 Task: Look for space in Vemalwāda, India from 2nd June, 2023 to 9th June, 2023 for 5 adults in price range Rs.7000 to Rs.13000. Place can be shared room with 2 bedrooms having 5 beds and 2 bathrooms. Property type can be house, flat, guest house. Amenities needed are: wifi, washing machine. Booking option can be shelf check-in. Required host language is English.
Action: Mouse moved to (499, 94)
Screenshot: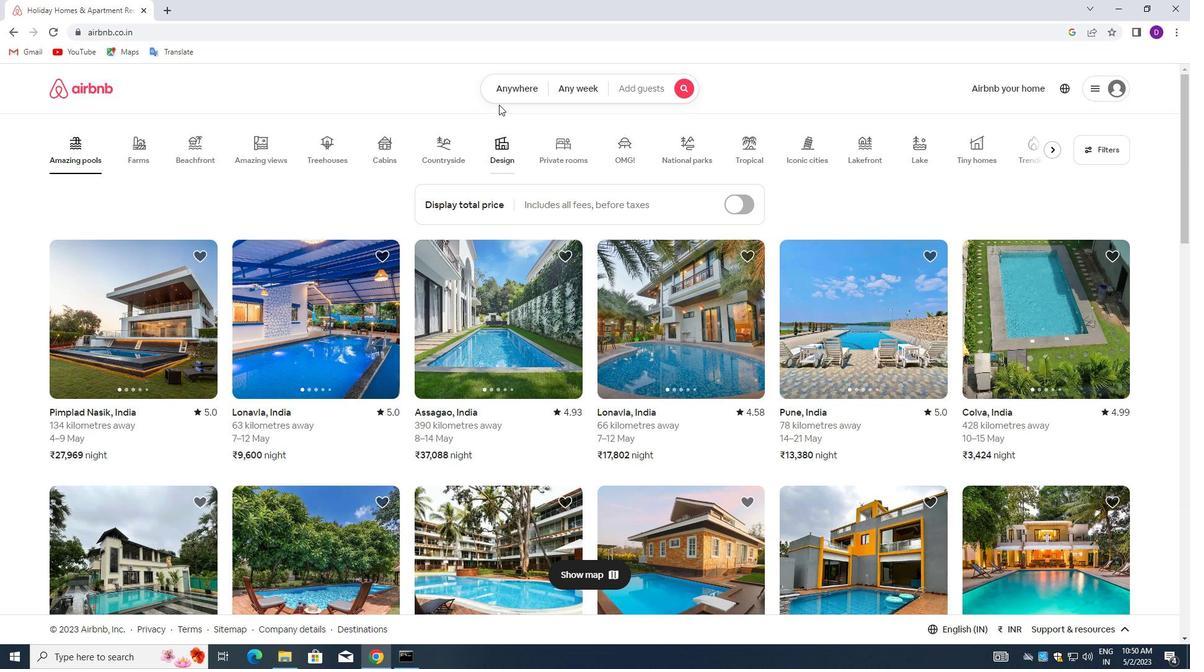 
Action: Mouse pressed left at (499, 94)
Screenshot: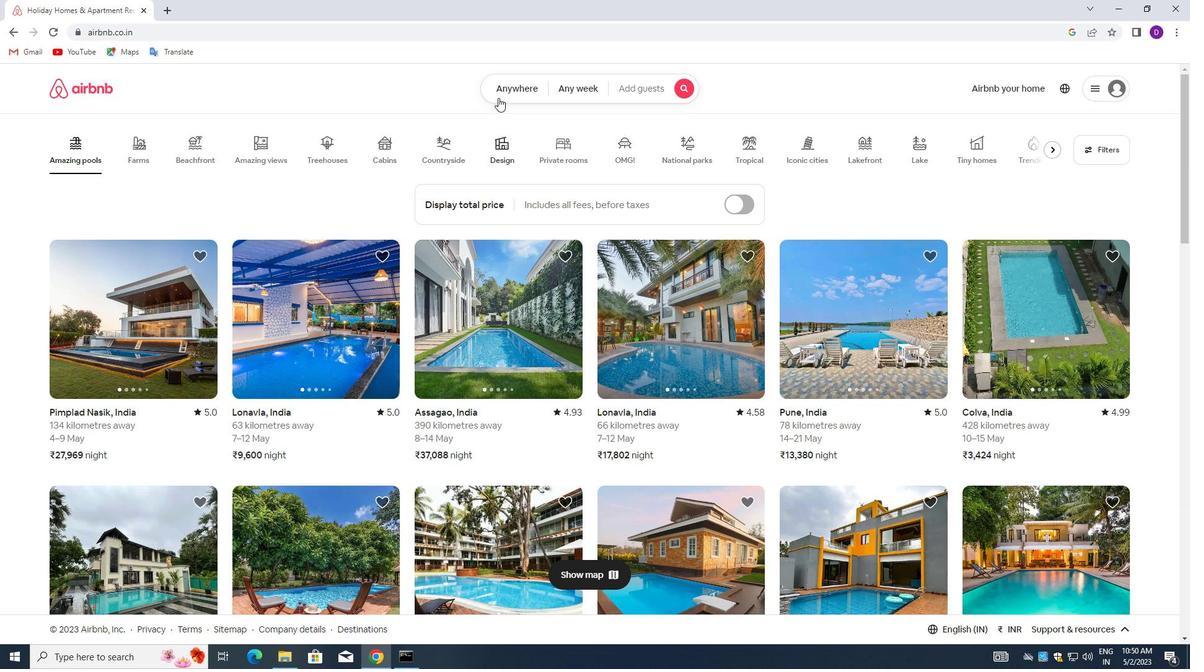 
Action: Mouse moved to (407, 135)
Screenshot: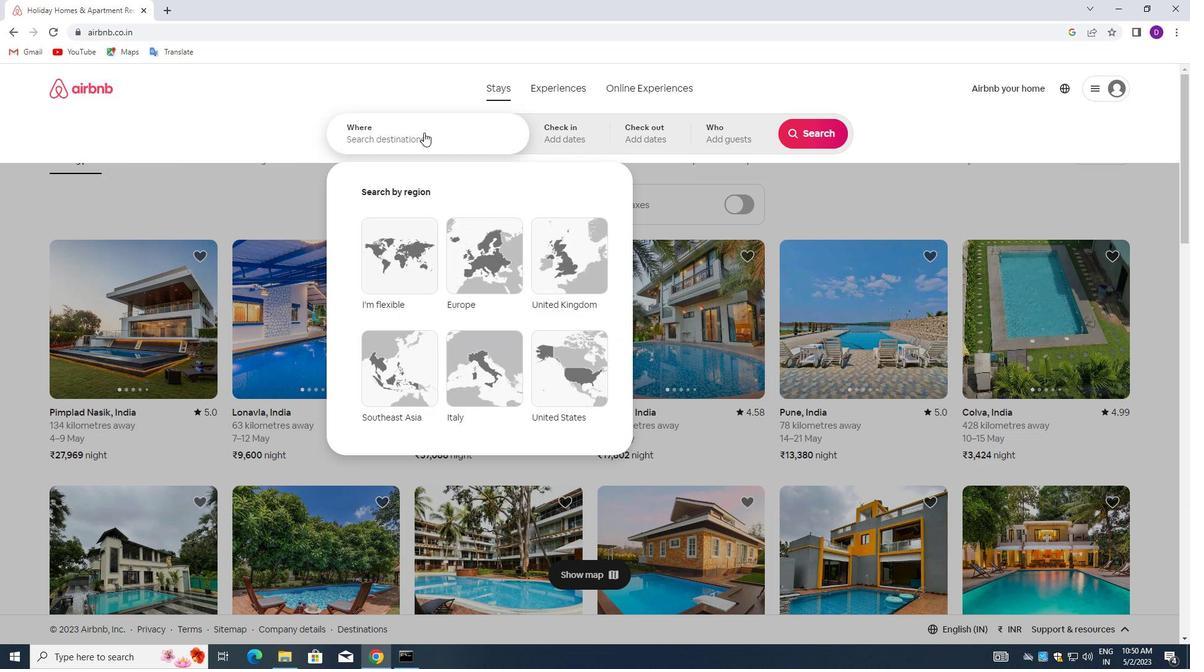 
Action: Mouse pressed left at (407, 135)
Screenshot: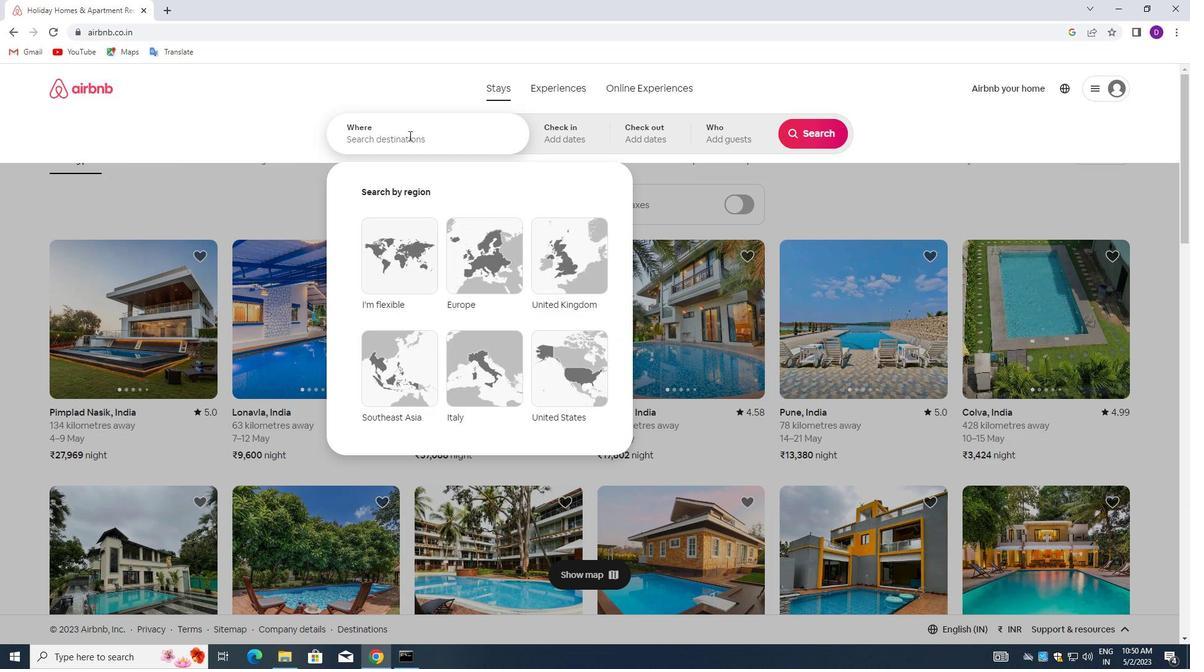 
Action: Key pressed <Key.shift_r>Vemalwada,<Key.space><Key.shift>INDIA<Key.enter>
Screenshot: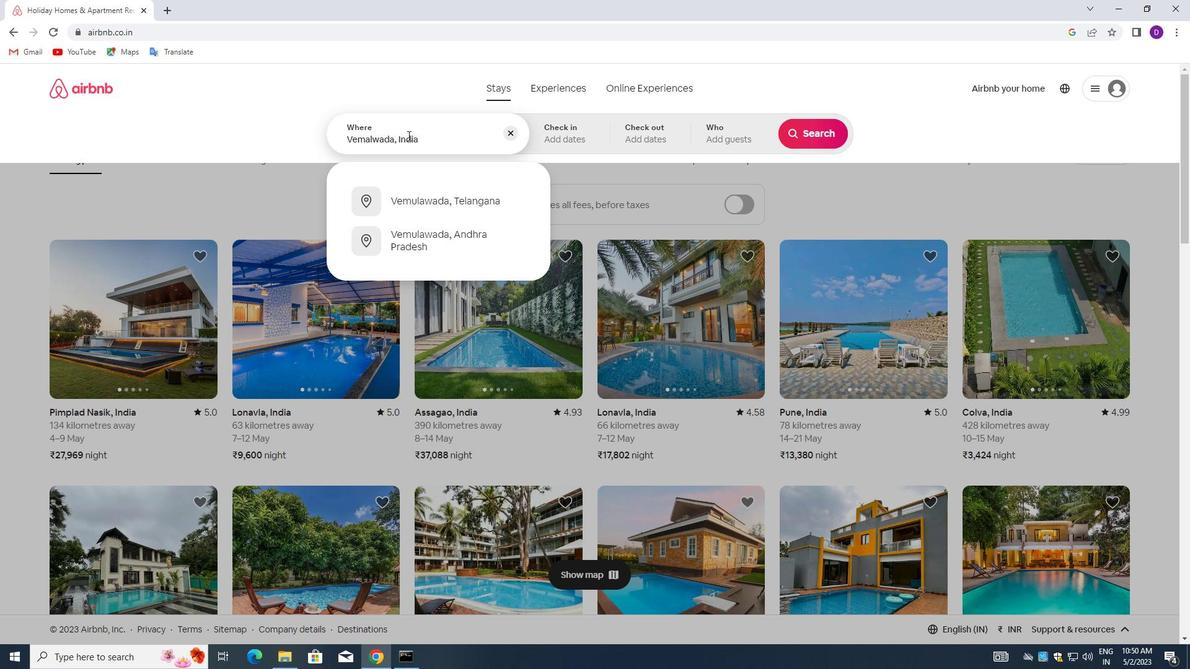 
Action: Mouse moved to (763, 283)
Screenshot: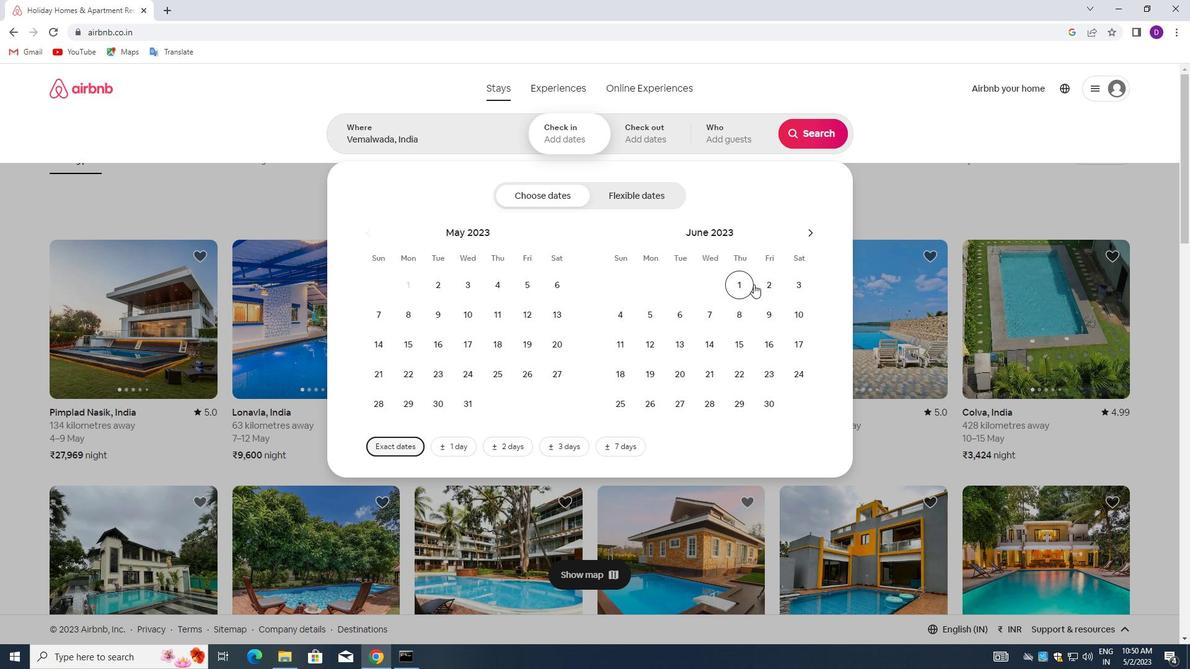 
Action: Mouse pressed left at (763, 283)
Screenshot: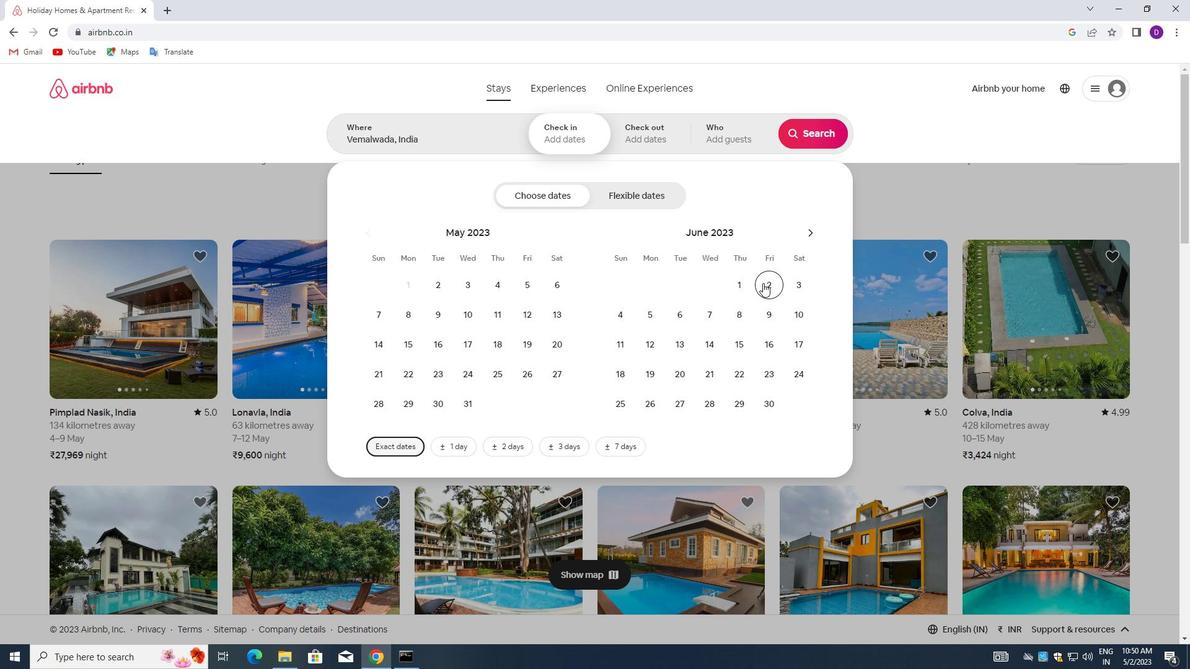 
Action: Mouse moved to (763, 307)
Screenshot: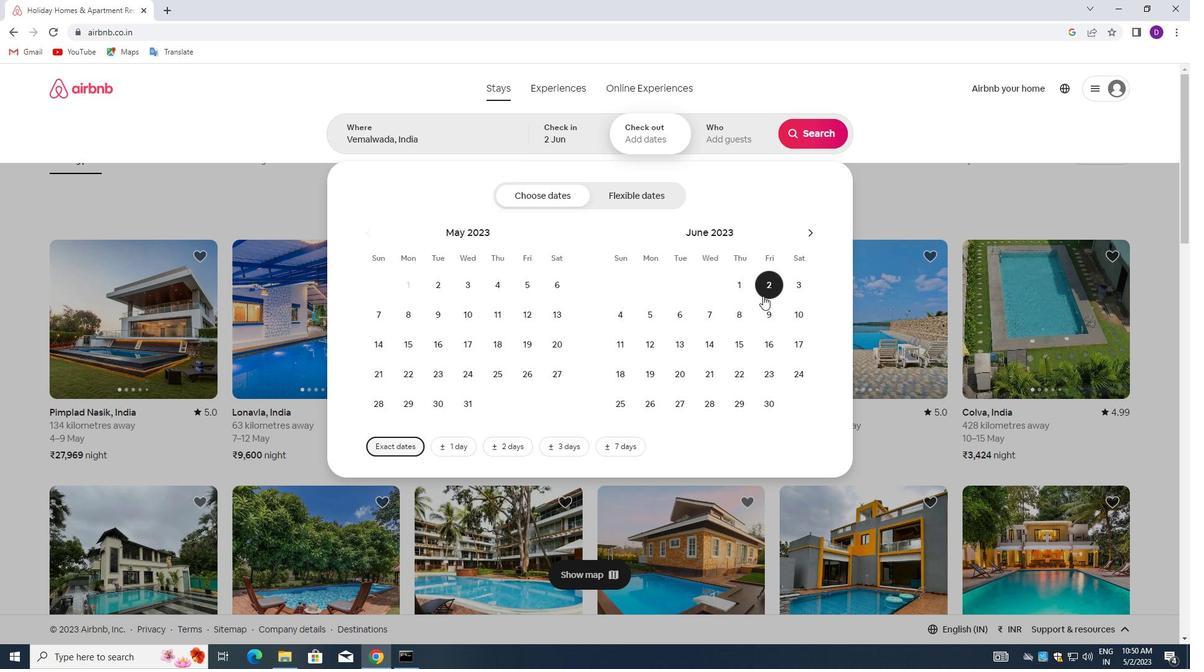 
Action: Mouse pressed left at (763, 307)
Screenshot: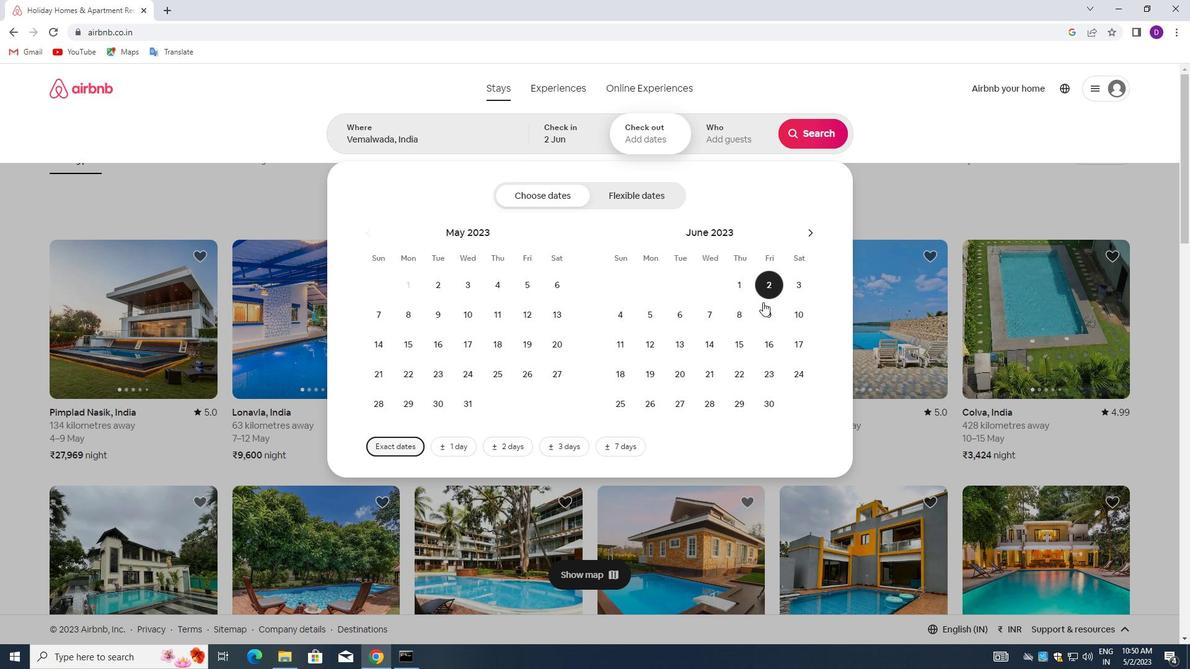 
Action: Mouse moved to (729, 143)
Screenshot: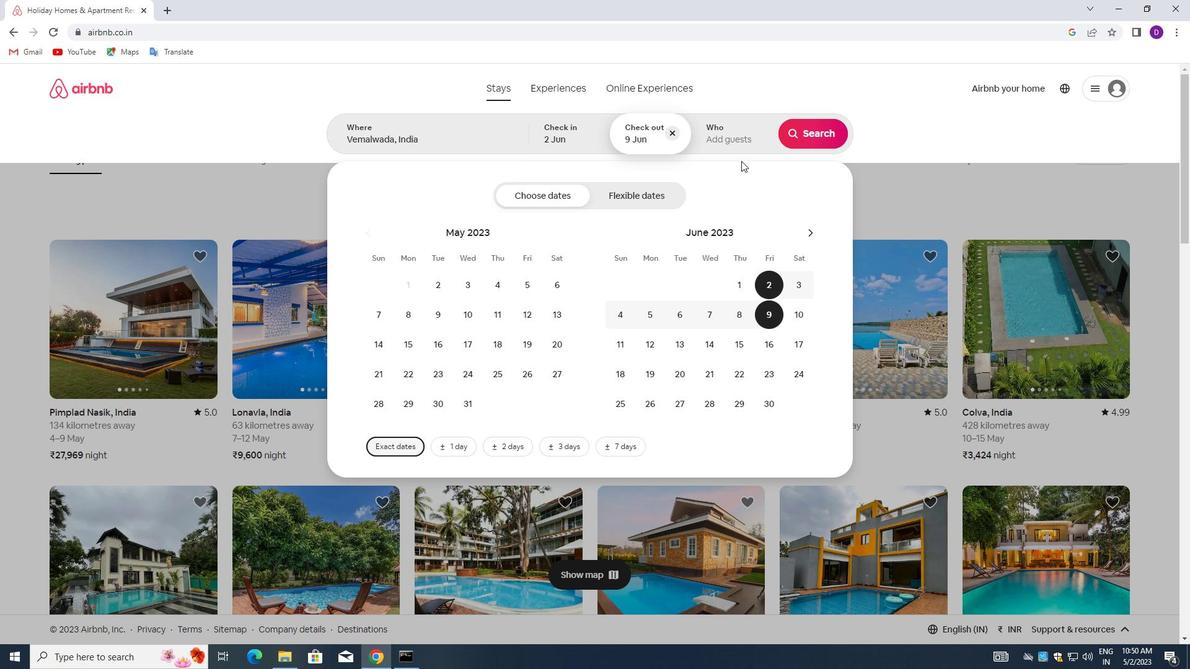 
Action: Mouse pressed left at (729, 143)
Screenshot: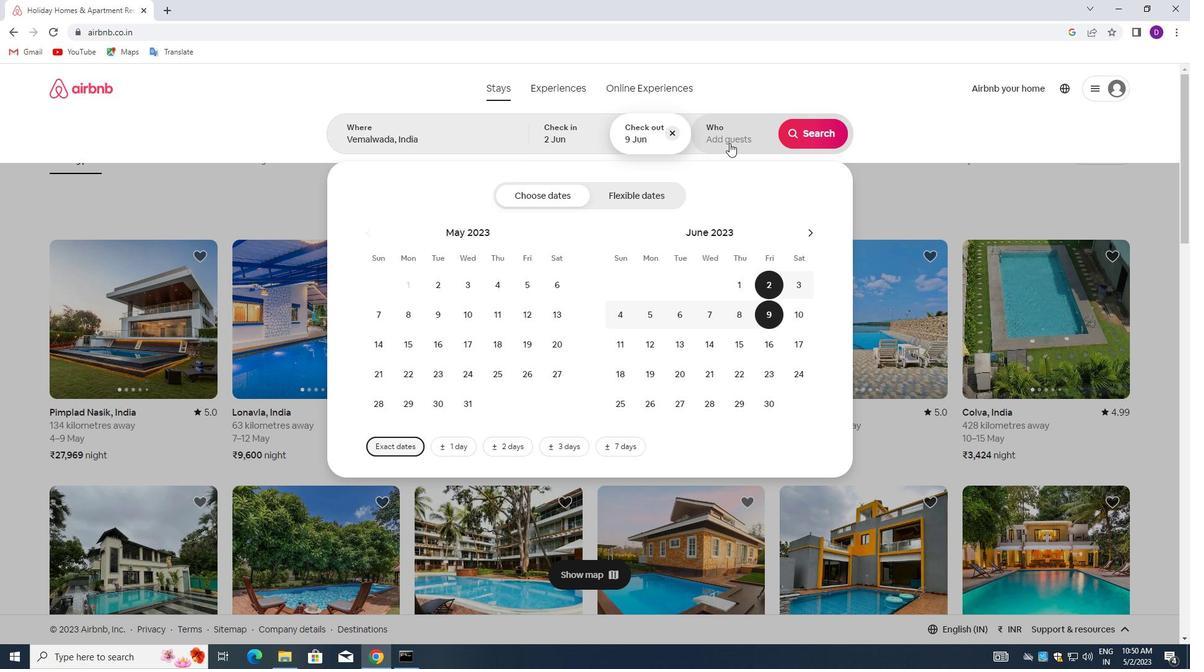 
Action: Mouse moved to (825, 200)
Screenshot: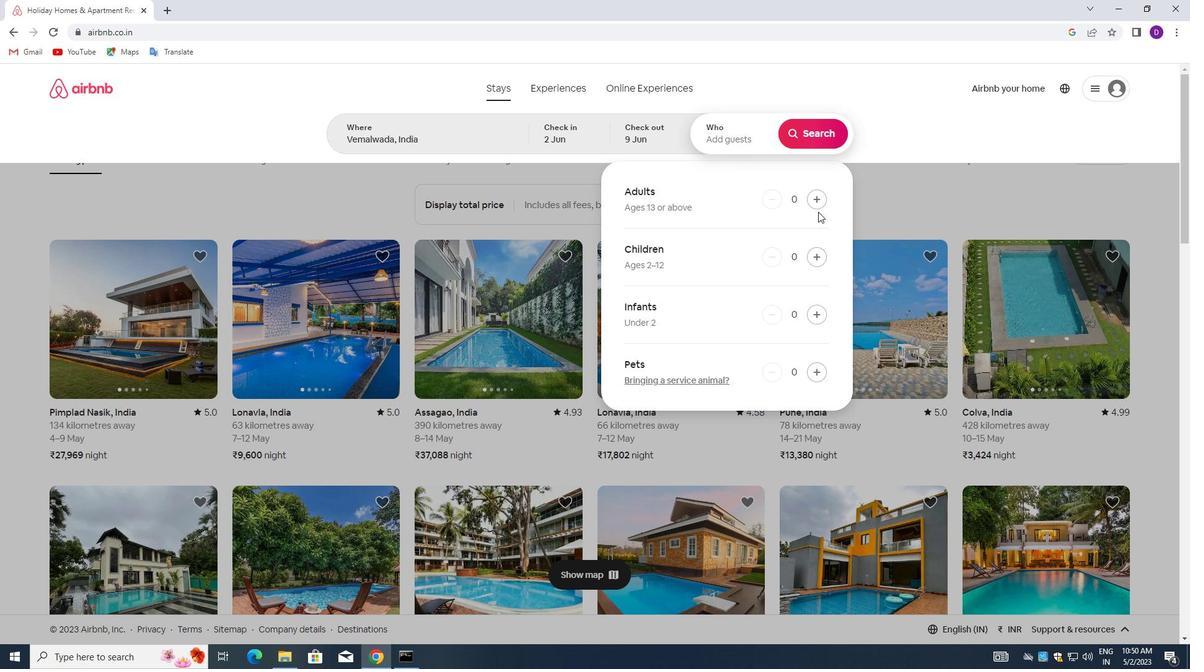 
Action: Mouse pressed left at (825, 200)
Screenshot: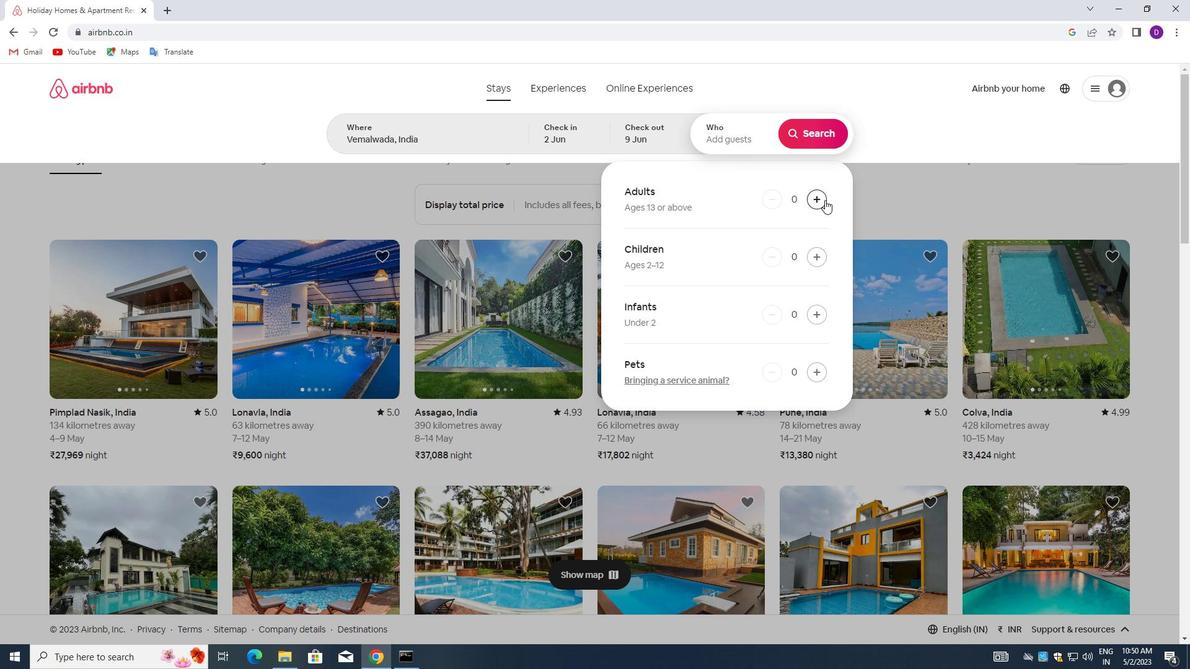 
Action: Mouse moved to (823, 200)
Screenshot: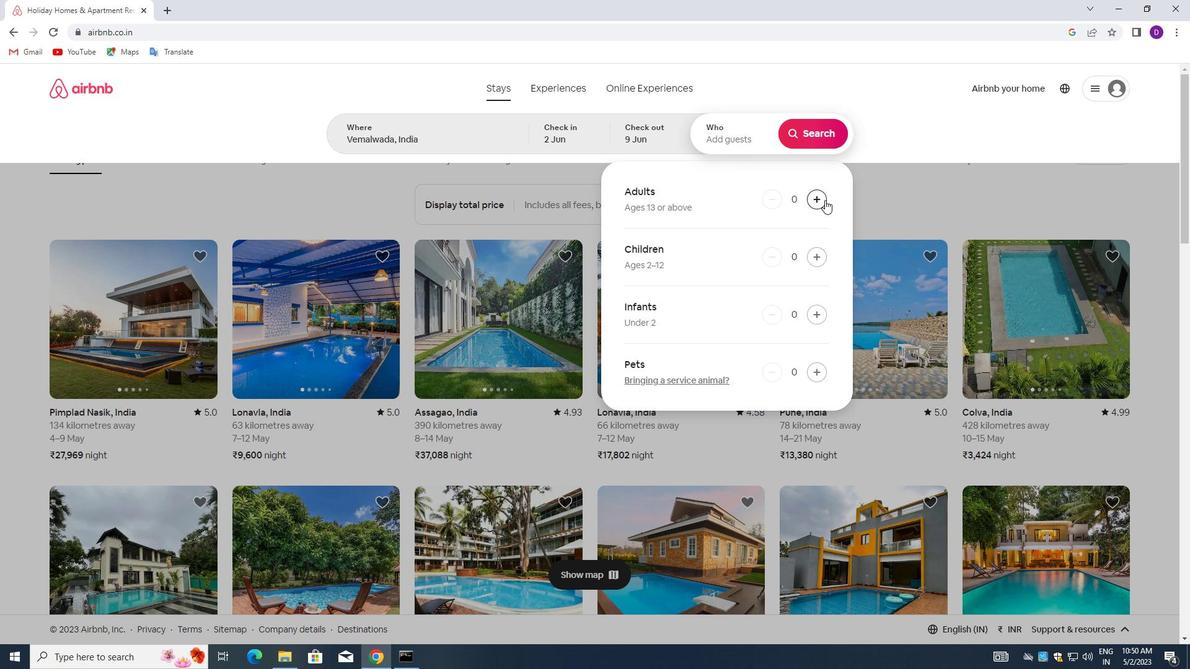 
Action: Mouse pressed left at (823, 200)
Screenshot: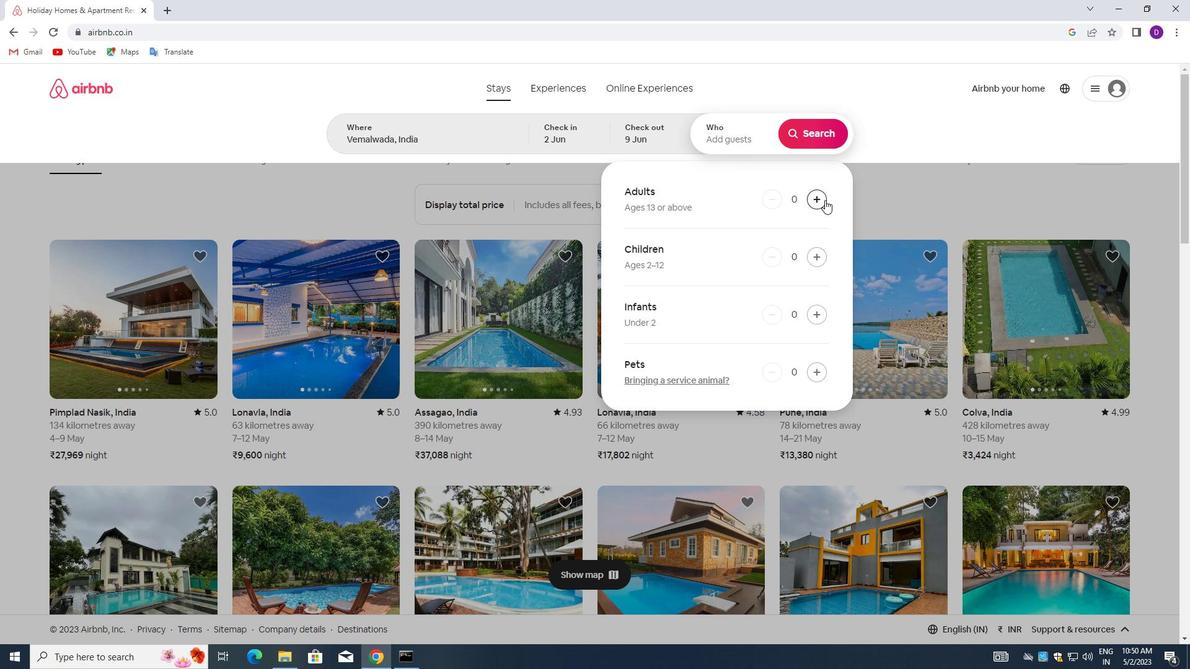 
Action: Mouse pressed left at (823, 200)
Screenshot: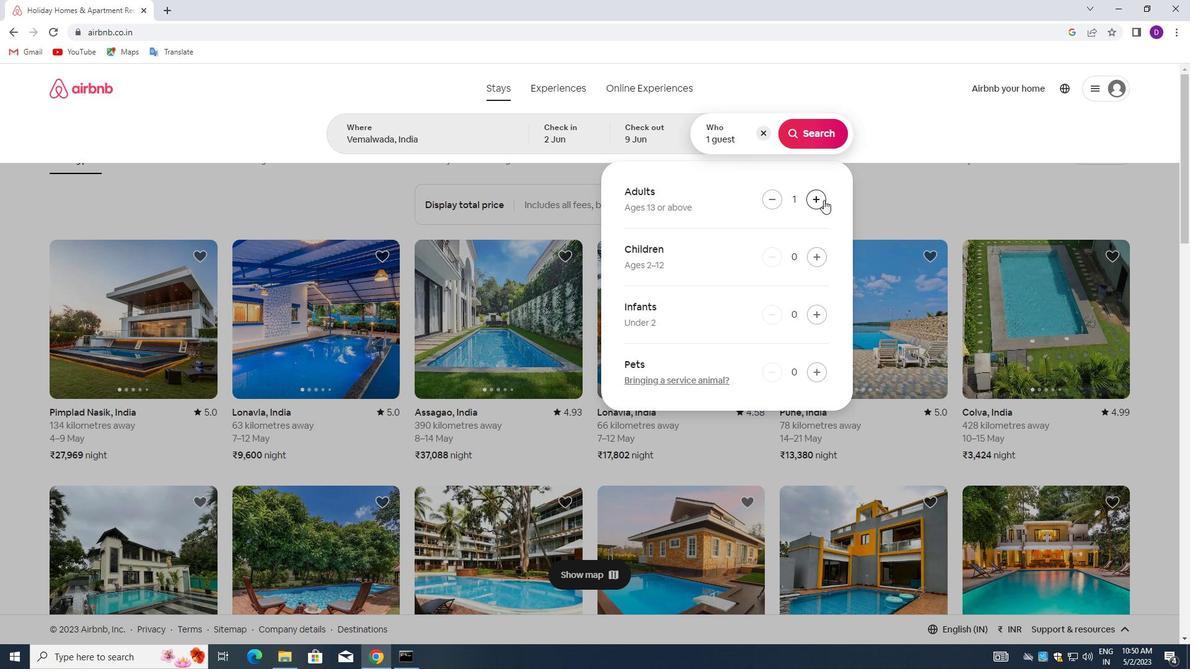 
Action: Mouse pressed left at (823, 200)
Screenshot: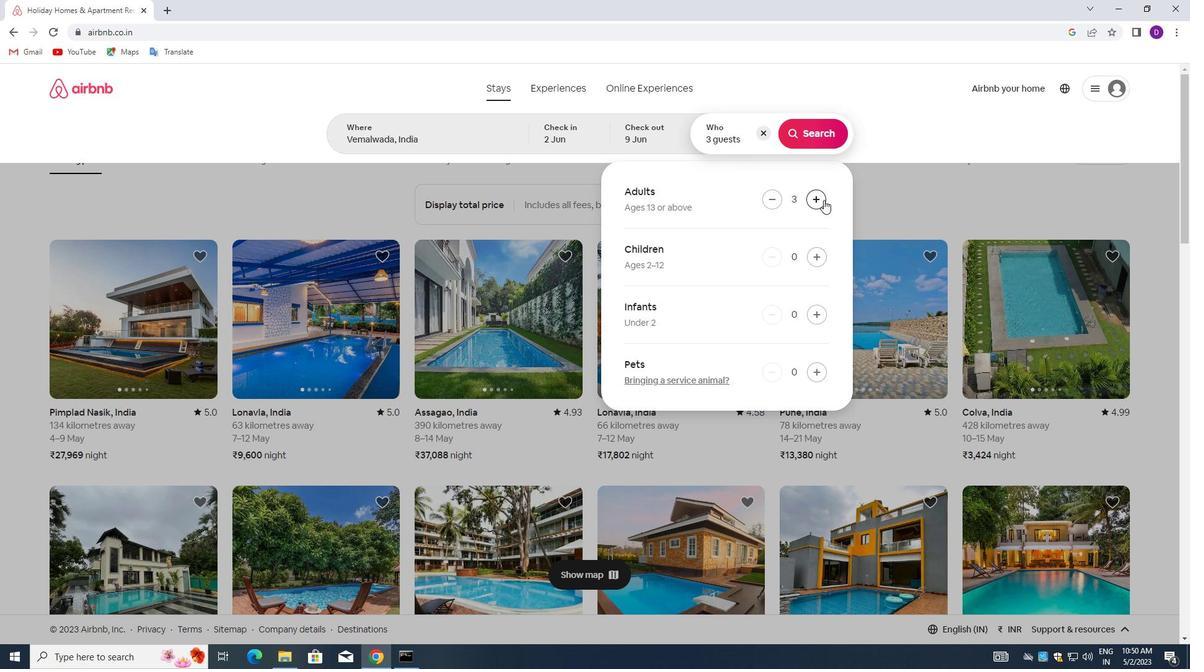 
Action: Mouse pressed left at (823, 200)
Screenshot: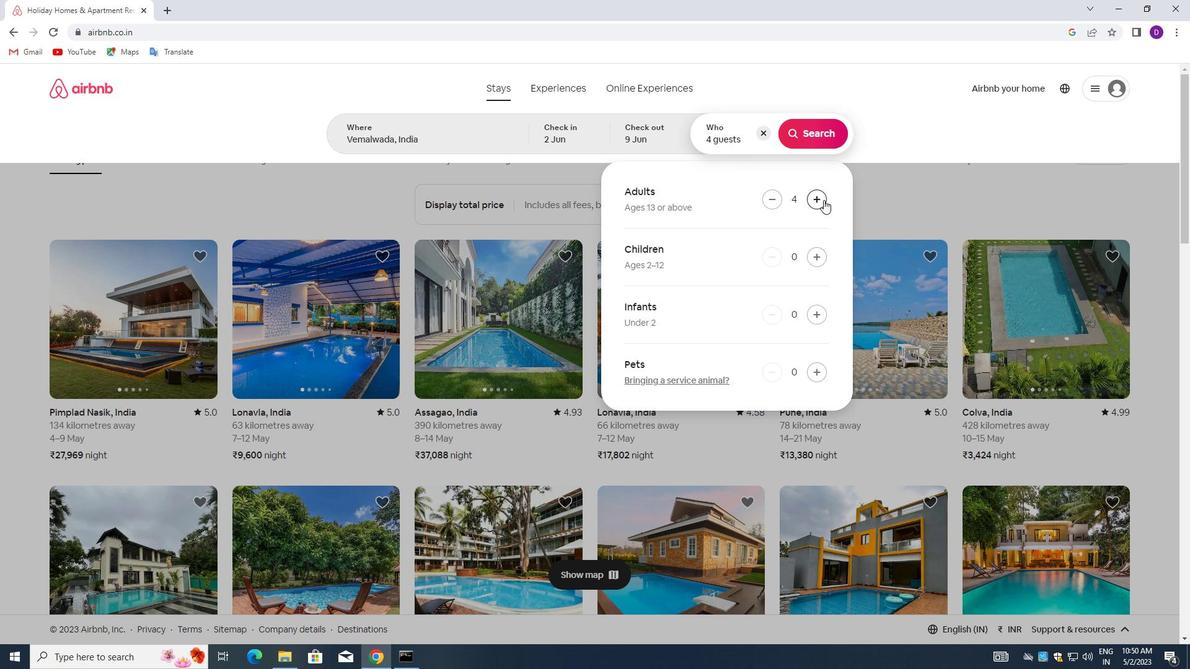
Action: Mouse moved to (815, 130)
Screenshot: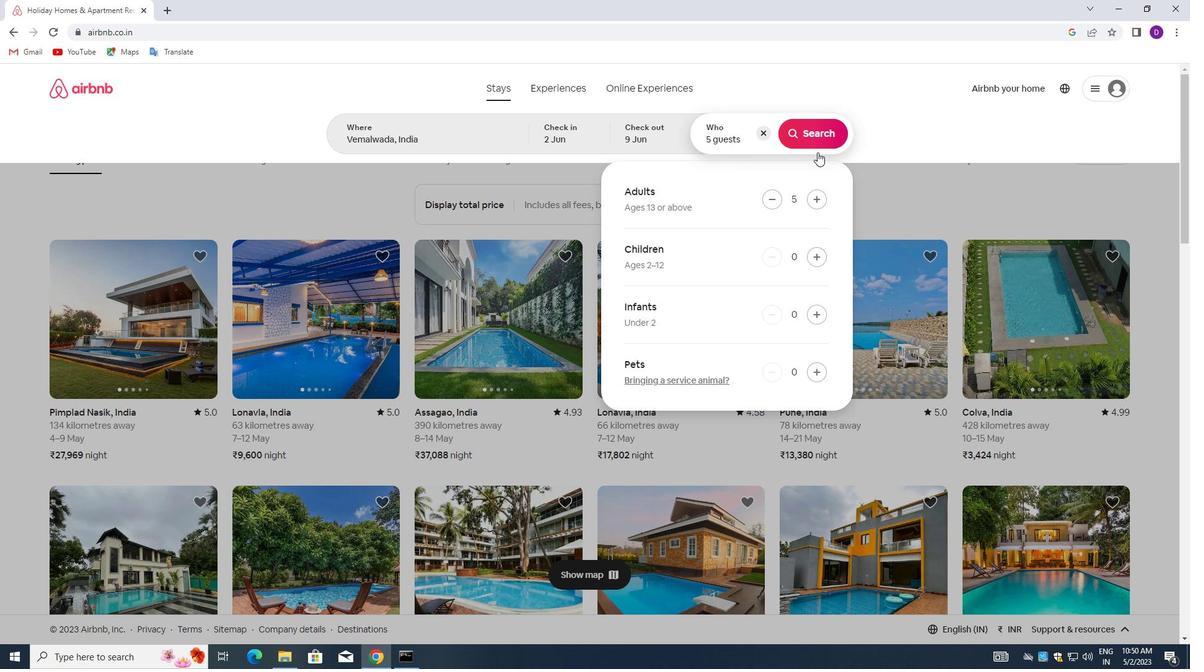 
Action: Mouse pressed left at (815, 130)
Screenshot: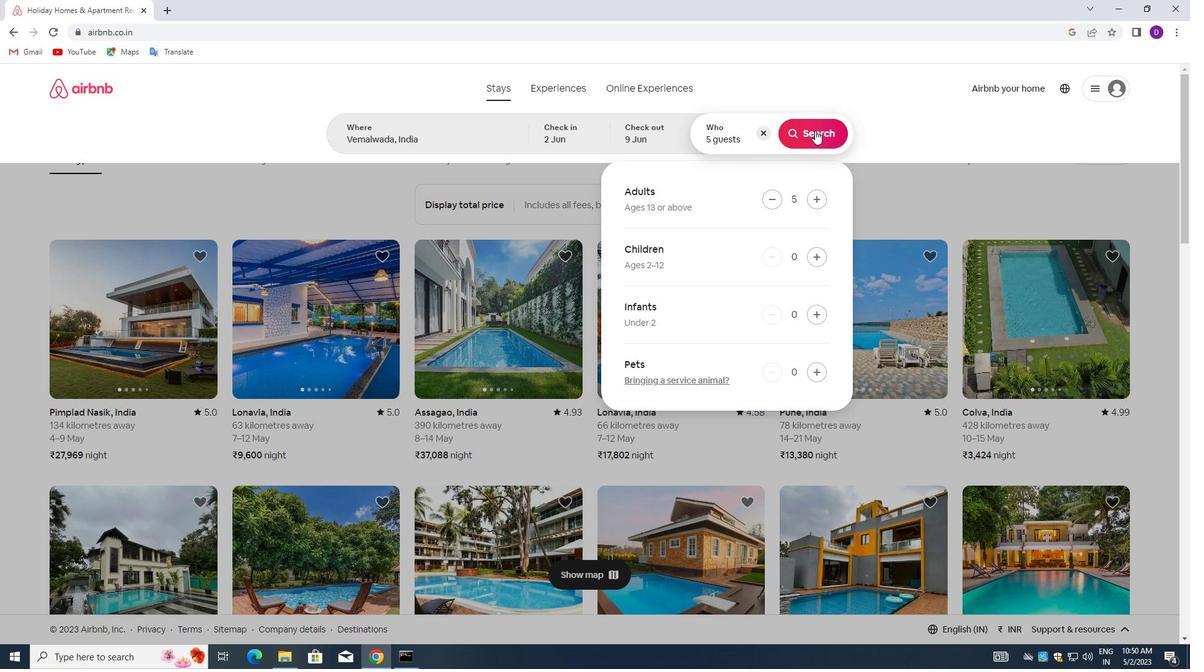 
Action: Mouse moved to (1130, 132)
Screenshot: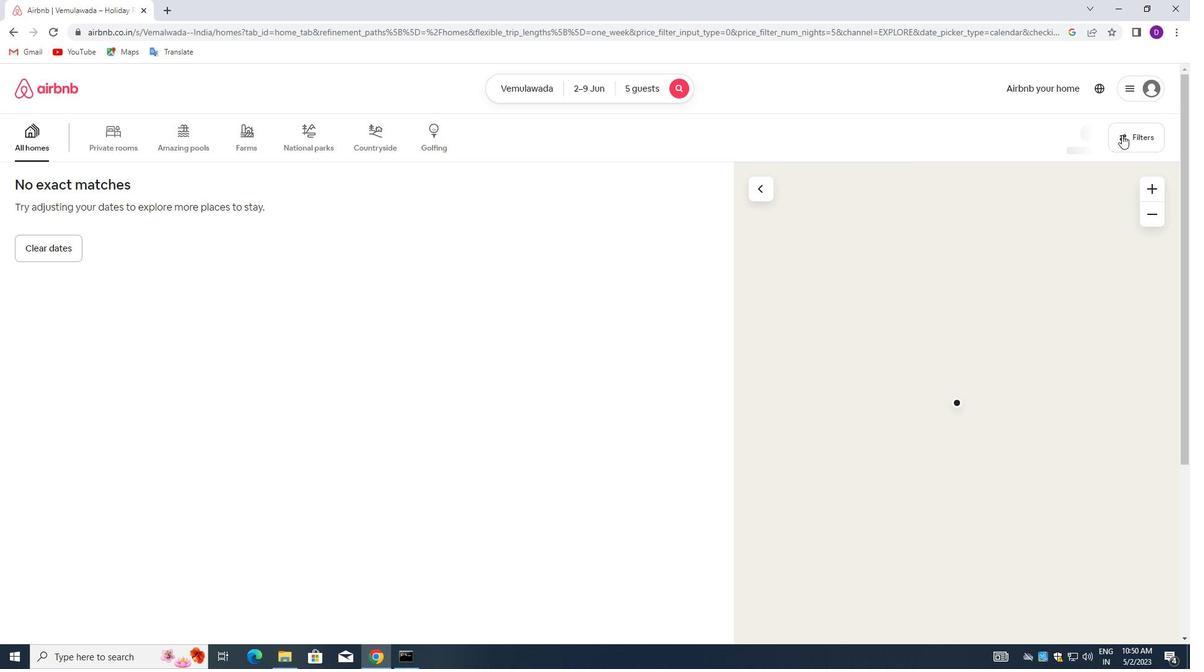 
Action: Mouse pressed left at (1130, 132)
Screenshot: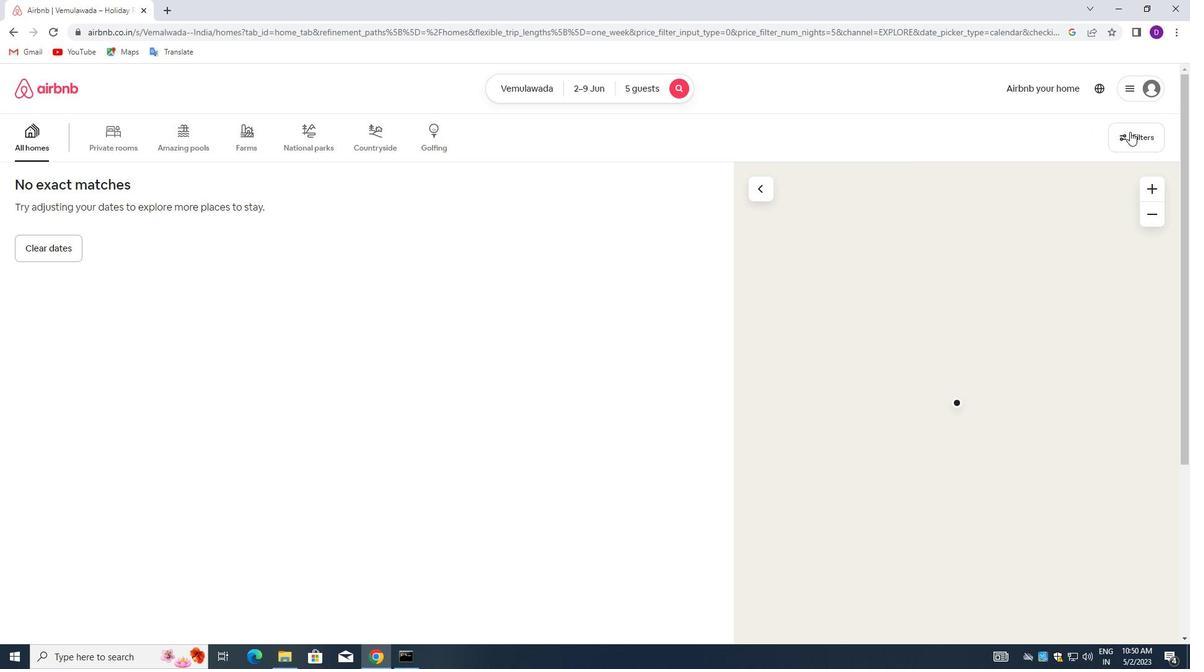 
Action: Mouse moved to (445, 213)
Screenshot: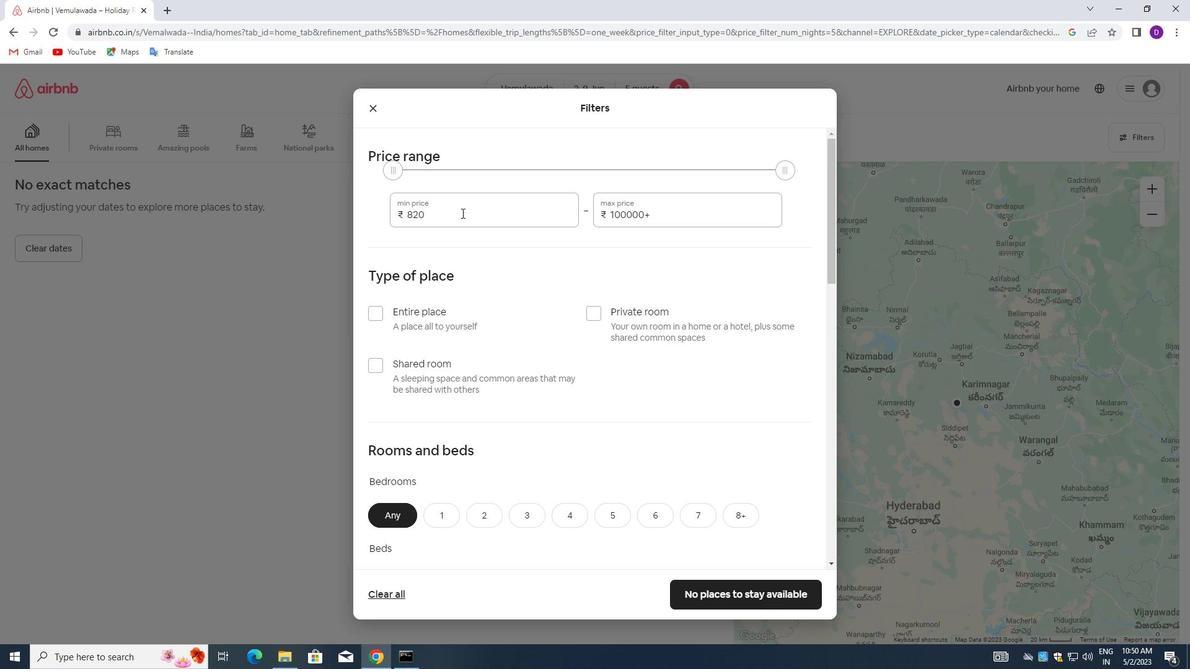 
Action: Mouse pressed left at (445, 213)
Screenshot: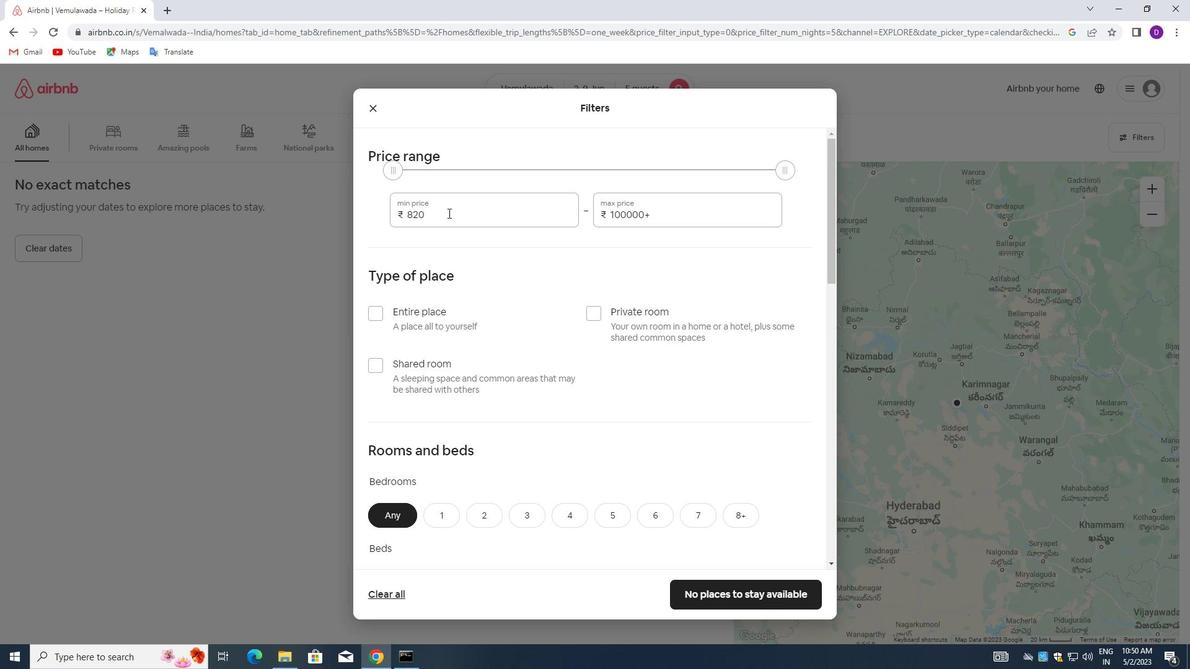 
Action: Mouse pressed left at (445, 213)
Screenshot: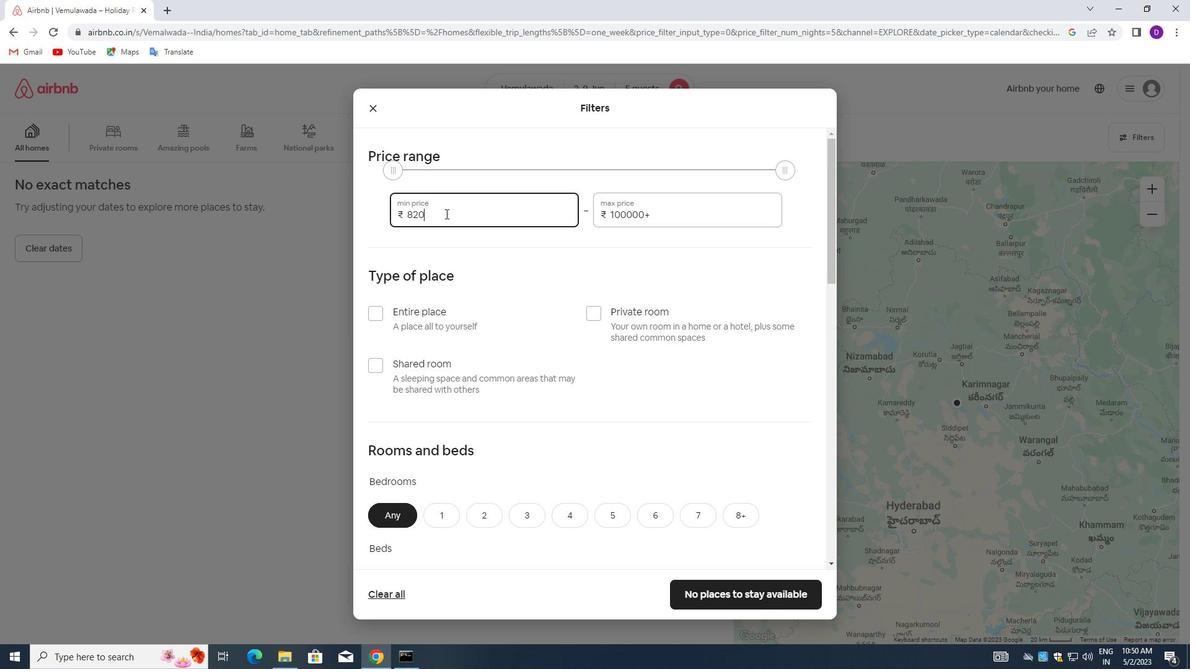 
Action: Key pressed 7000<Key.tab>13000
Screenshot: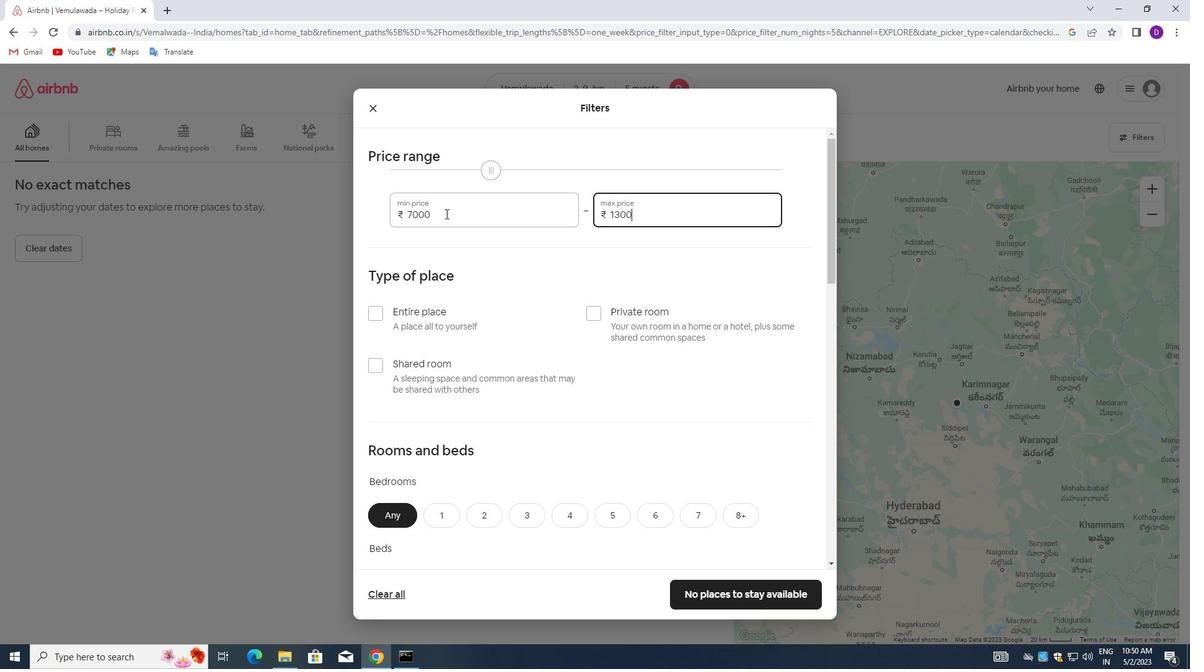 
Action: Mouse moved to (417, 260)
Screenshot: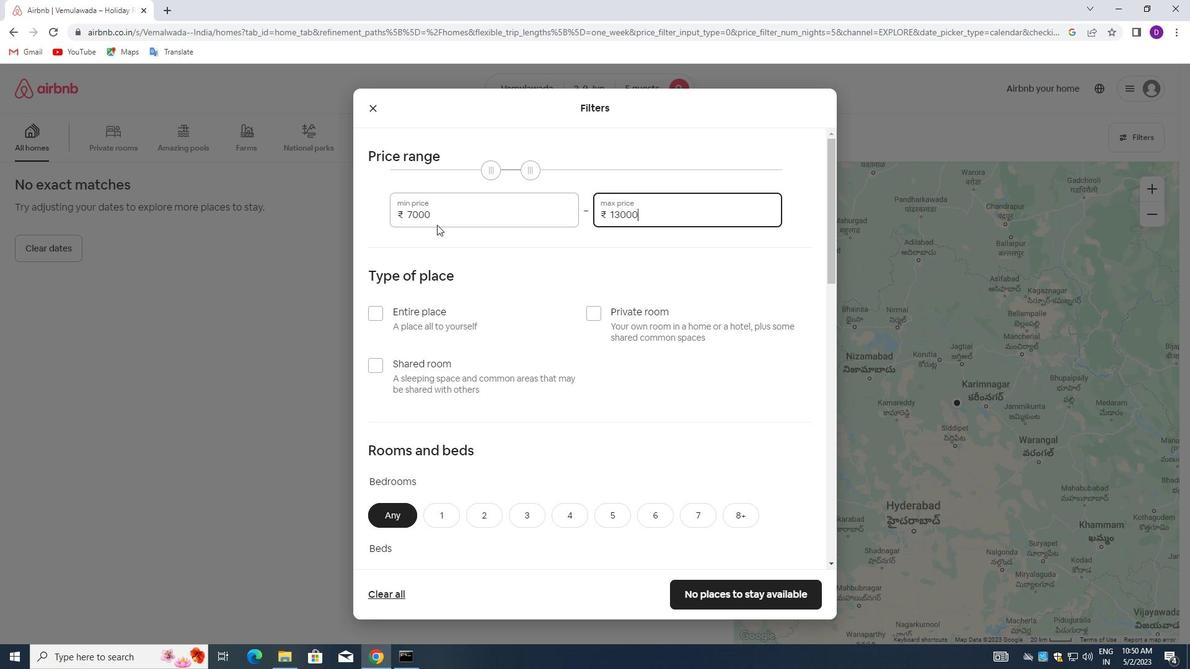 
Action: Mouse scrolled (417, 259) with delta (0, 0)
Screenshot: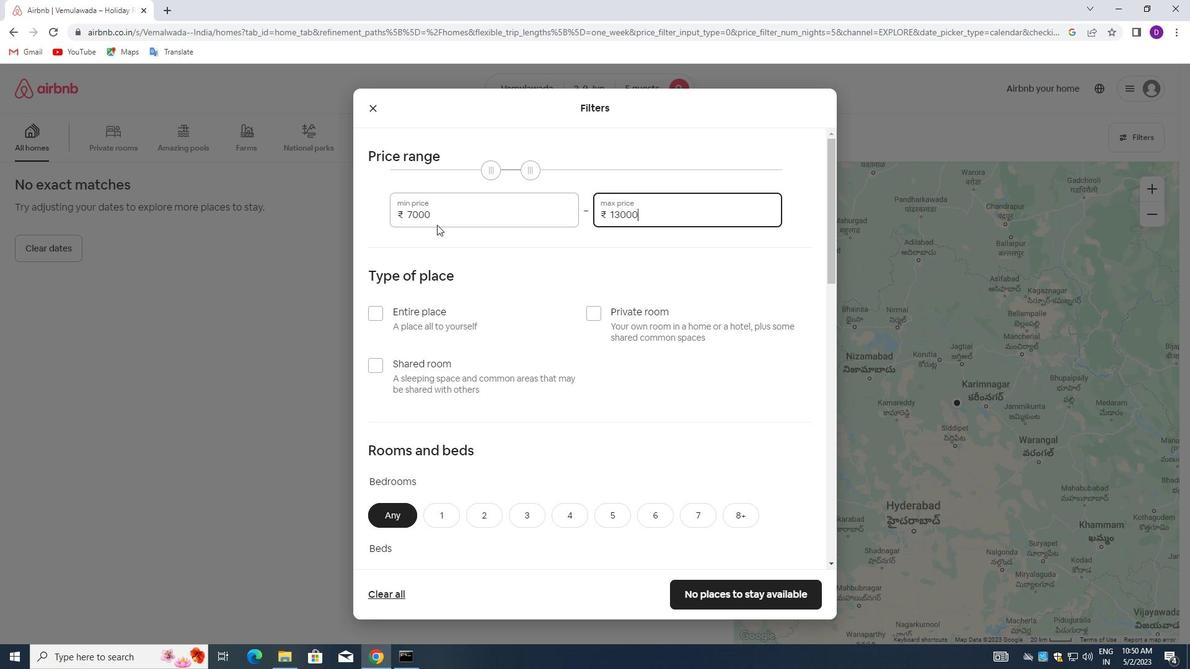 
Action: Mouse moved to (416, 263)
Screenshot: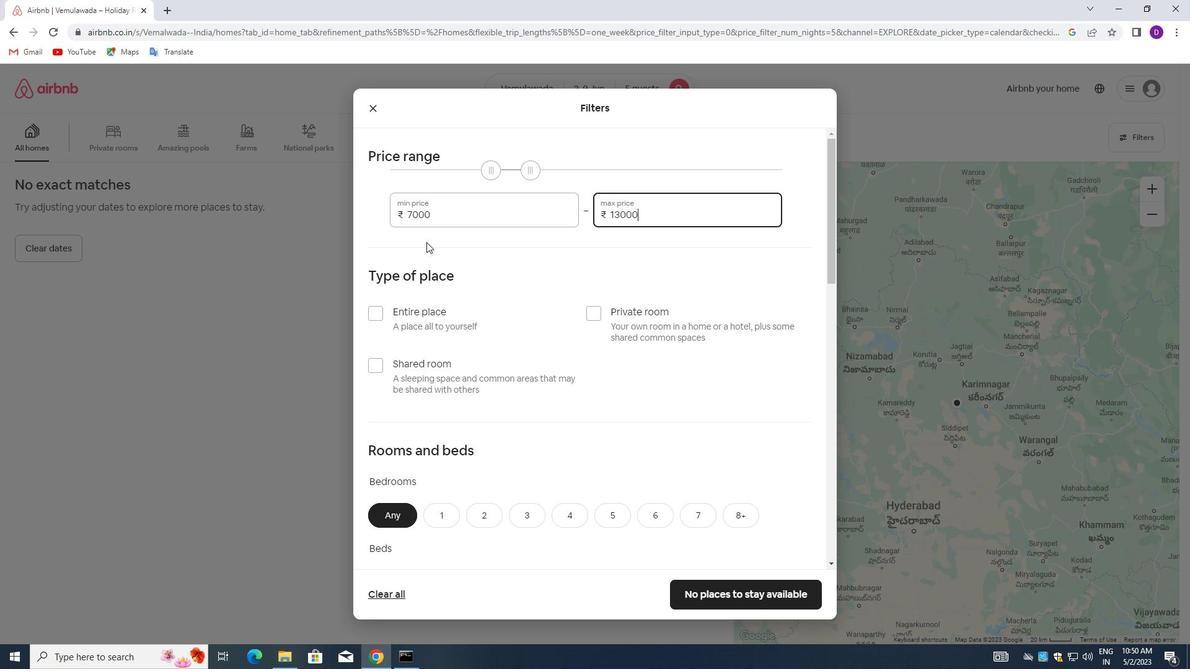 
Action: Mouse scrolled (416, 262) with delta (0, 0)
Screenshot: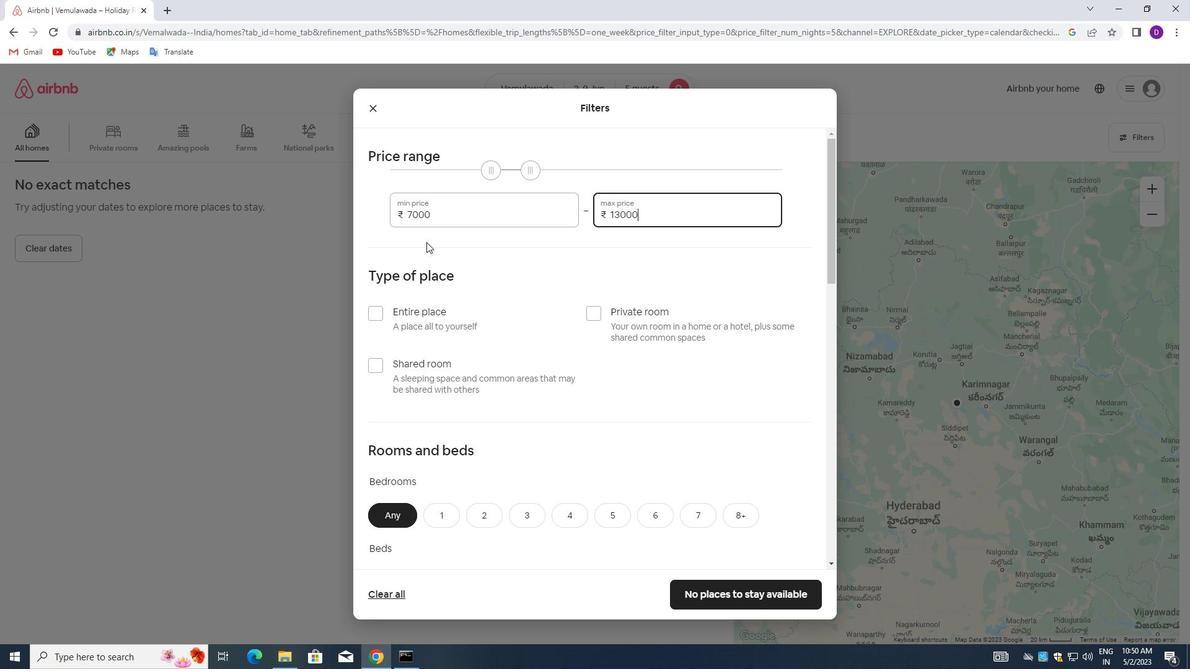 
Action: Mouse moved to (463, 285)
Screenshot: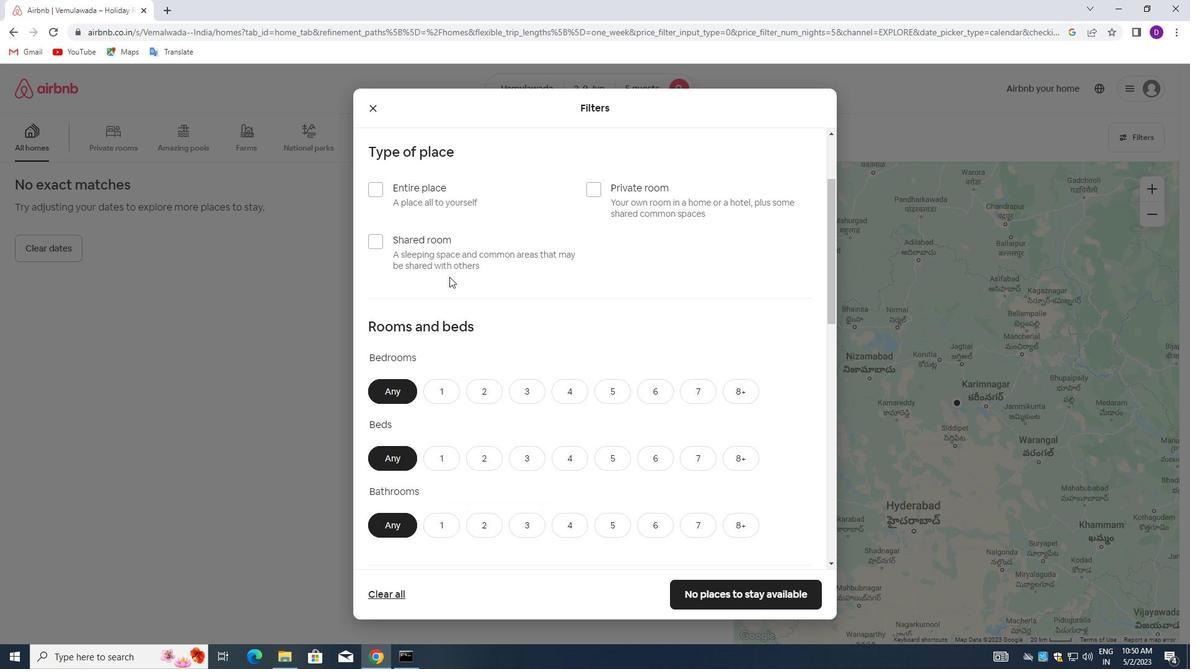 
Action: Mouse scrolled (463, 285) with delta (0, 0)
Screenshot: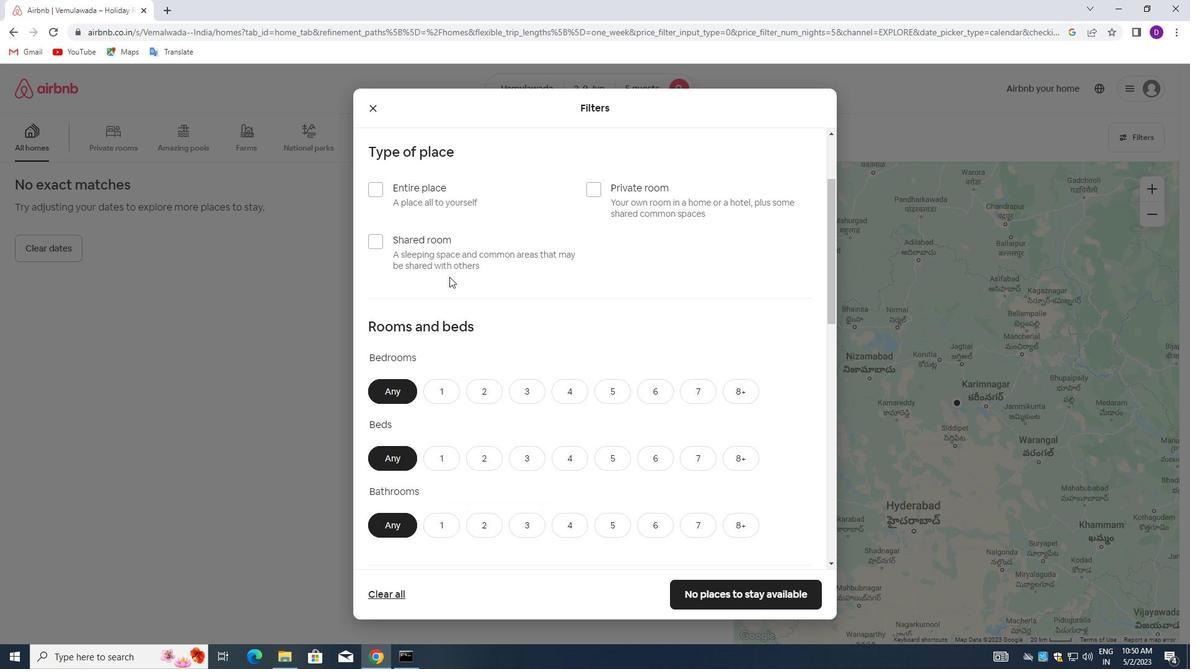 
Action: Mouse moved to (586, 235)
Screenshot: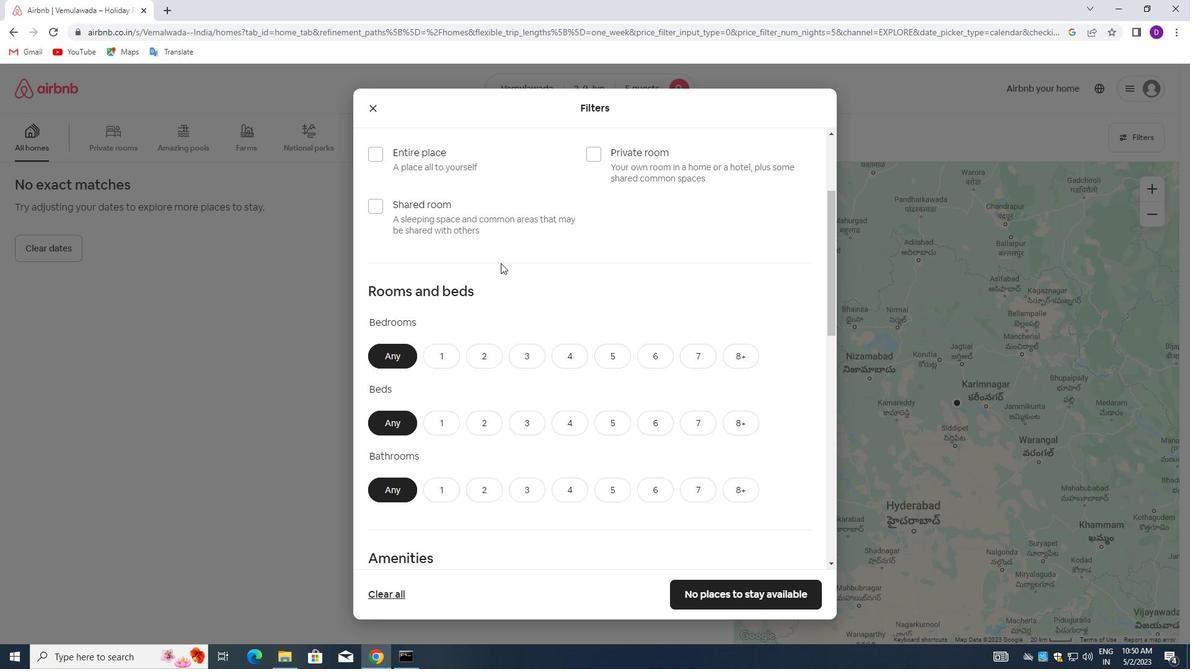 
Action: Mouse scrolled (586, 236) with delta (0, 0)
Screenshot: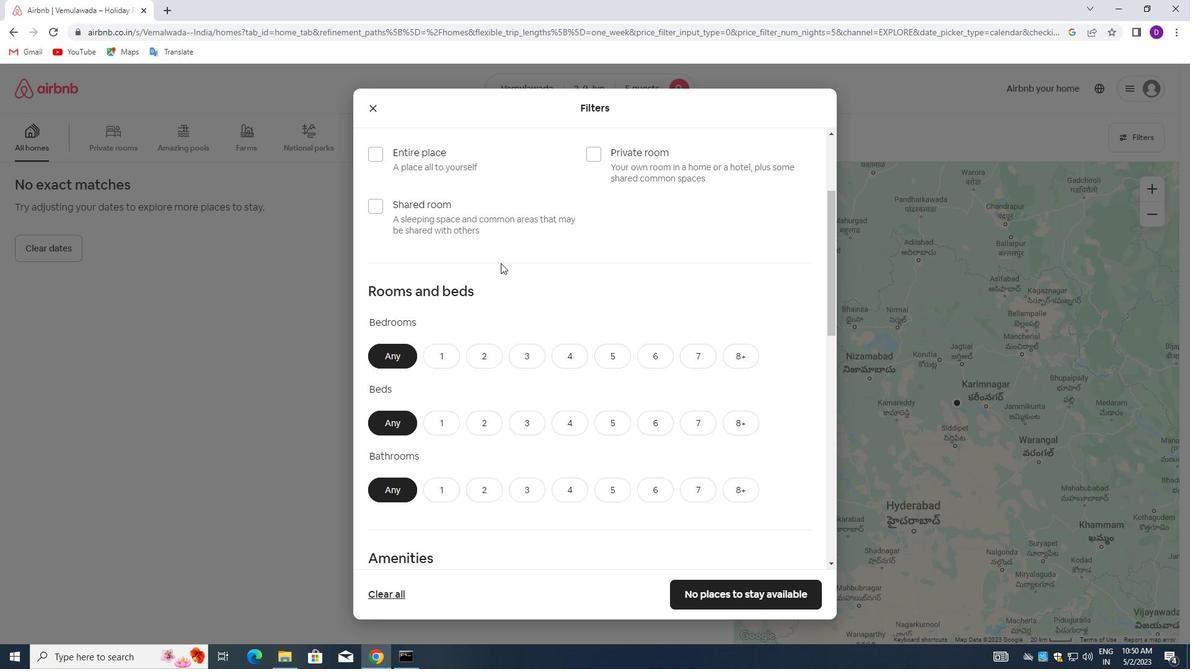 
Action: Mouse moved to (587, 234)
Screenshot: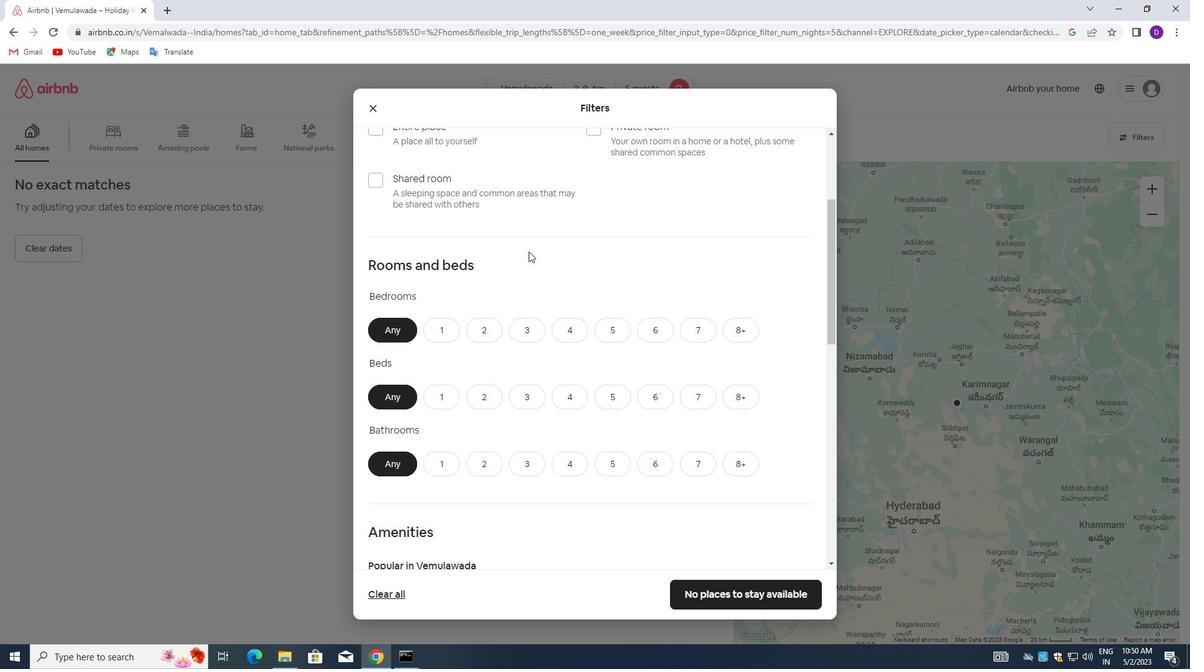 
Action: Mouse scrolled (587, 235) with delta (0, 0)
Screenshot: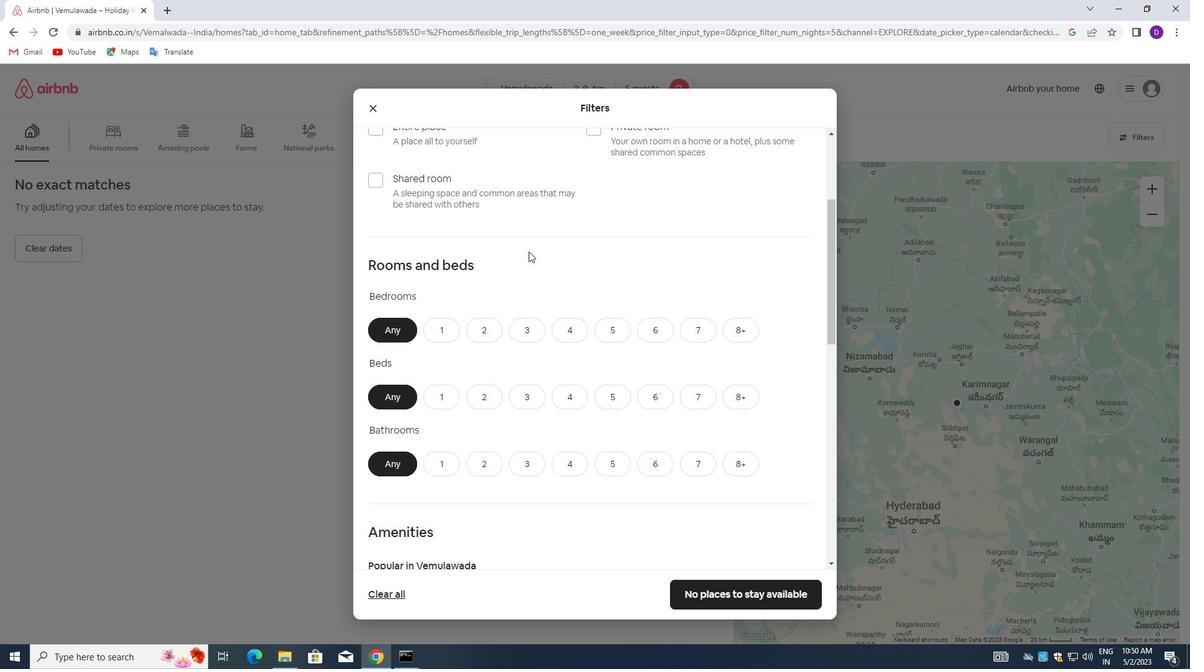
Action: Mouse moved to (383, 305)
Screenshot: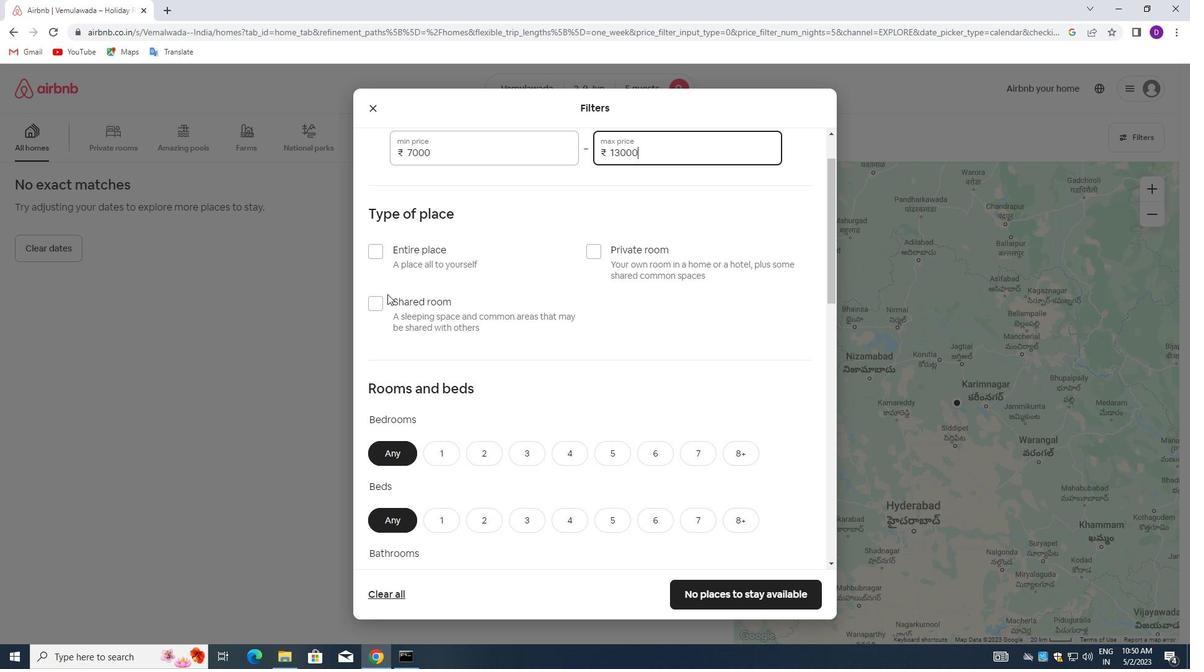 
Action: Mouse pressed left at (383, 305)
Screenshot: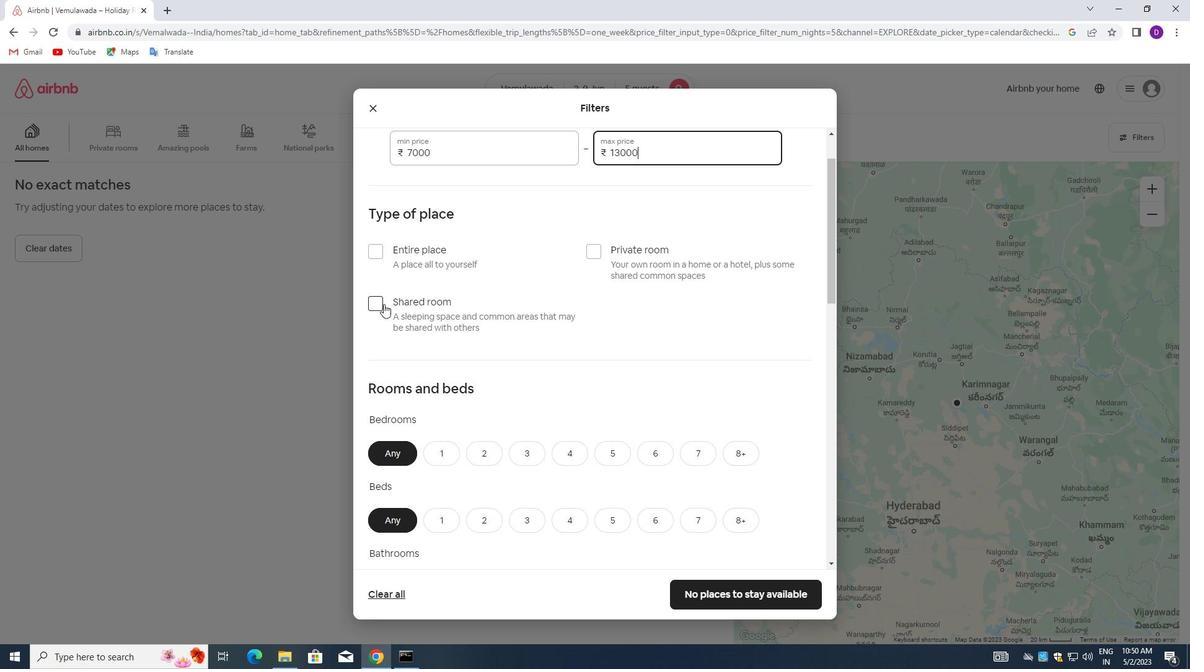 
Action: Mouse moved to (513, 308)
Screenshot: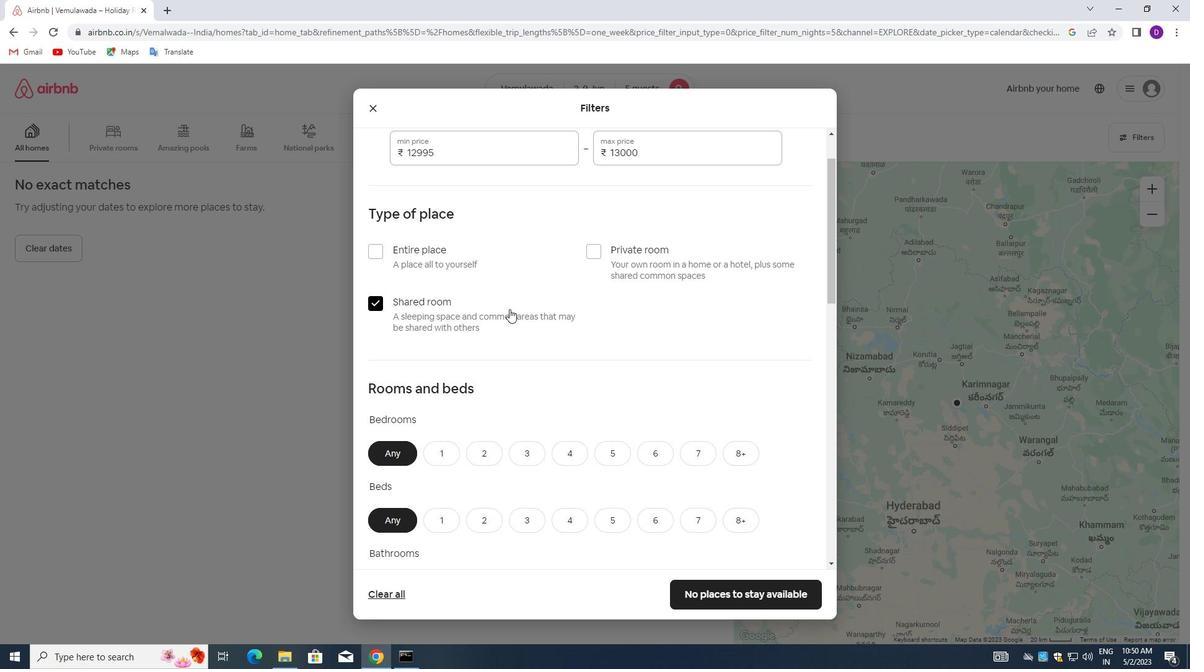 
Action: Mouse scrolled (513, 307) with delta (0, 0)
Screenshot: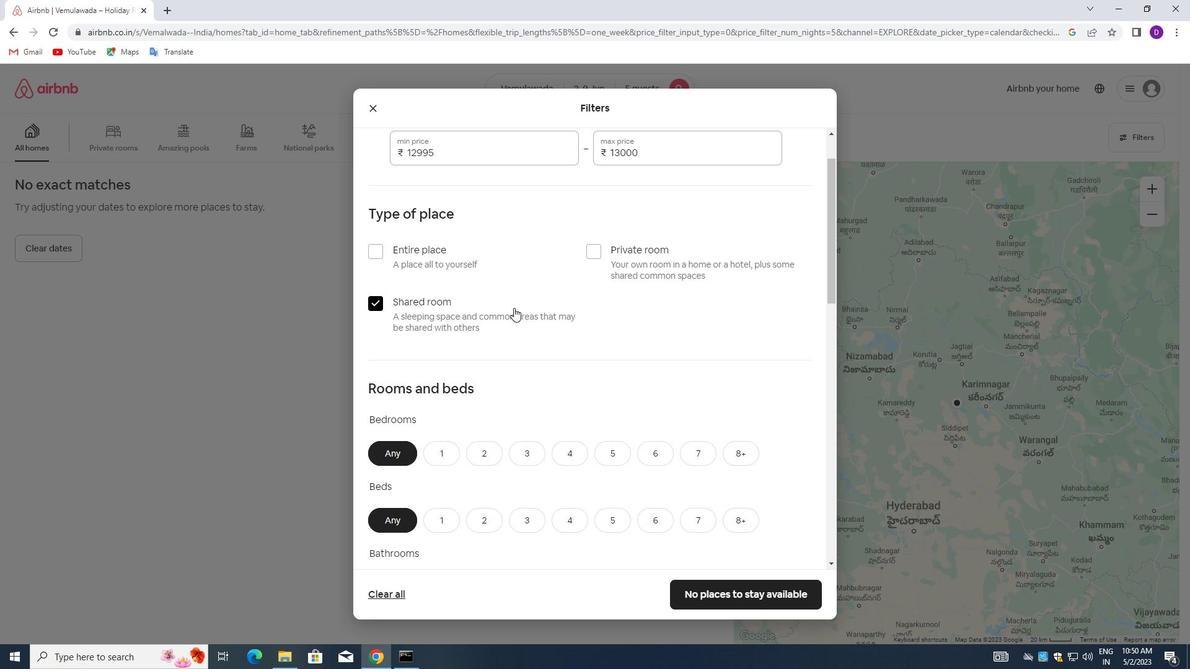 
Action: Mouse scrolled (513, 307) with delta (0, 0)
Screenshot: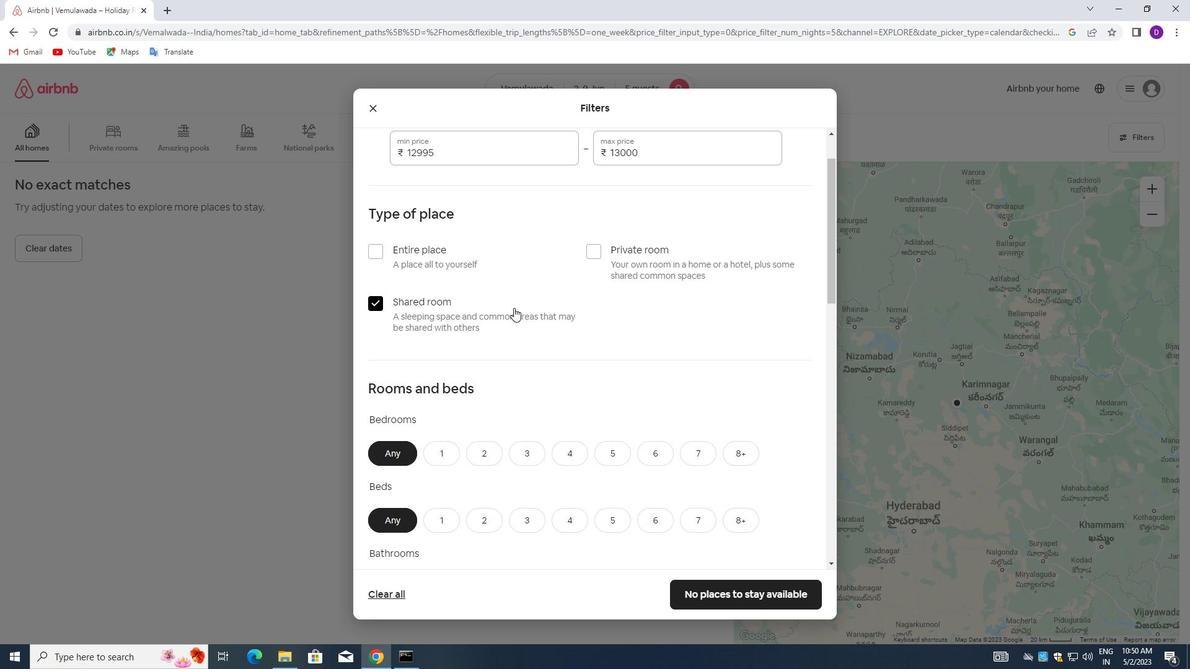 
Action: Mouse moved to (479, 323)
Screenshot: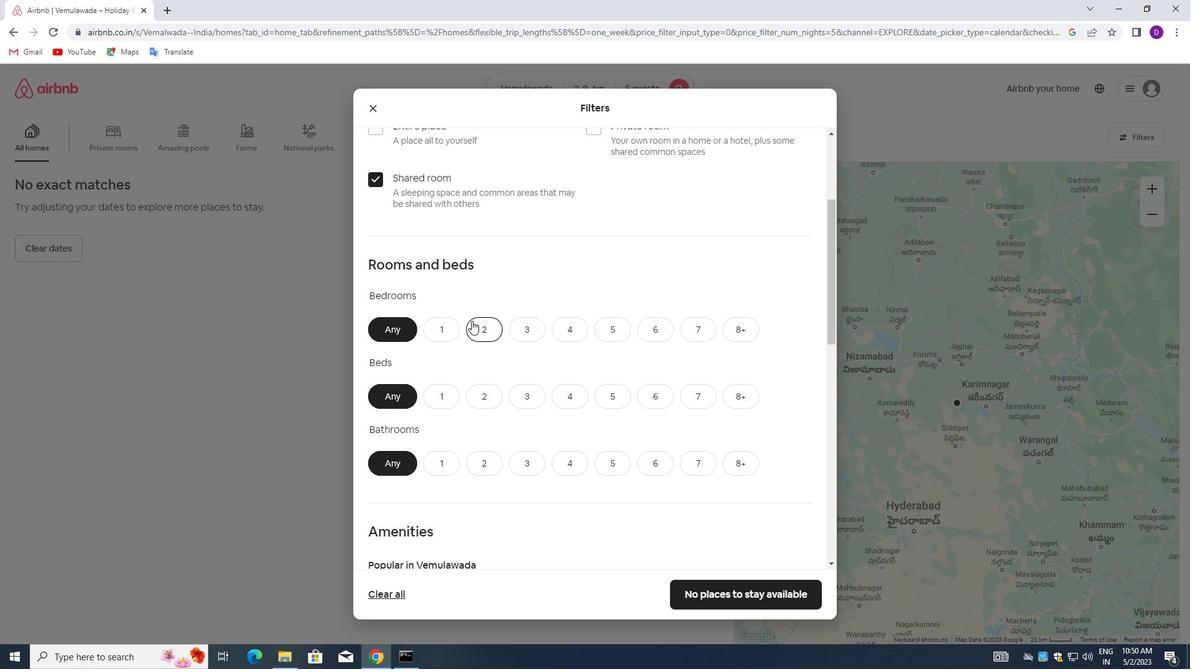 
Action: Mouse pressed left at (479, 323)
Screenshot: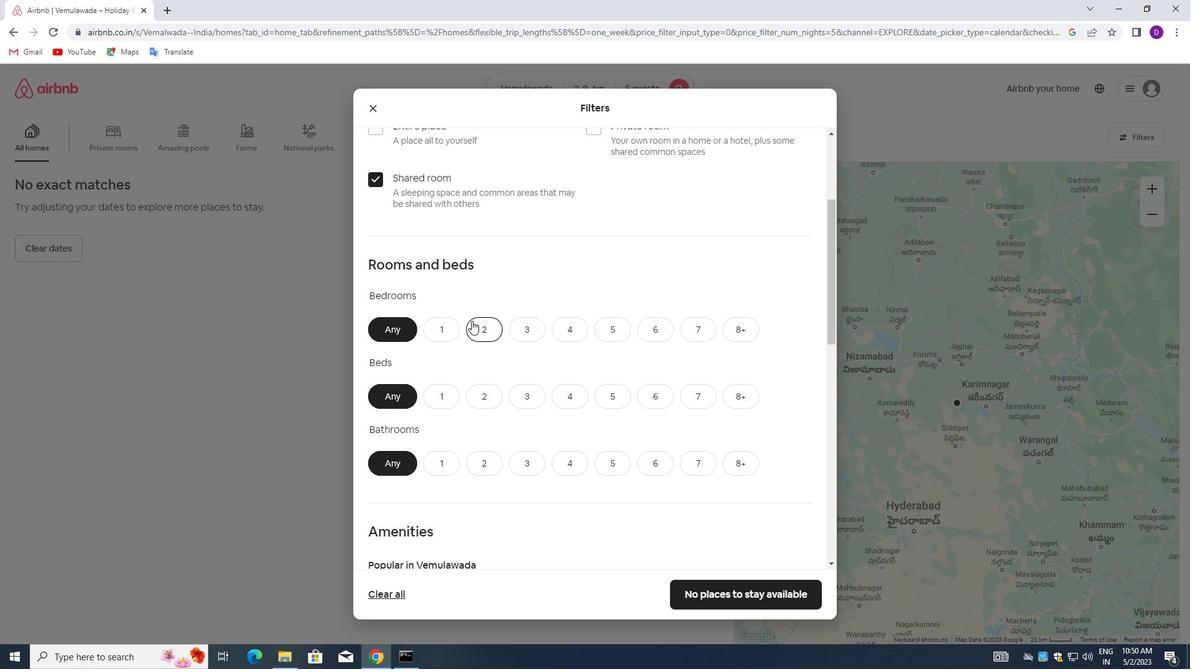 
Action: Mouse moved to (611, 385)
Screenshot: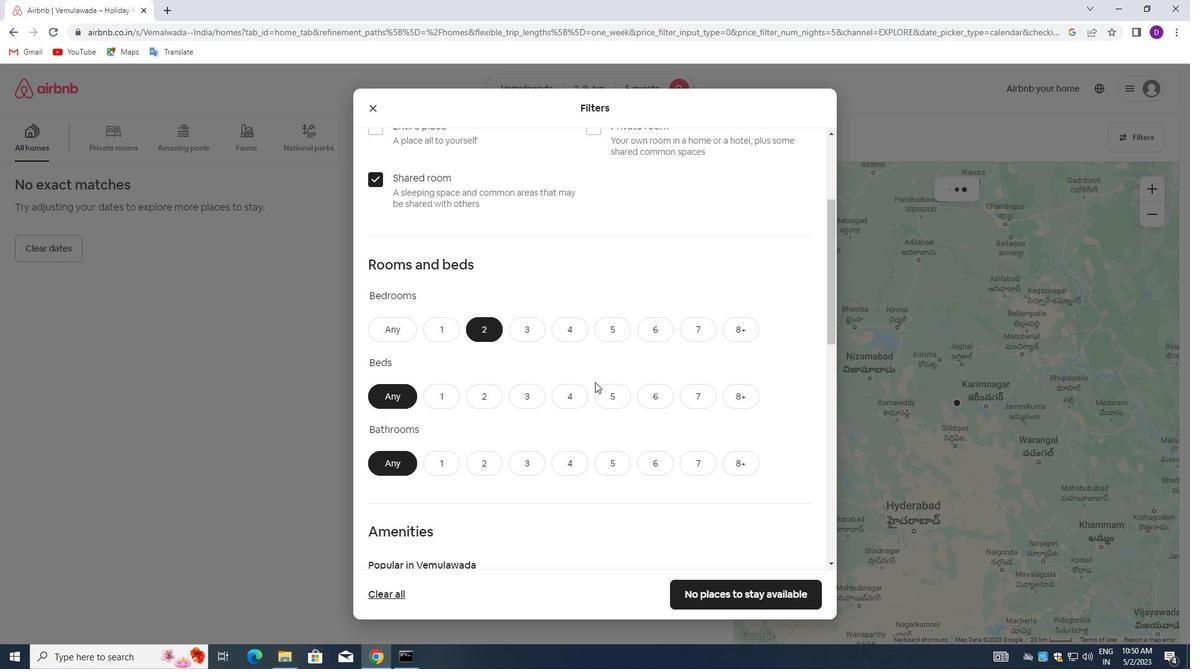 
Action: Mouse pressed left at (611, 385)
Screenshot: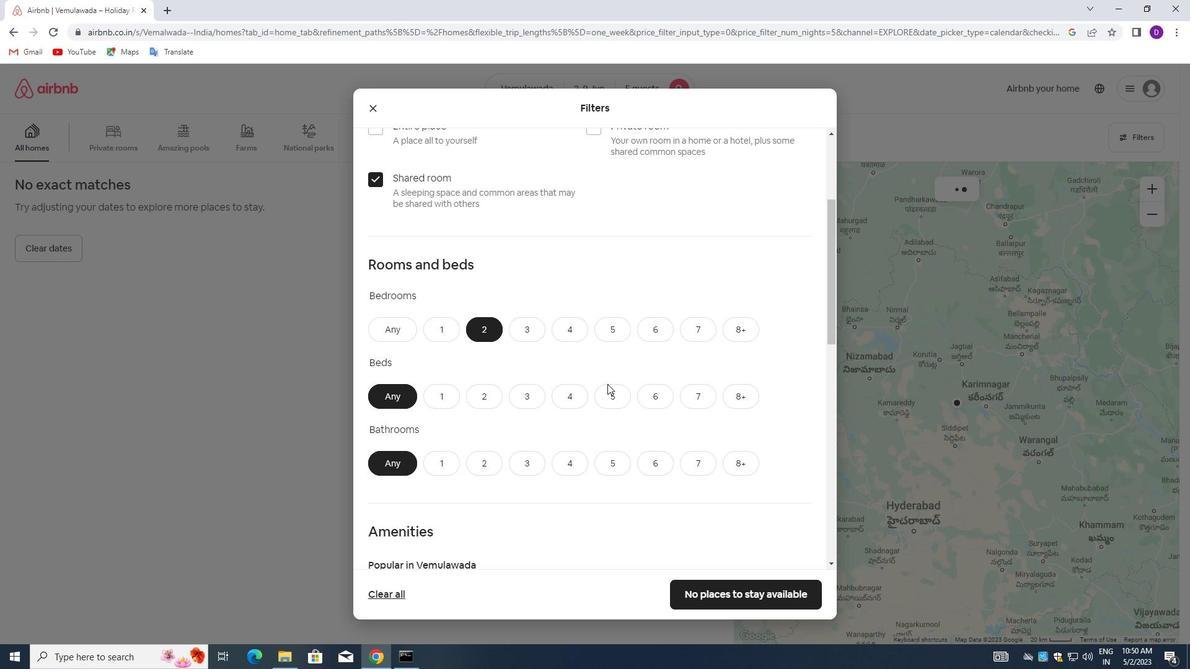 
Action: Mouse moved to (489, 463)
Screenshot: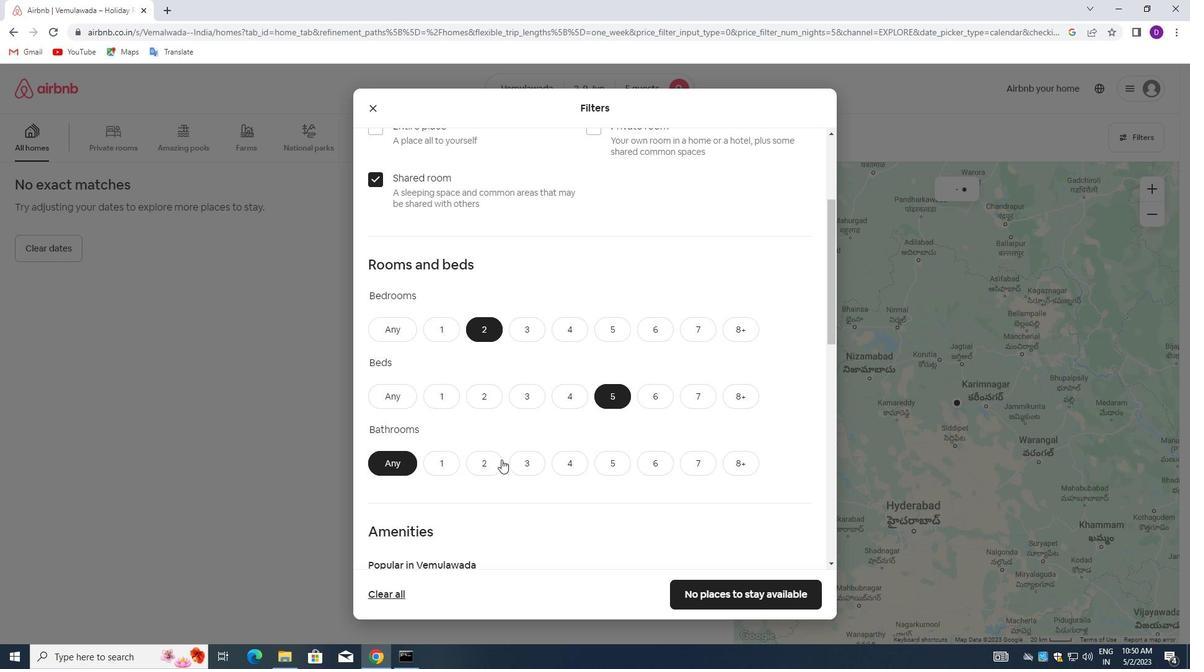 
Action: Mouse pressed left at (489, 463)
Screenshot: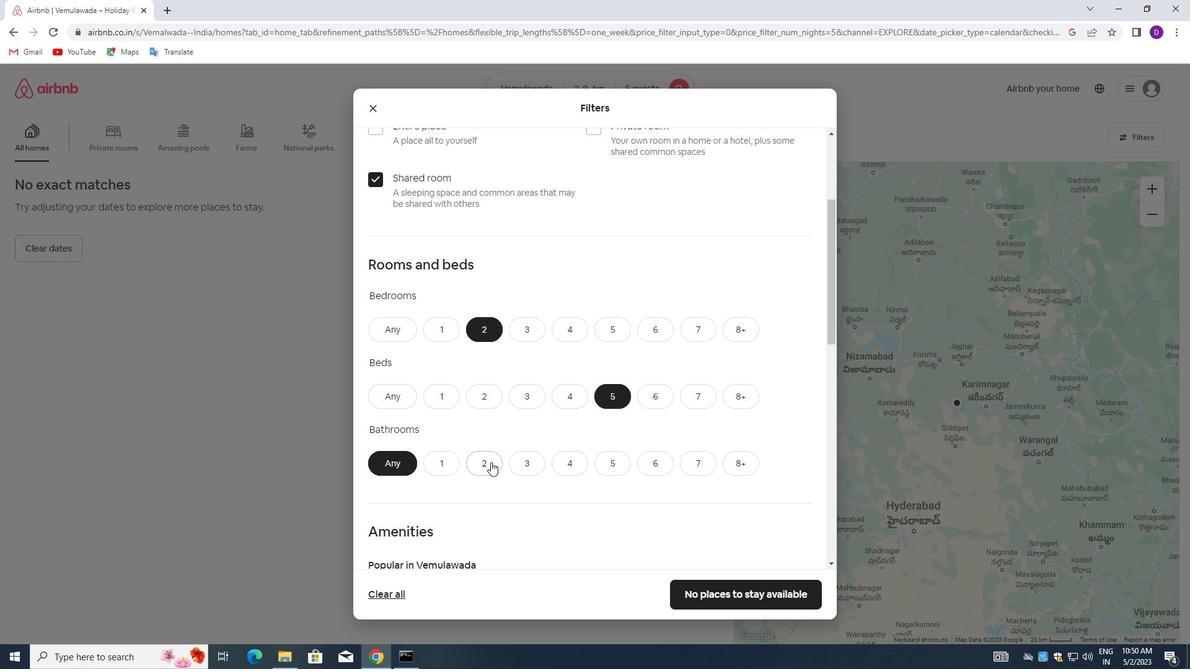 
Action: Mouse moved to (539, 381)
Screenshot: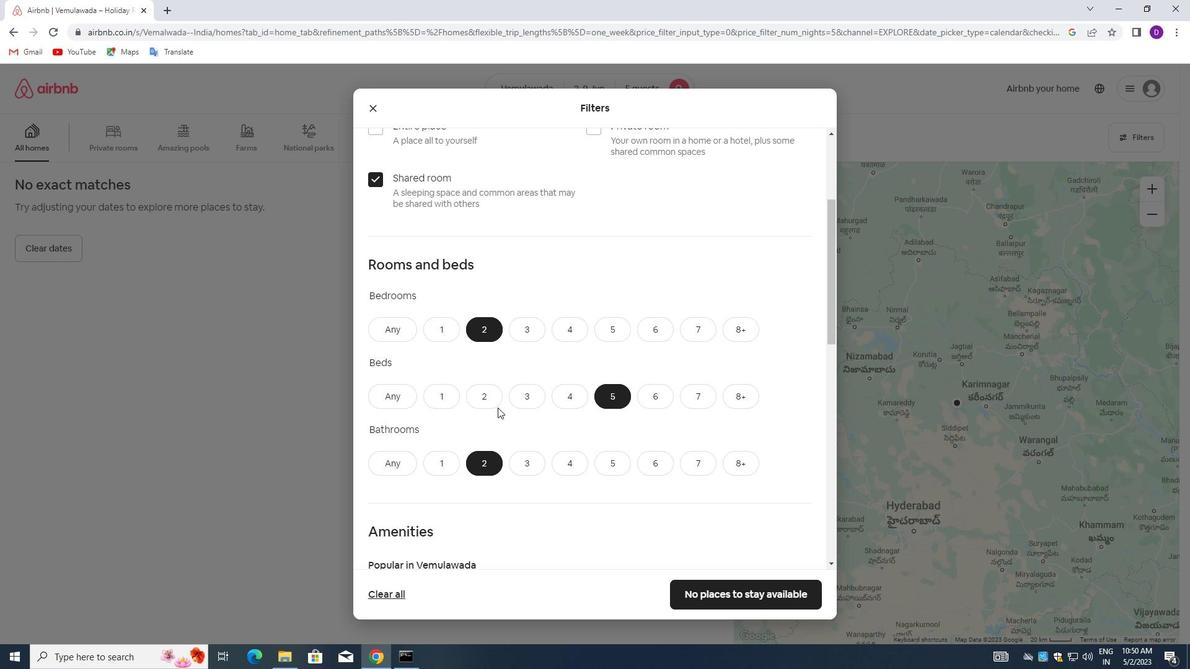 
Action: Mouse scrolled (539, 380) with delta (0, 0)
Screenshot: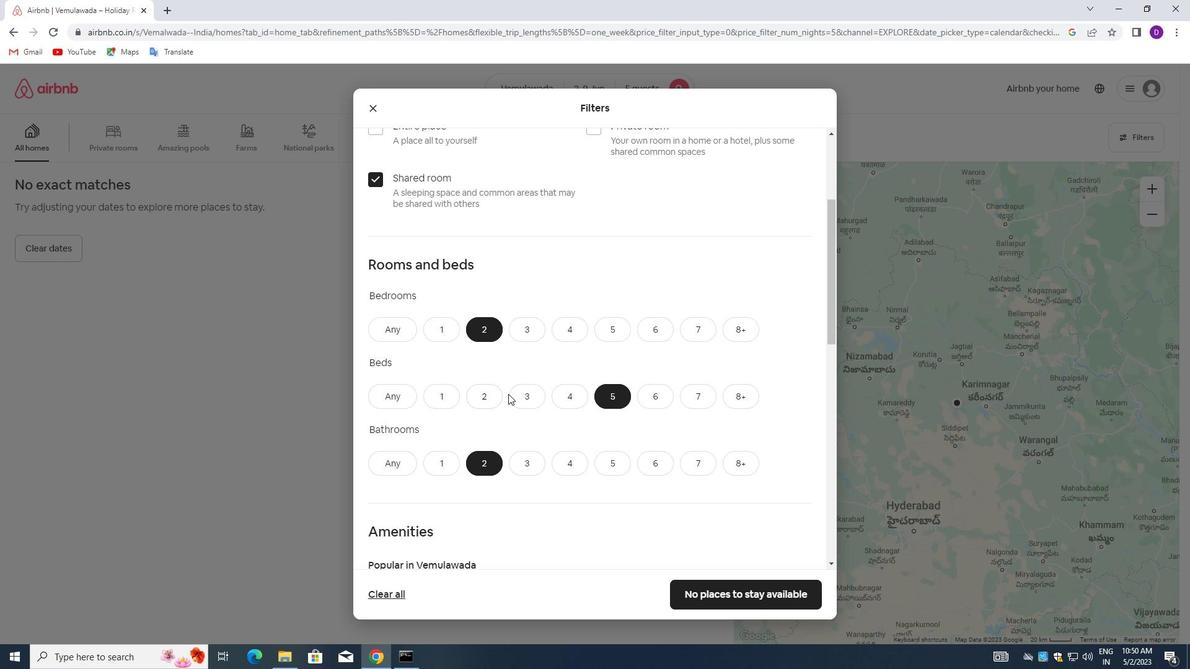 
Action: Mouse scrolled (539, 380) with delta (0, 0)
Screenshot: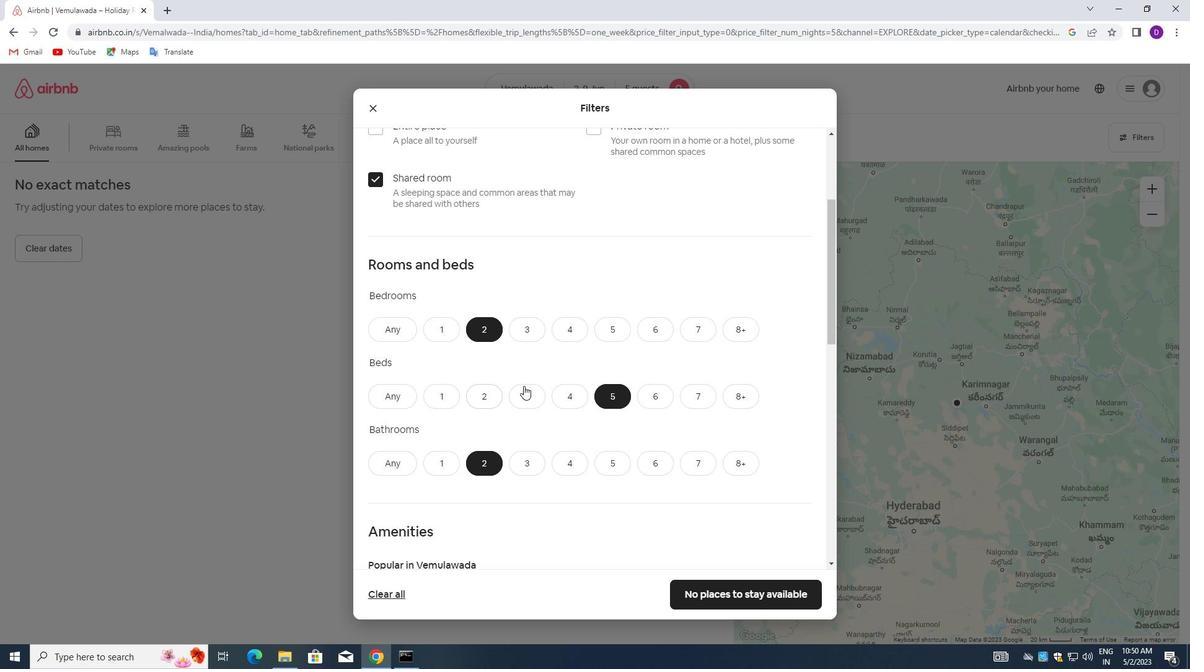 
Action: Mouse moved to (557, 365)
Screenshot: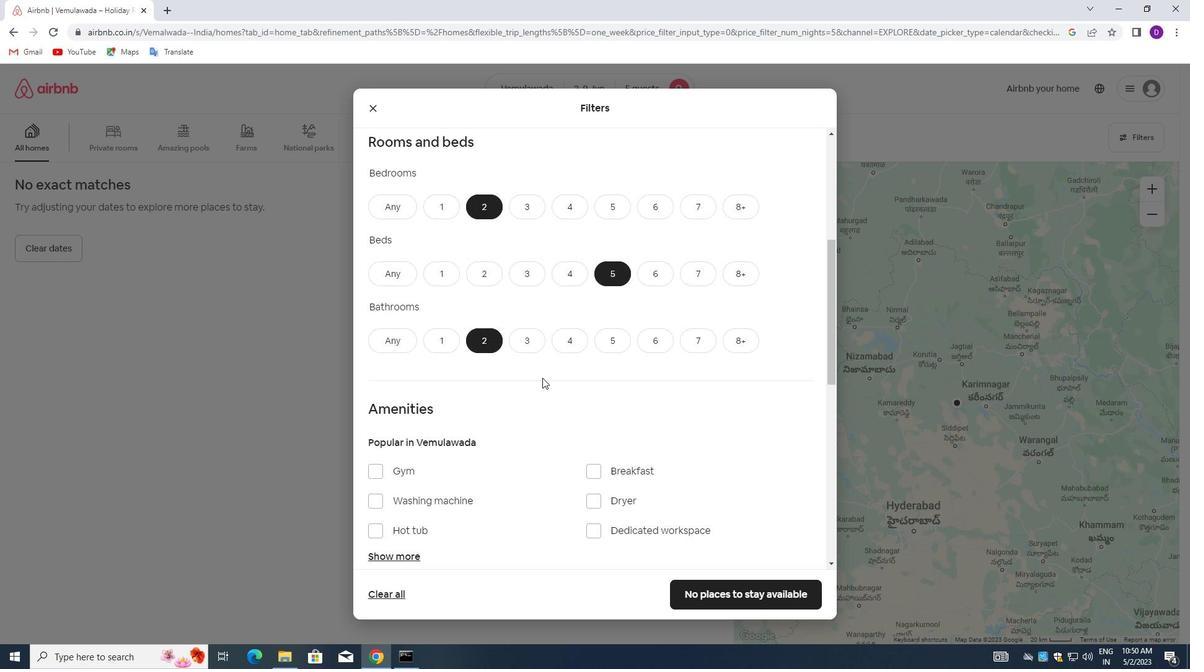 
Action: Mouse scrolled (557, 364) with delta (0, 0)
Screenshot: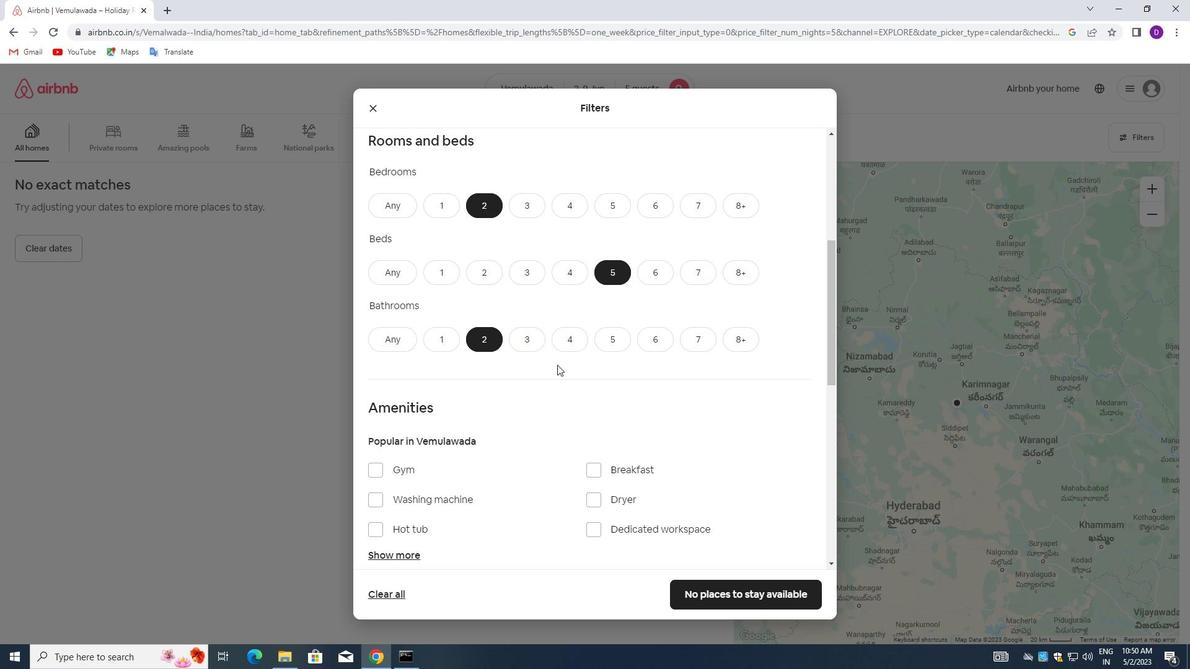 
Action: Mouse scrolled (557, 364) with delta (0, 0)
Screenshot: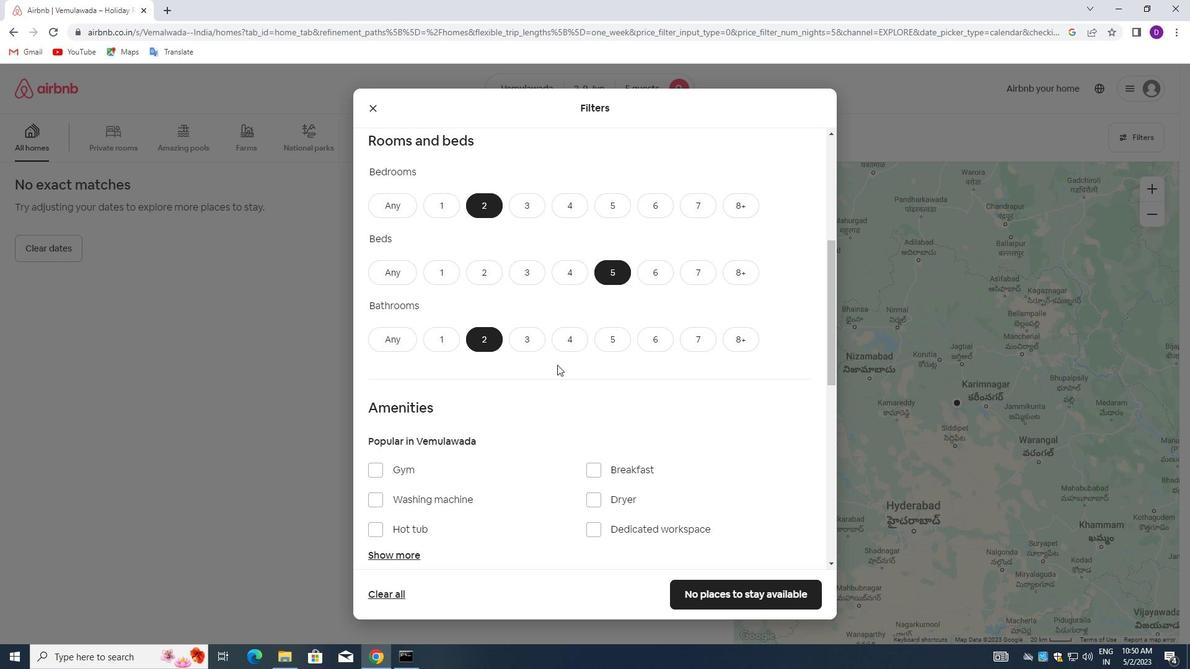 
Action: Mouse moved to (557, 361)
Screenshot: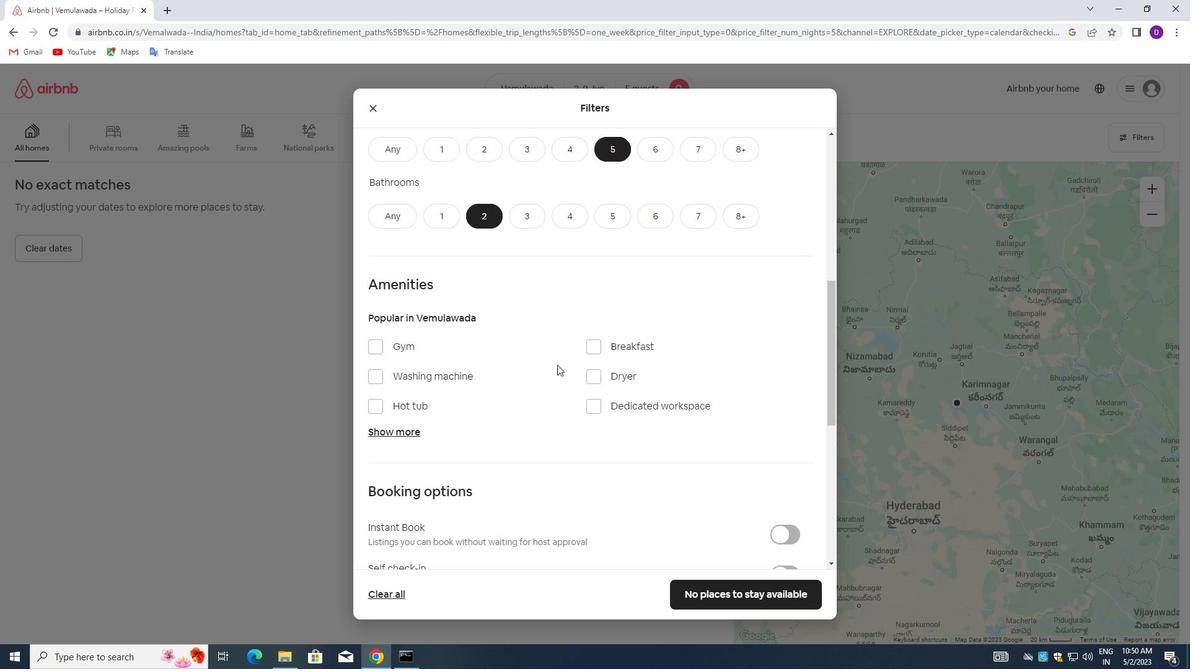 
Action: Mouse scrolled (557, 360) with delta (0, 0)
Screenshot: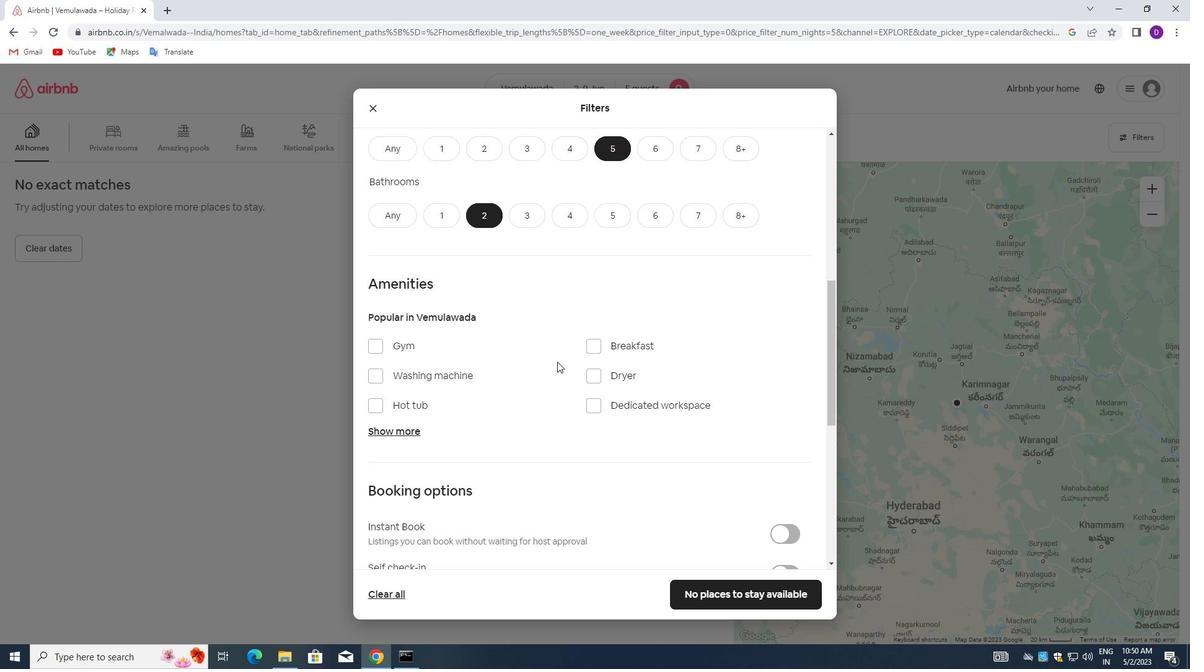 
Action: Mouse scrolled (557, 360) with delta (0, 0)
Screenshot: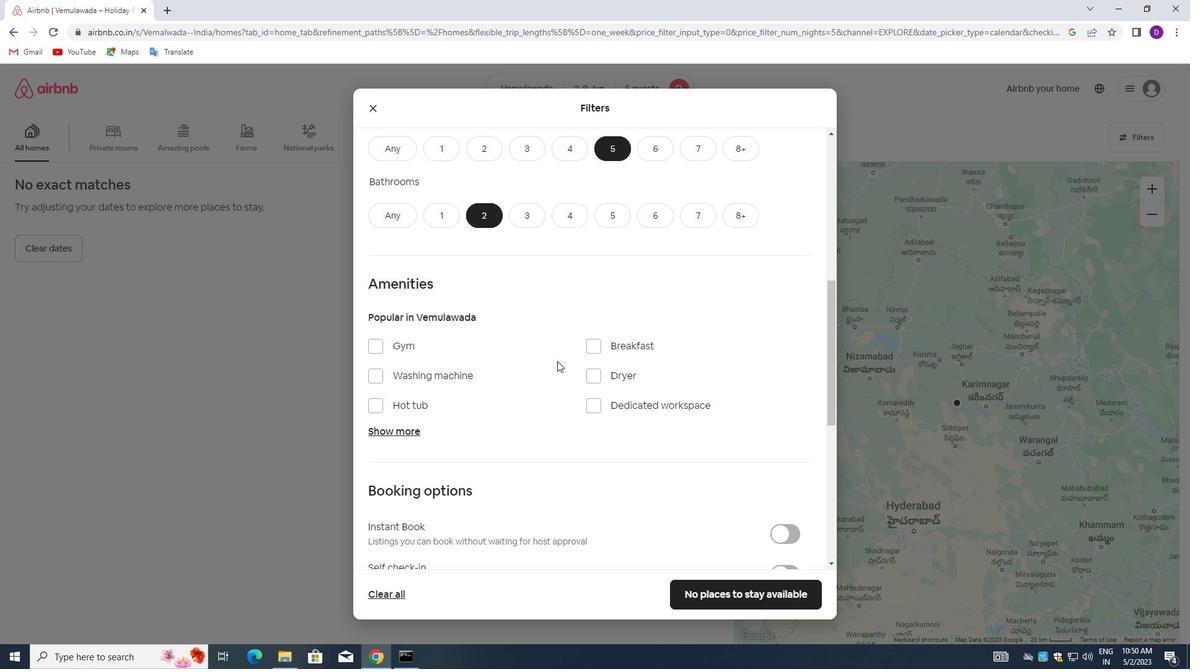 
Action: Mouse moved to (509, 370)
Screenshot: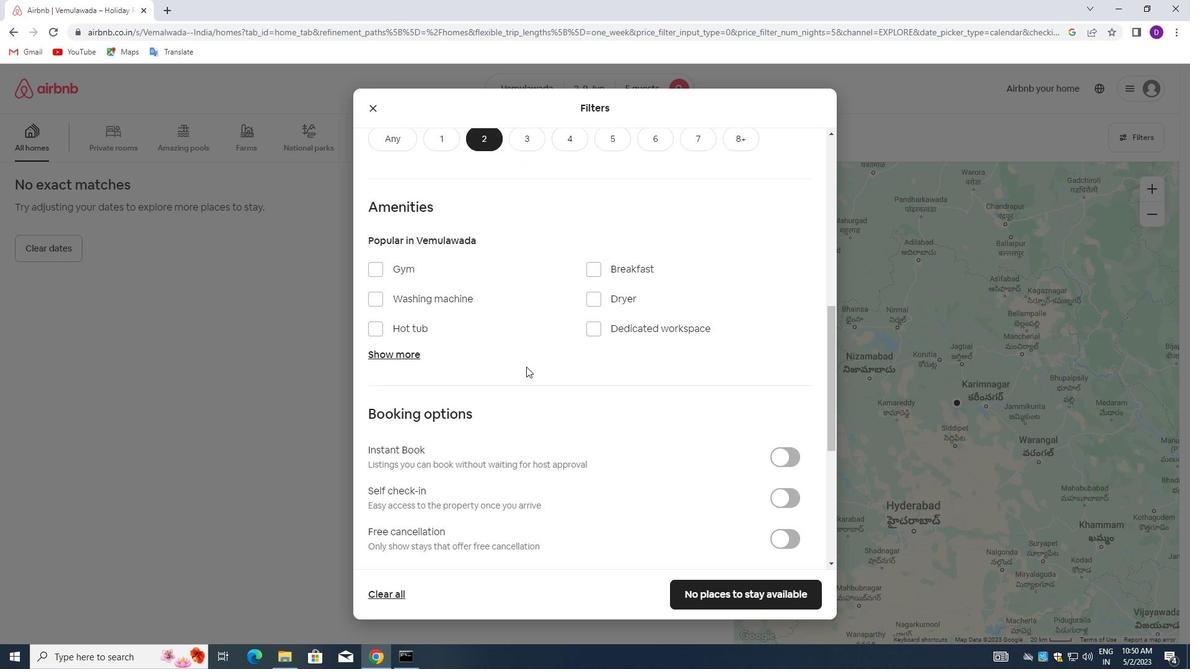 
Action: Mouse scrolled (509, 370) with delta (0, 0)
Screenshot: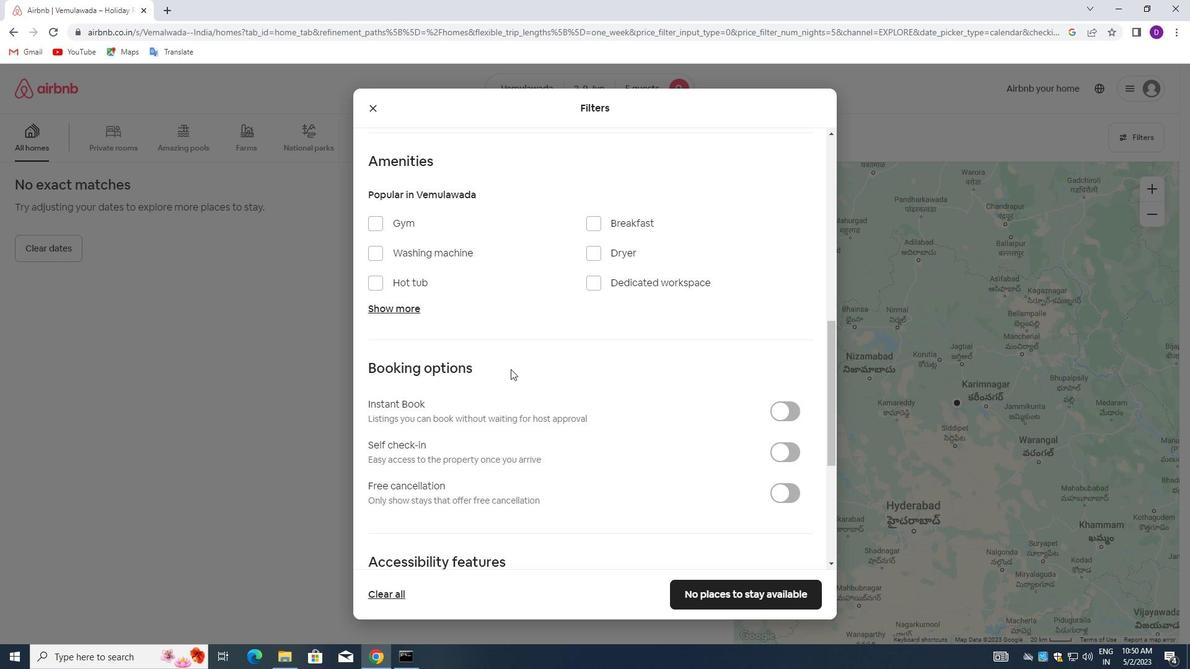 
Action: Mouse scrolled (509, 370) with delta (0, 0)
Screenshot: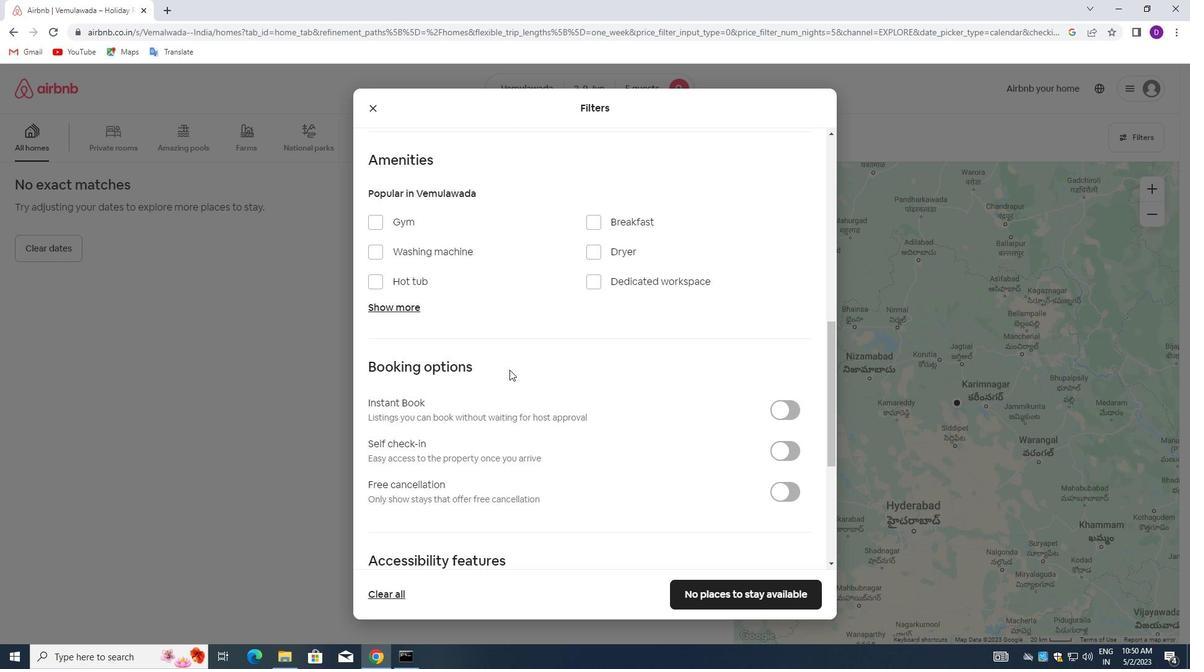 
Action: Mouse moved to (523, 352)
Screenshot: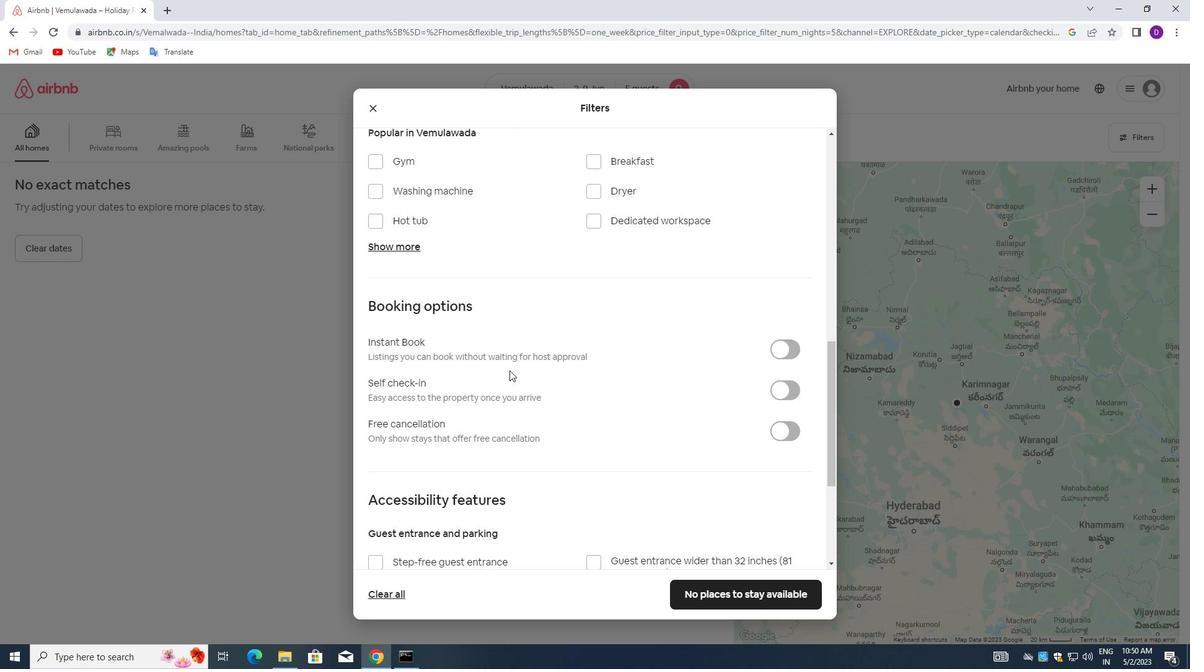 
Action: Mouse scrolled (523, 352) with delta (0, 0)
Screenshot: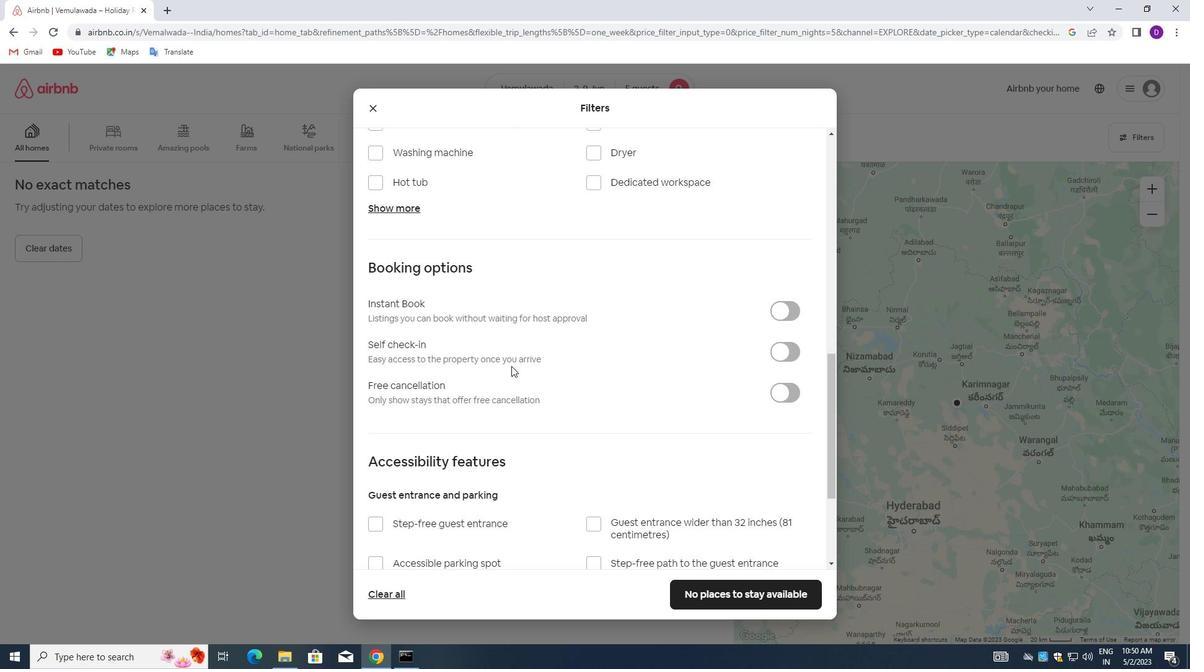 
Action: Mouse moved to (523, 352)
Screenshot: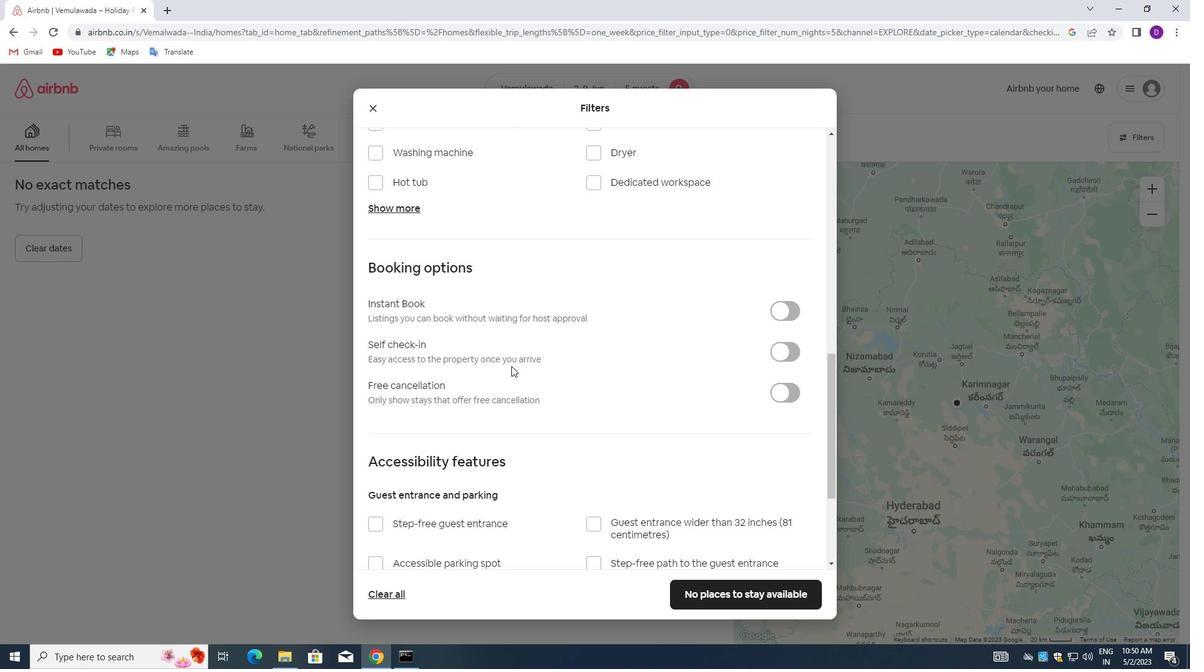 
Action: Mouse scrolled (523, 352) with delta (0, 0)
Screenshot: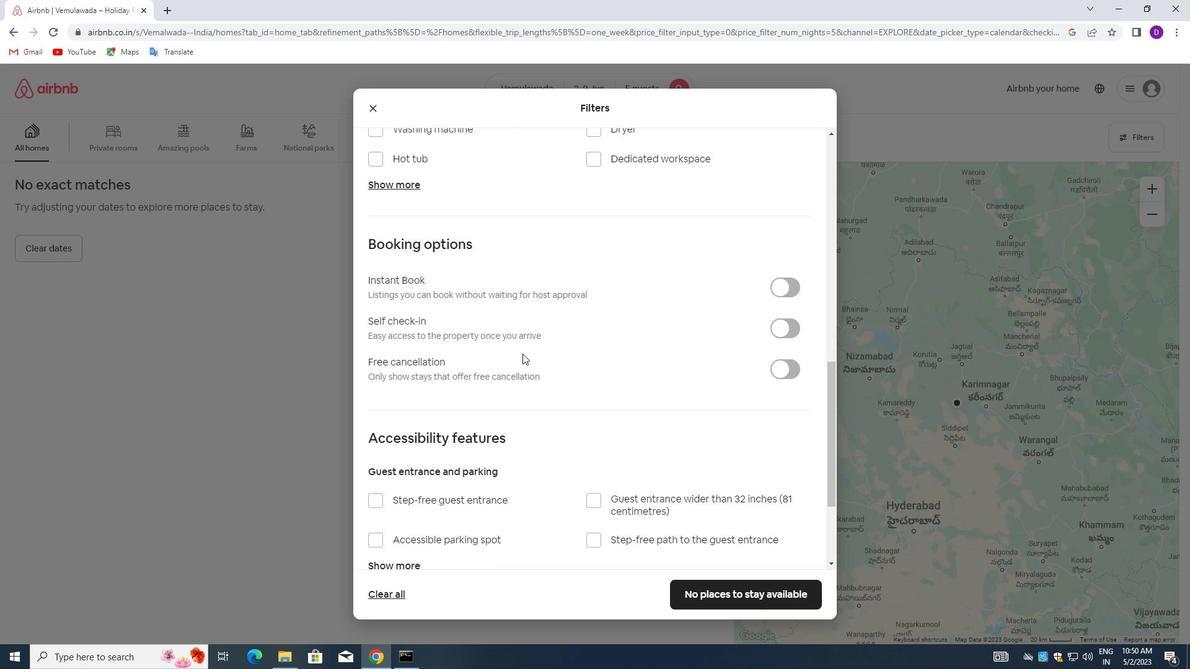 
Action: Mouse moved to (524, 347)
Screenshot: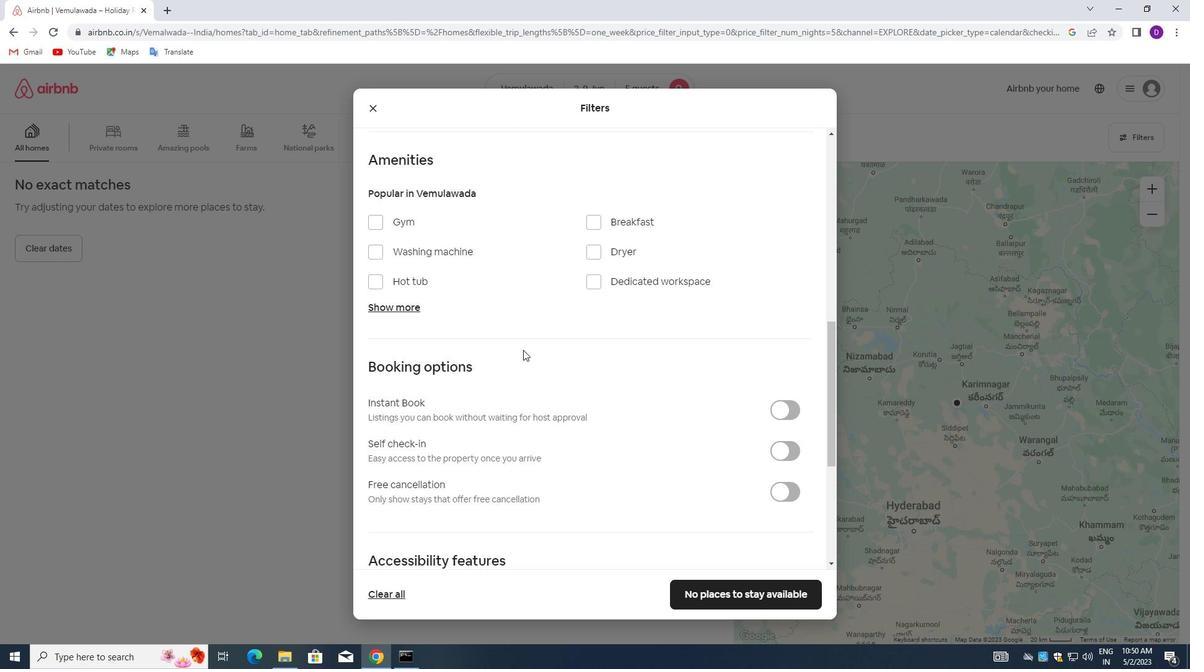 
Action: Mouse scrolled (524, 347) with delta (0, 0)
Screenshot: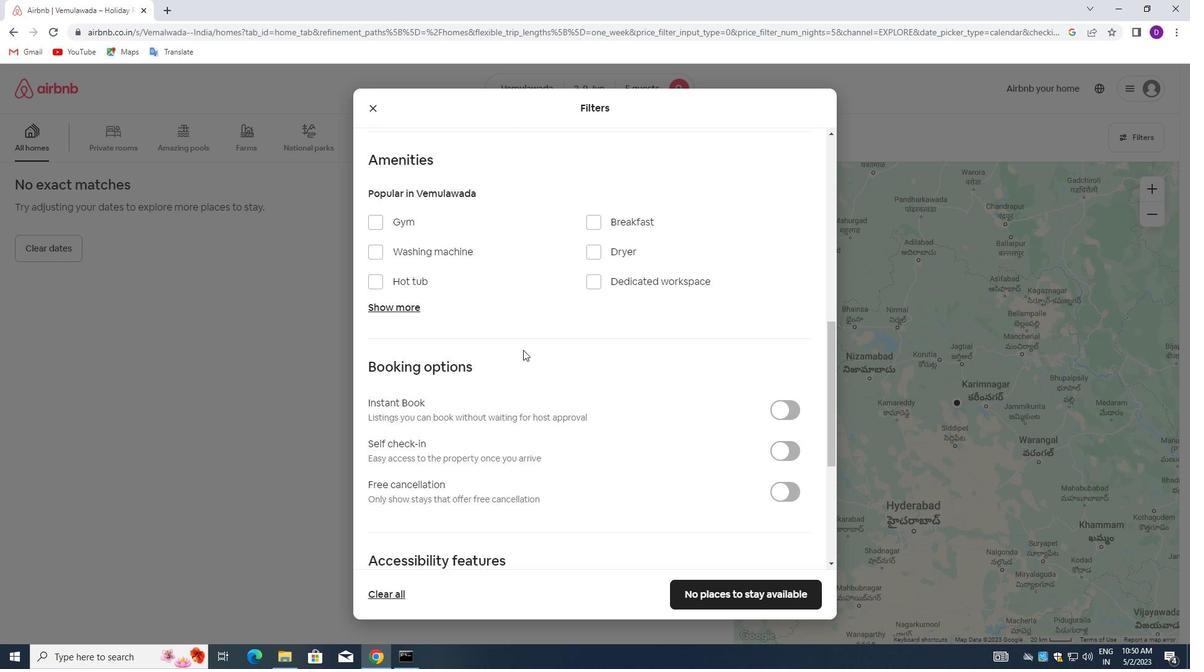
Action: Mouse scrolled (524, 347) with delta (0, 0)
Screenshot: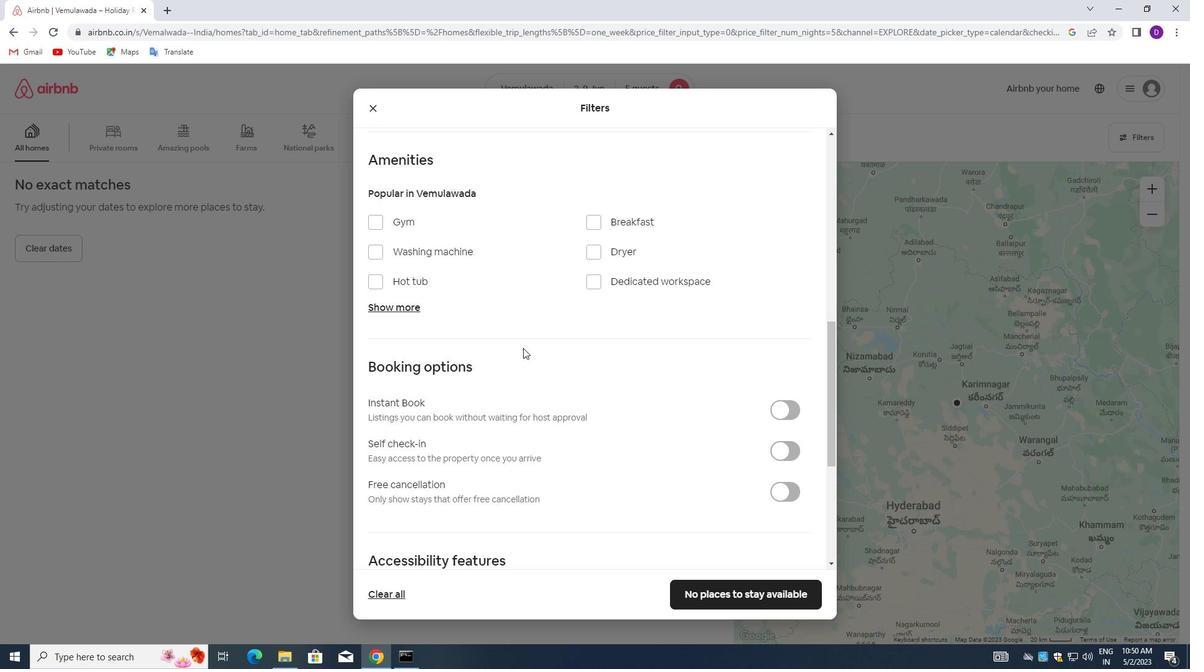 
Action: Mouse scrolled (524, 347) with delta (0, 0)
Screenshot: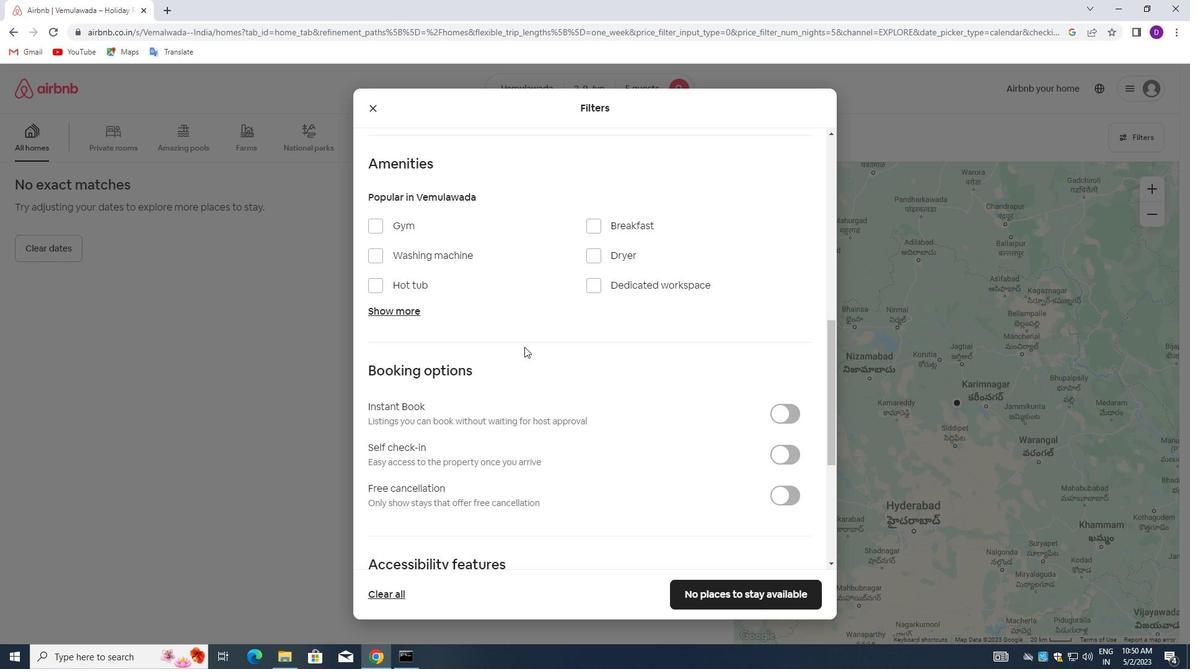 
Action: Mouse moved to (497, 375)
Screenshot: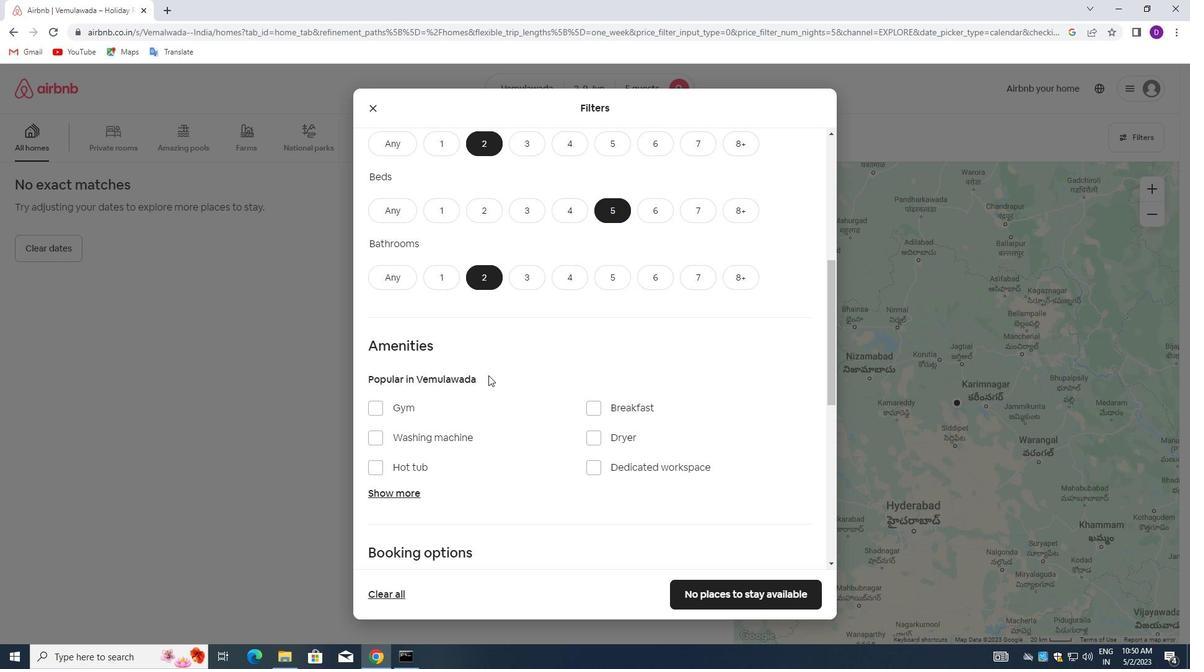
Action: Mouse scrolled (497, 375) with delta (0, 0)
Screenshot: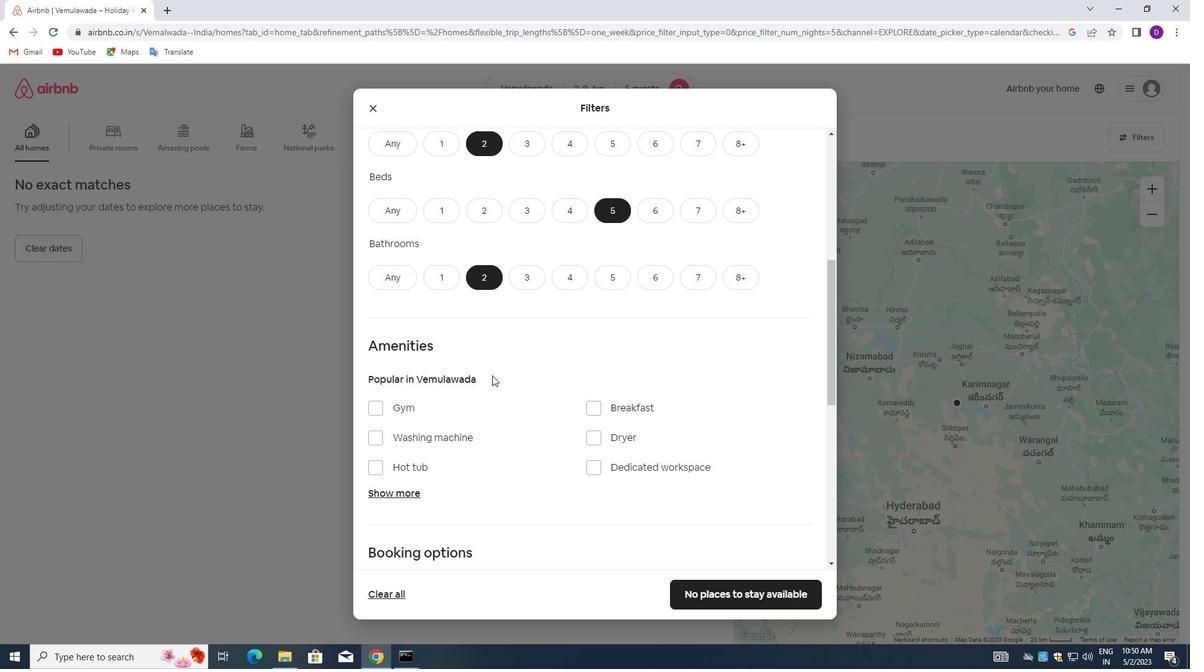 
Action: Mouse moved to (393, 430)
Screenshot: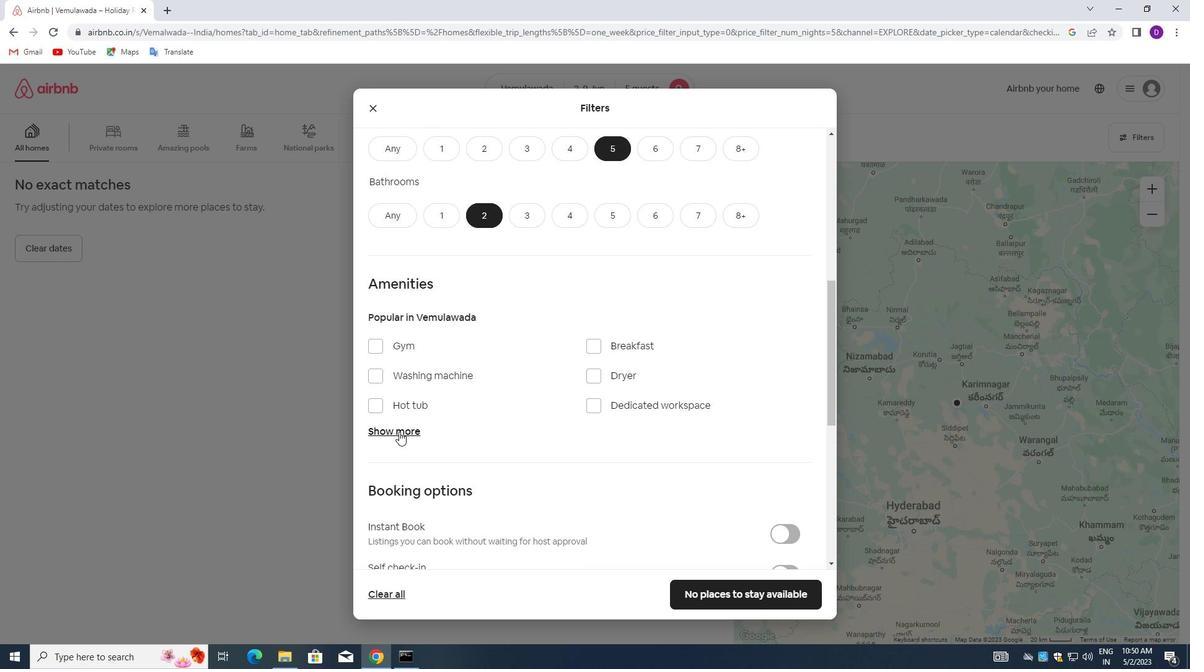 
Action: Mouse pressed left at (393, 430)
Screenshot: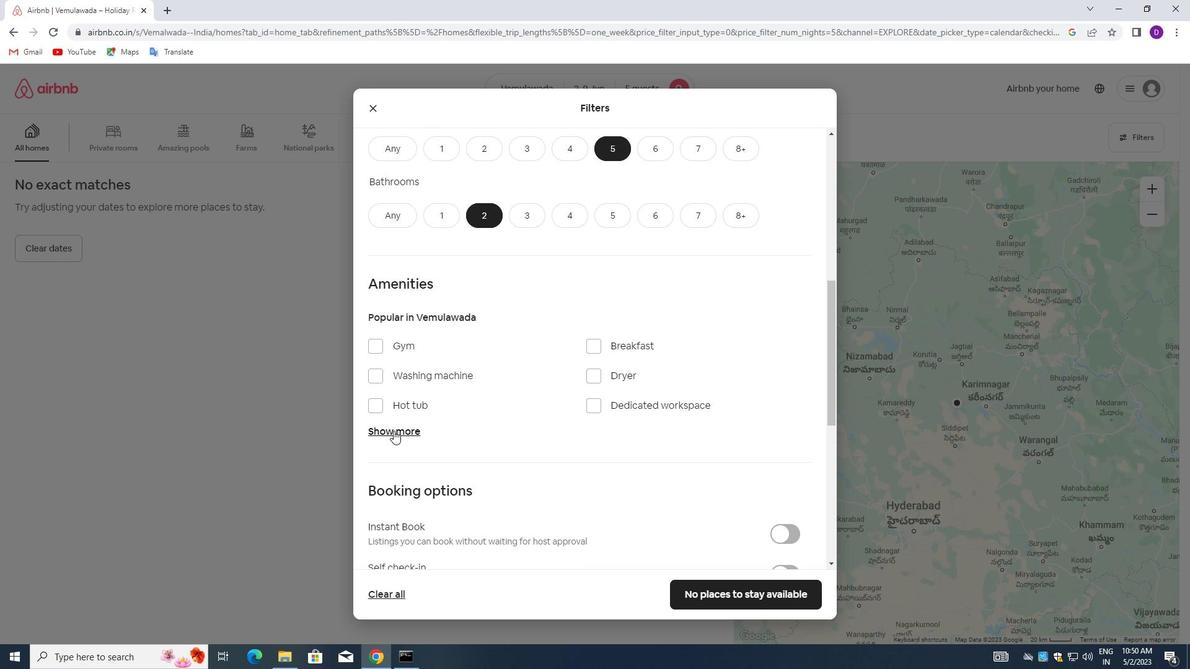 
Action: Mouse moved to (525, 393)
Screenshot: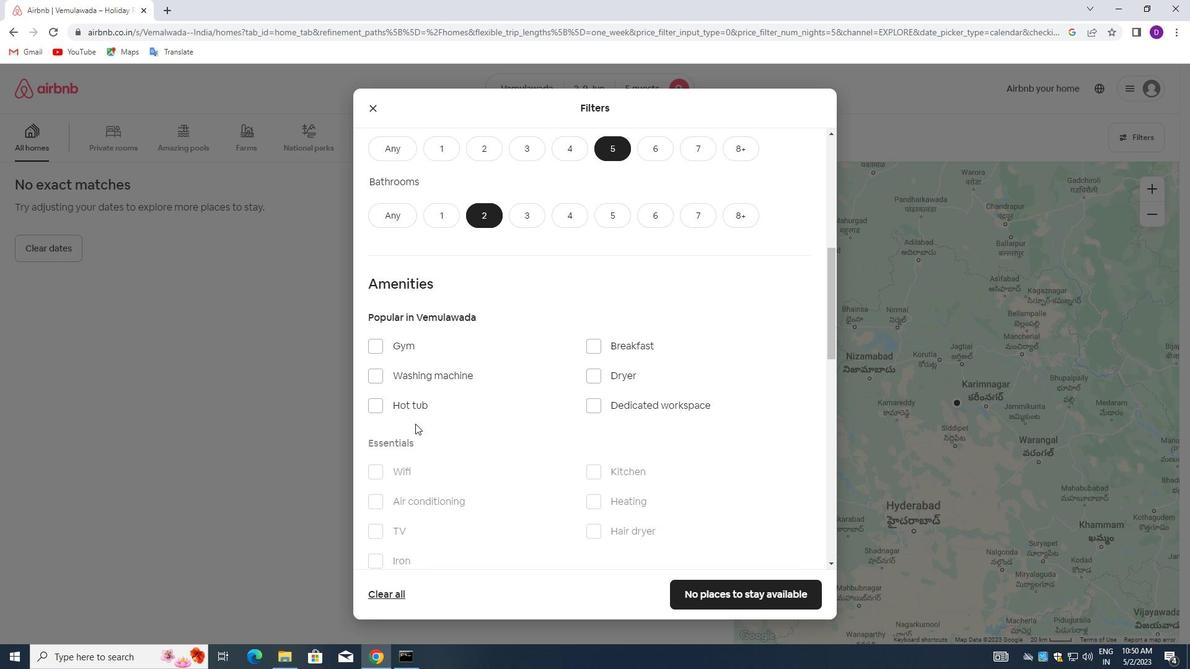 
Action: Mouse scrolled (525, 392) with delta (0, 0)
Screenshot: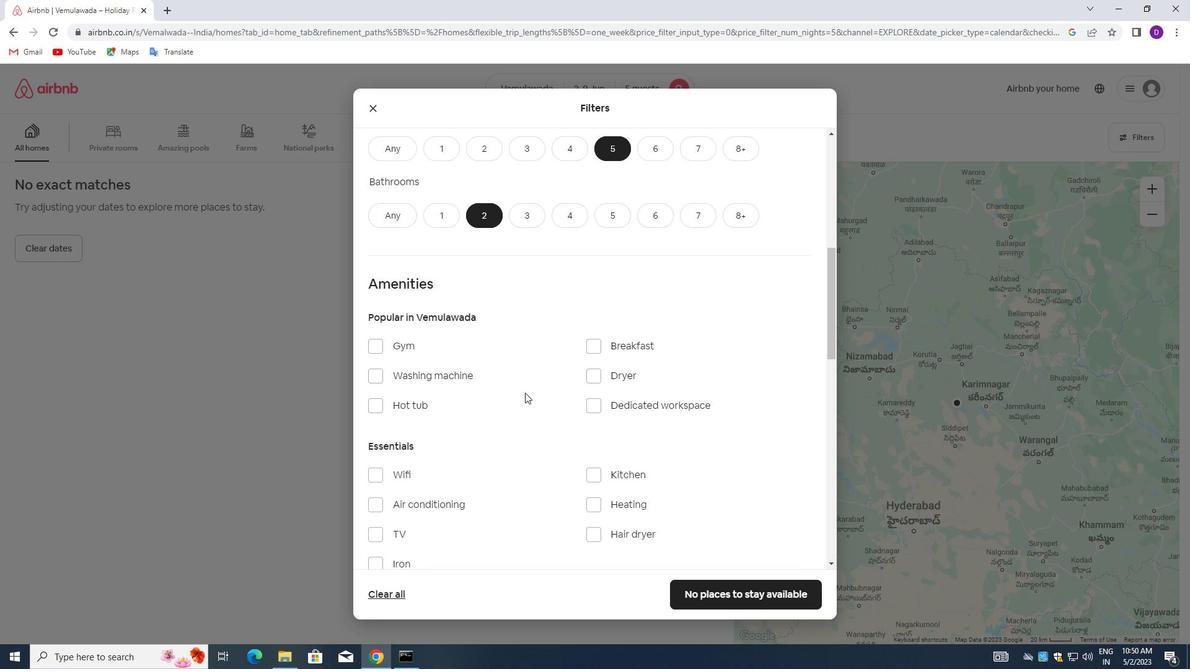 
Action: Mouse moved to (376, 311)
Screenshot: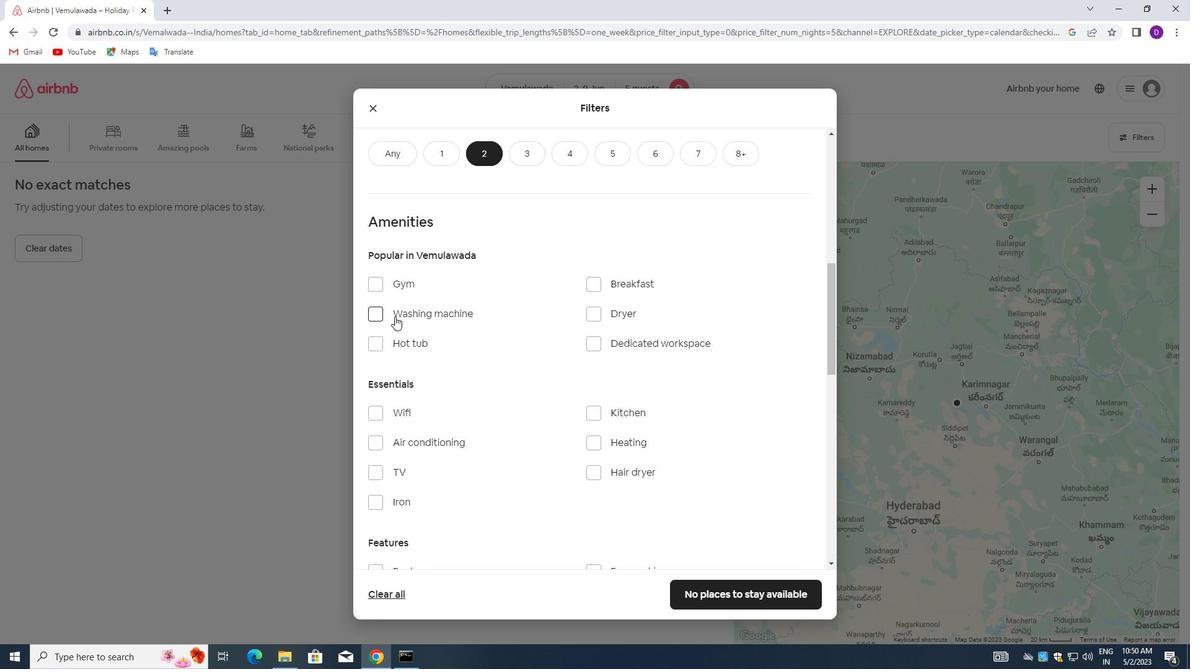 
Action: Mouse pressed left at (376, 311)
Screenshot: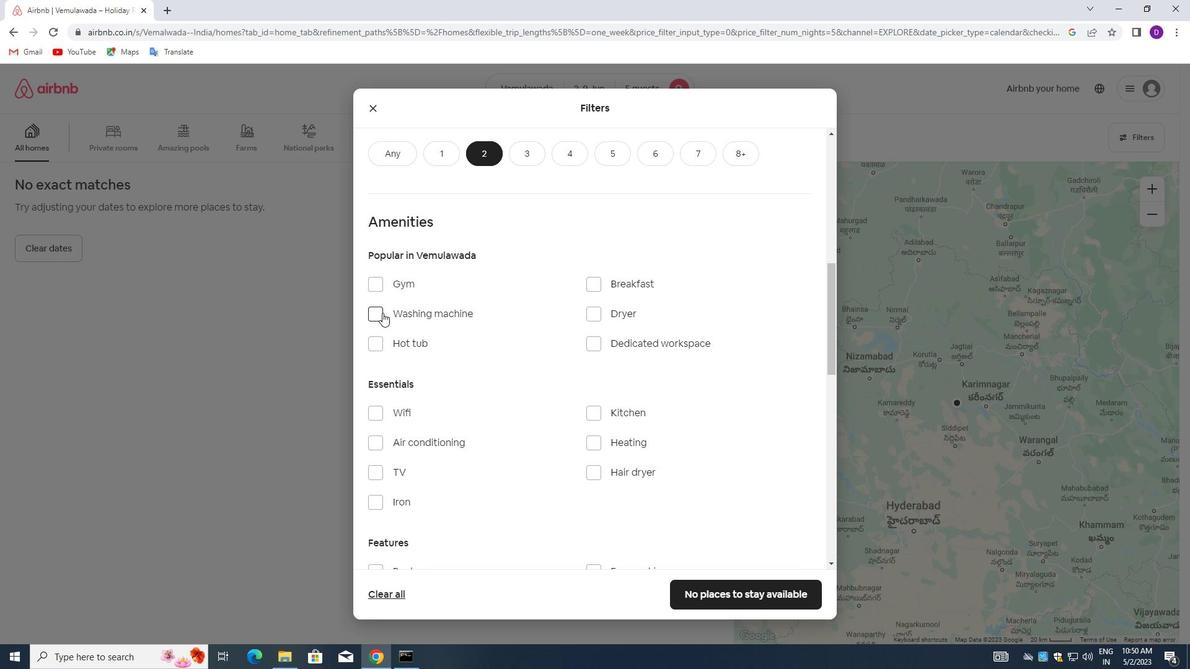 
Action: Mouse moved to (574, 364)
Screenshot: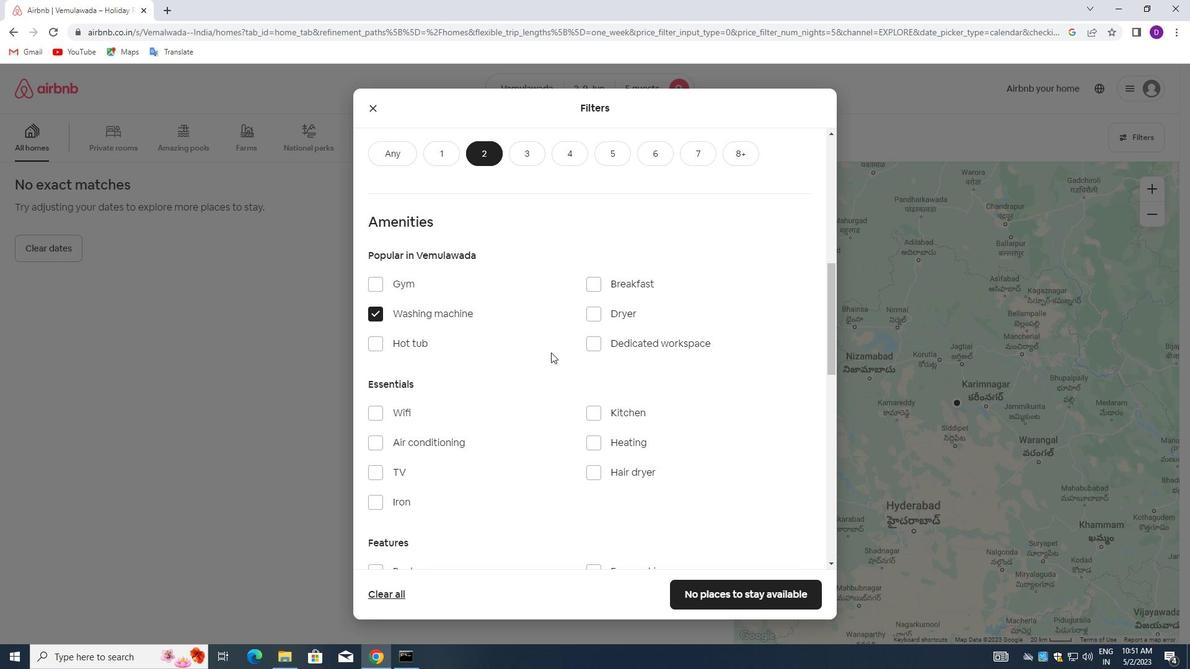 
Action: Mouse scrolled (574, 363) with delta (0, 0)
Screenshot: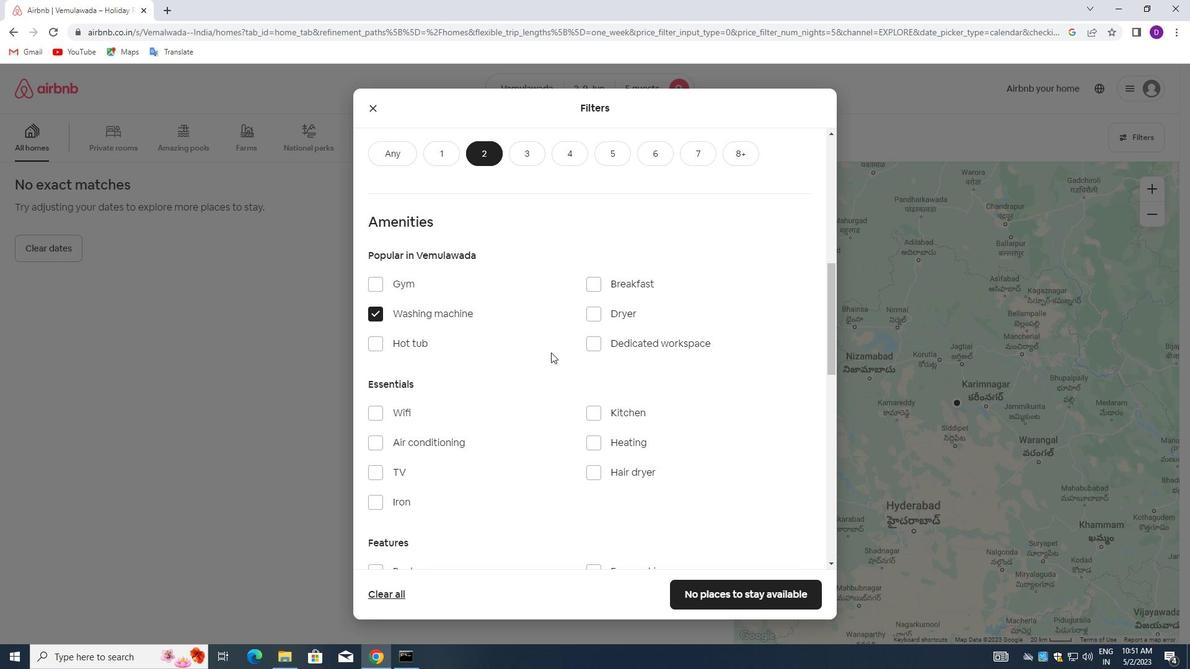 
Action: Mouse moved to (586, 370)
Screenshot: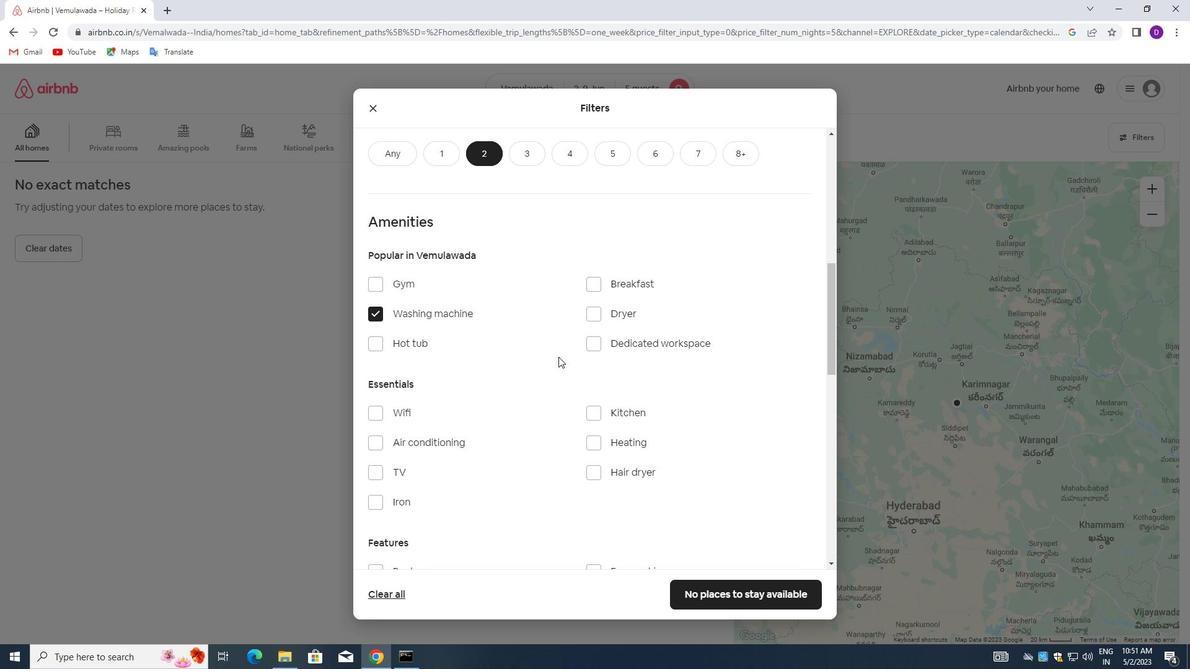 
Action: Mouse scrolled (586, 369) with delta (0, 0)
Screenshot: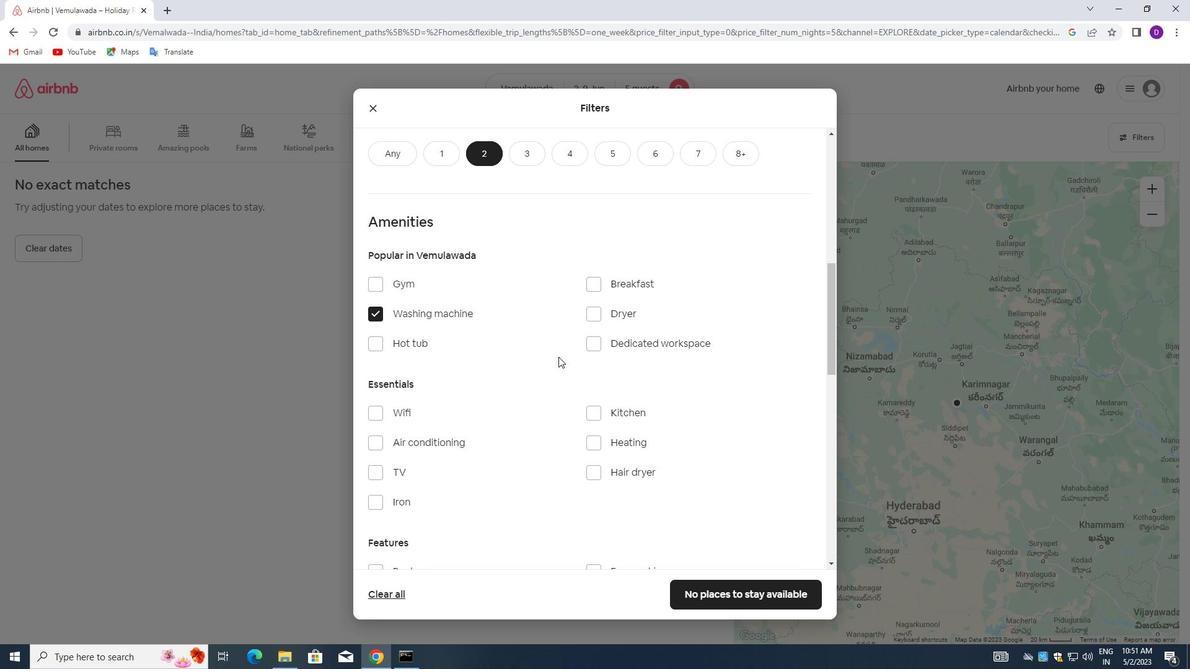 
Action: Mouse moved to (590, 370)
Screenshot: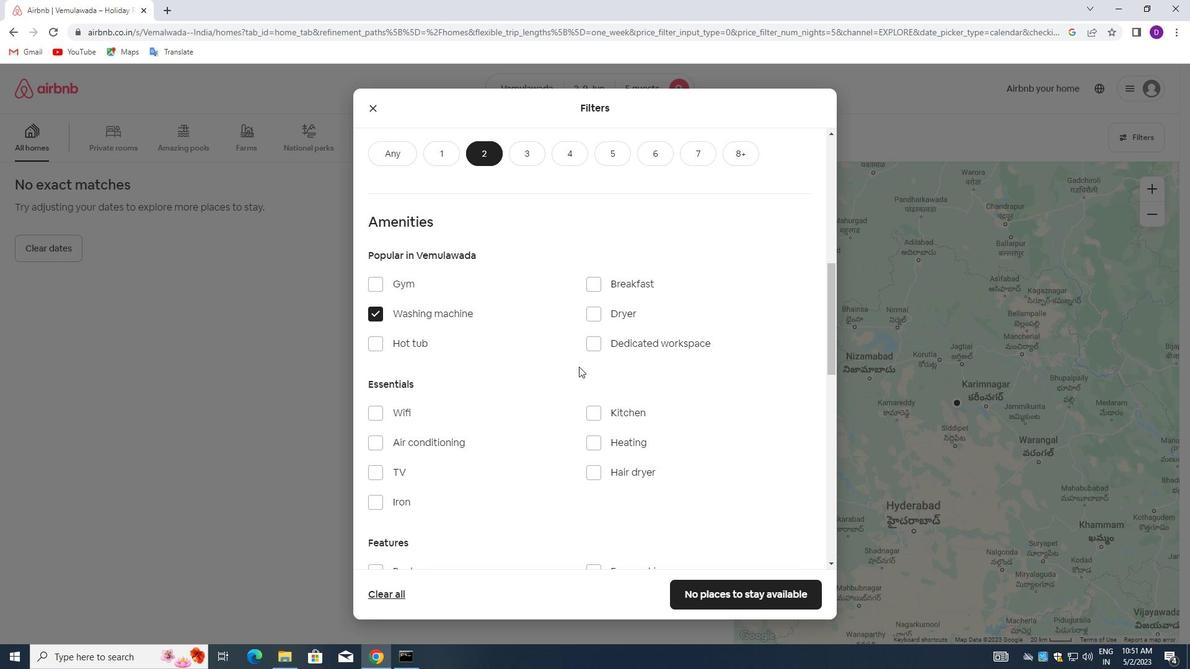 
Action: Mouse scrolled (590, 369) with delta (0, 0)
Screenshot: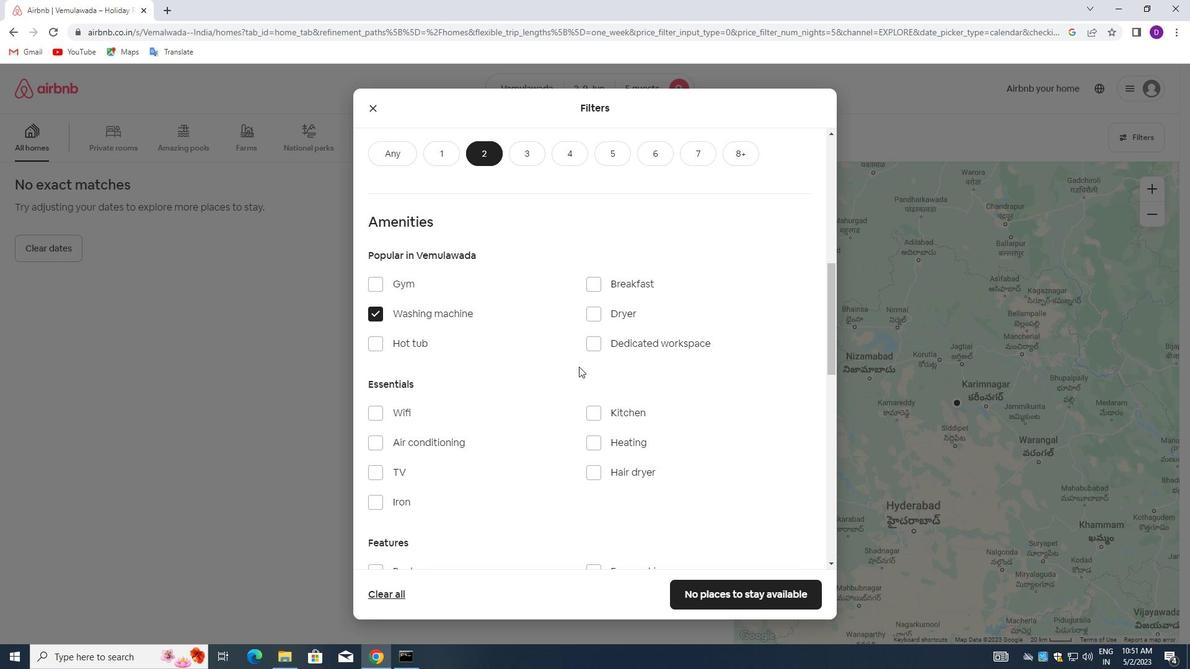 
Action: Mouse moved to (600, 373)
Screenshot: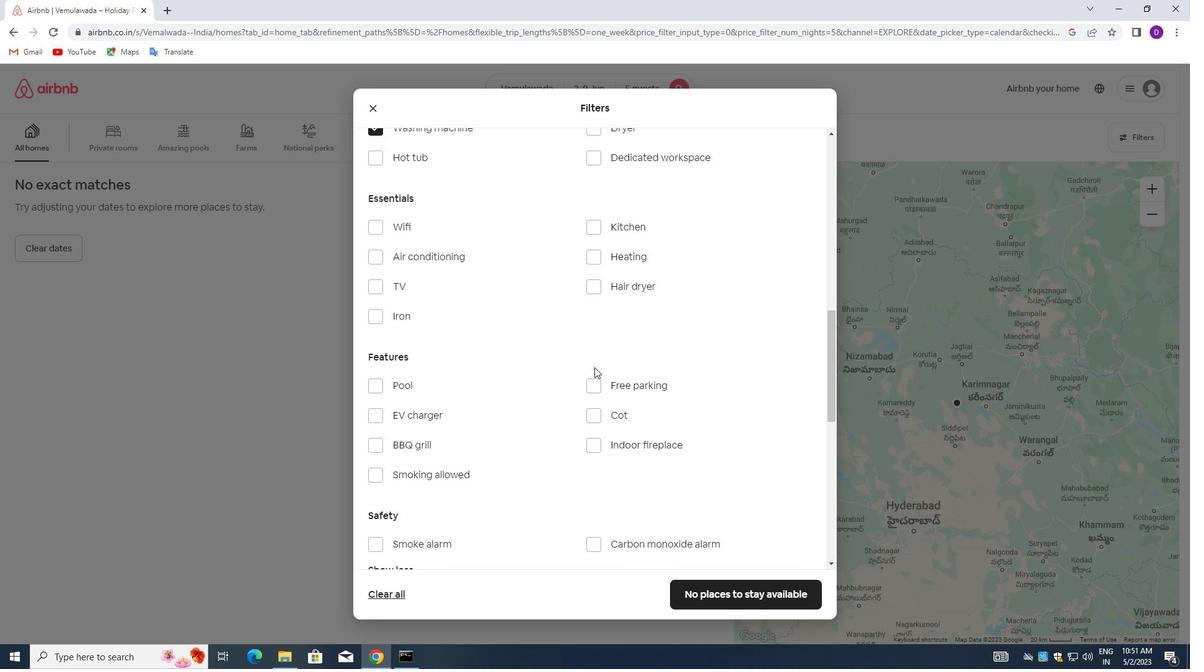 
Action: Mouse scrolled (600, 372) with delta (0, 0)
Screenshot: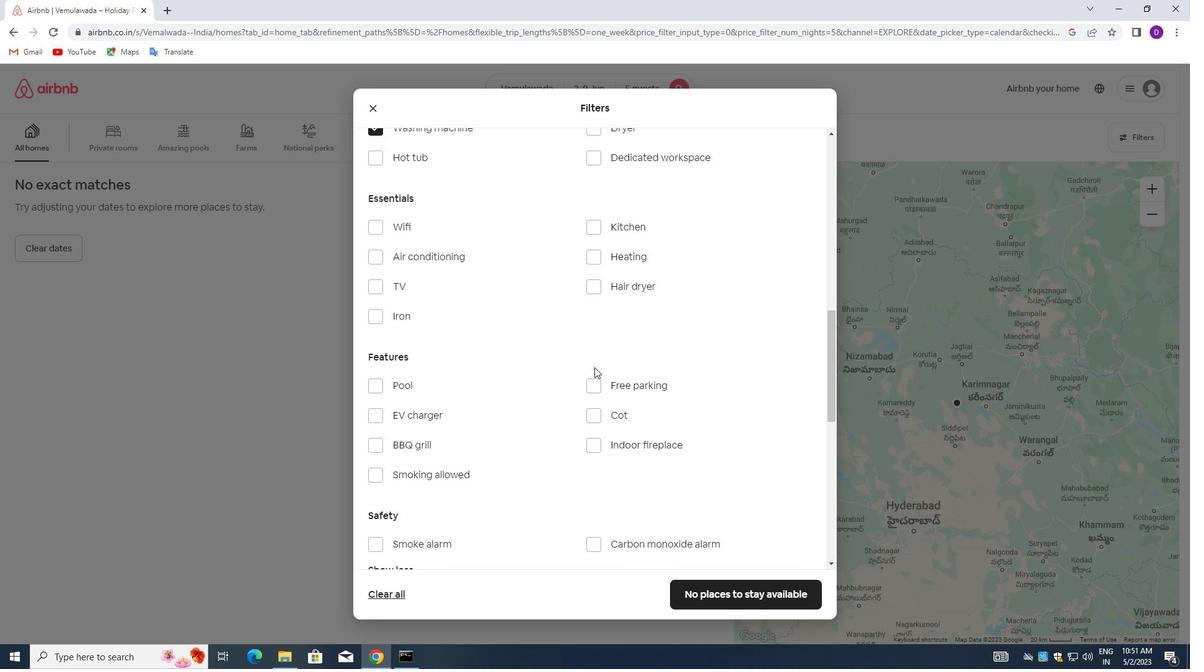 
Action: Mouse moved to (600, 376)
Screenshot: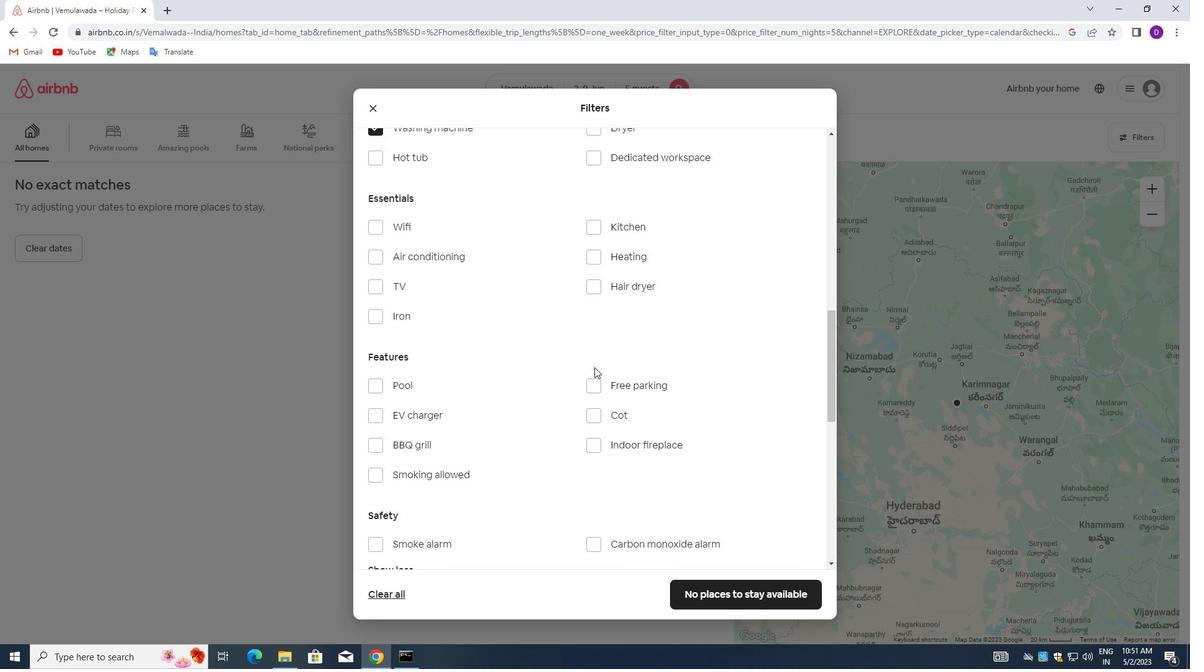 
Action: Mouse scrolled (600, 376) with delta (0, 0)
Screenshot: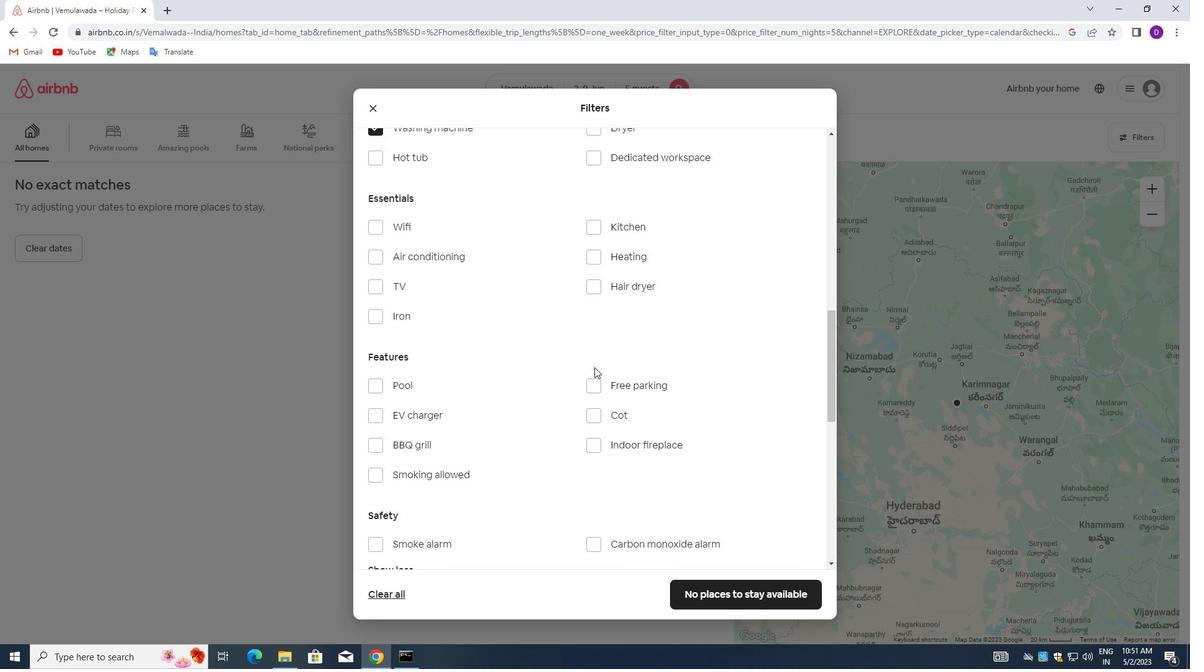 
Action: Mouse moved to (602, 381)
Screenshot: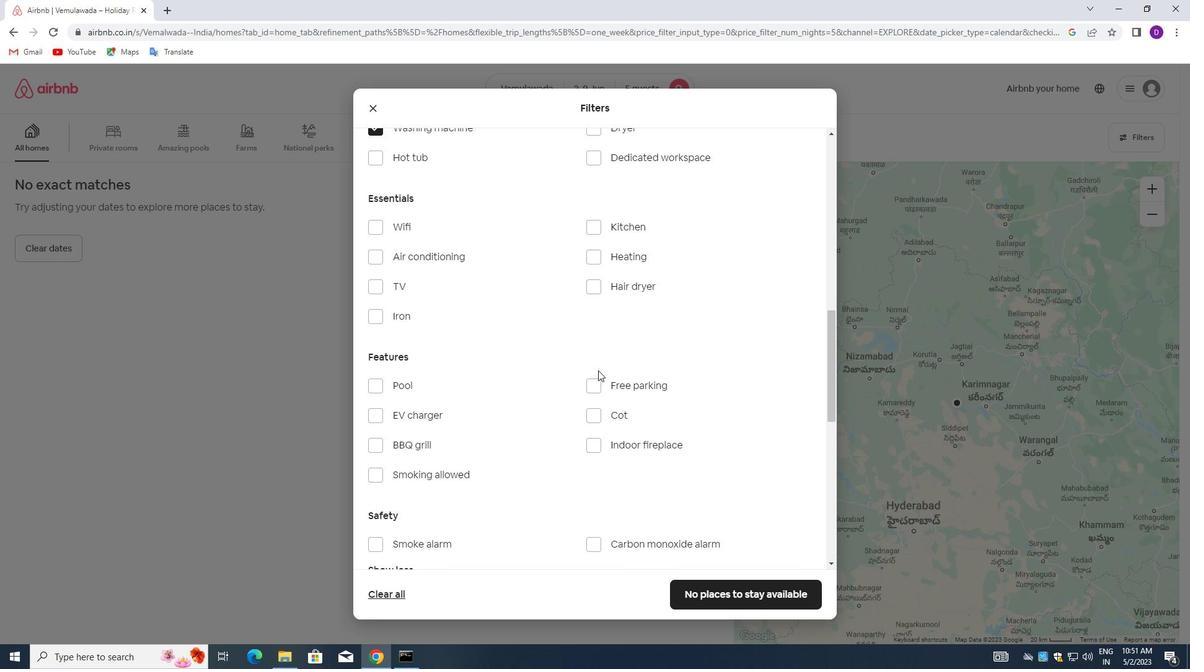 
Action: Mouse scrolled (602, 380) with delta (0, 0)
Screenshot: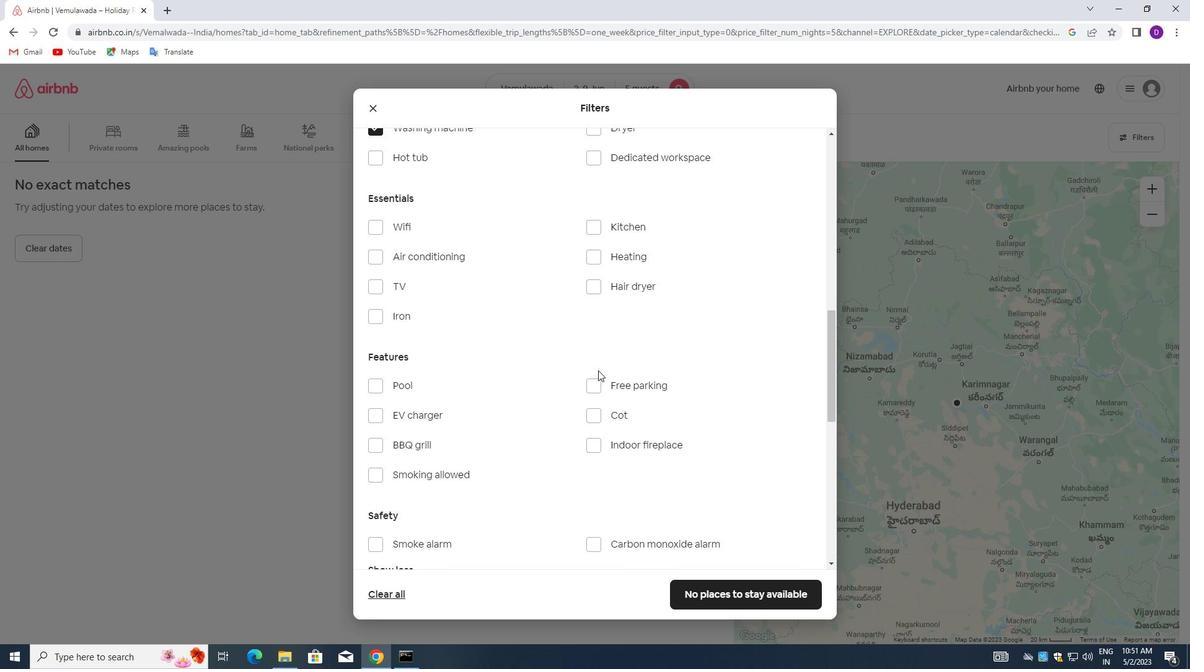 
Action: Mouse moved to (617, 390)
Screenshot: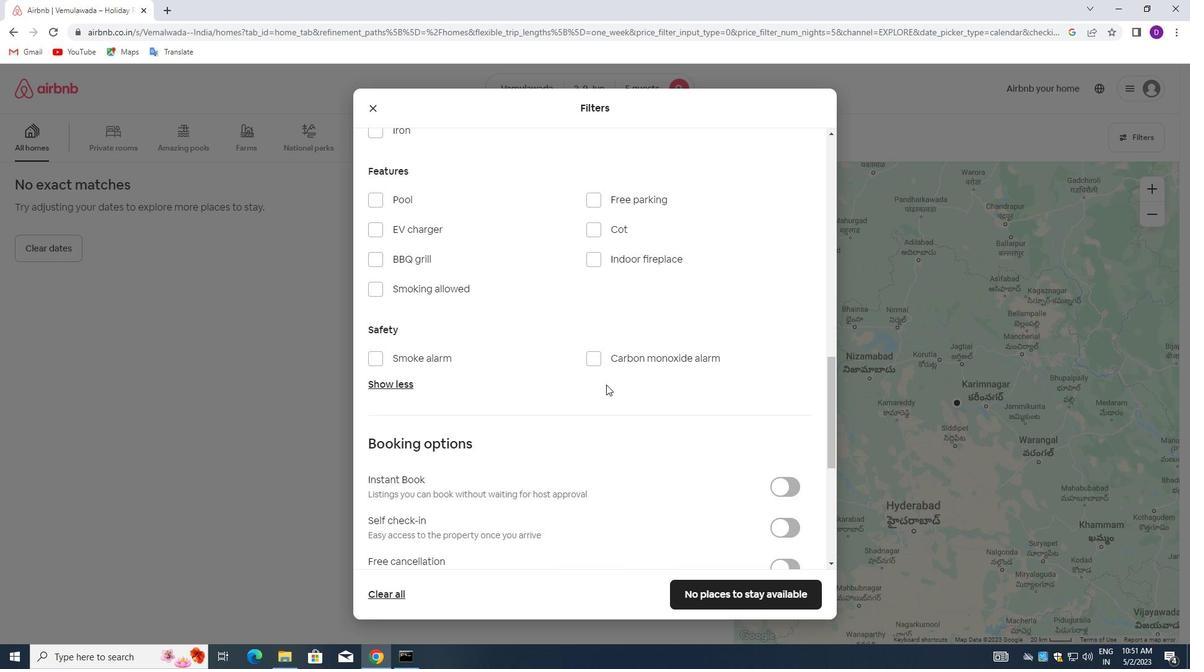 
Action: Mouse scrolled (617, 389) with delta (0, 0)
Screenshot: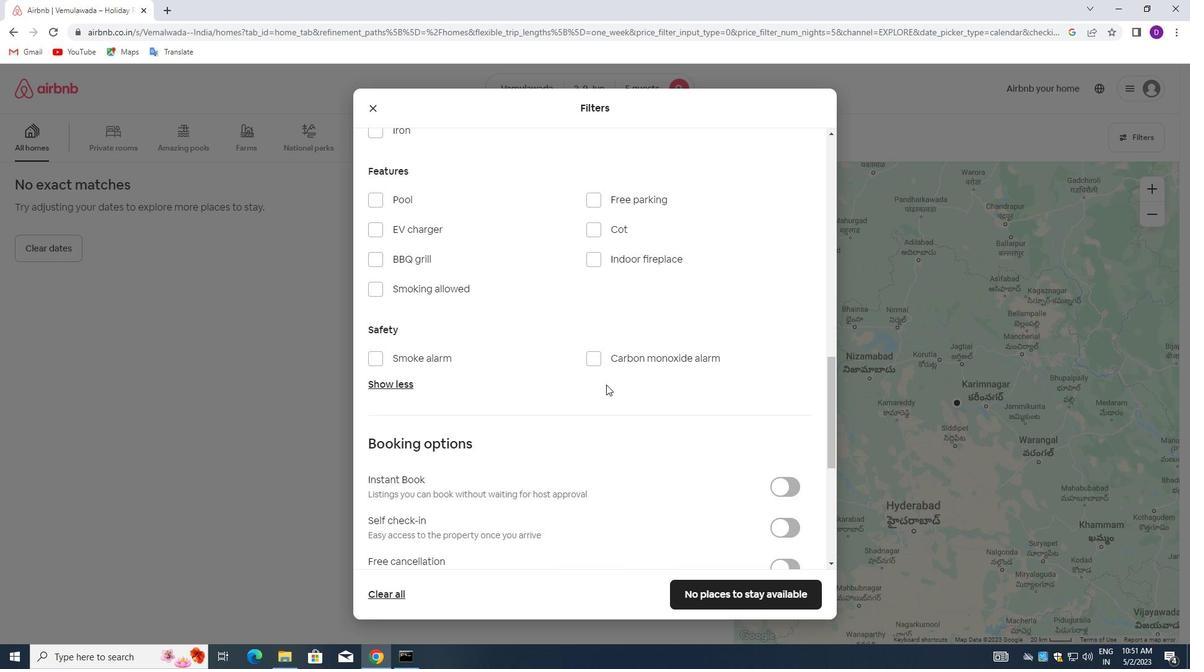 
Action: Mouse moved to (620, 394)
Screenshot: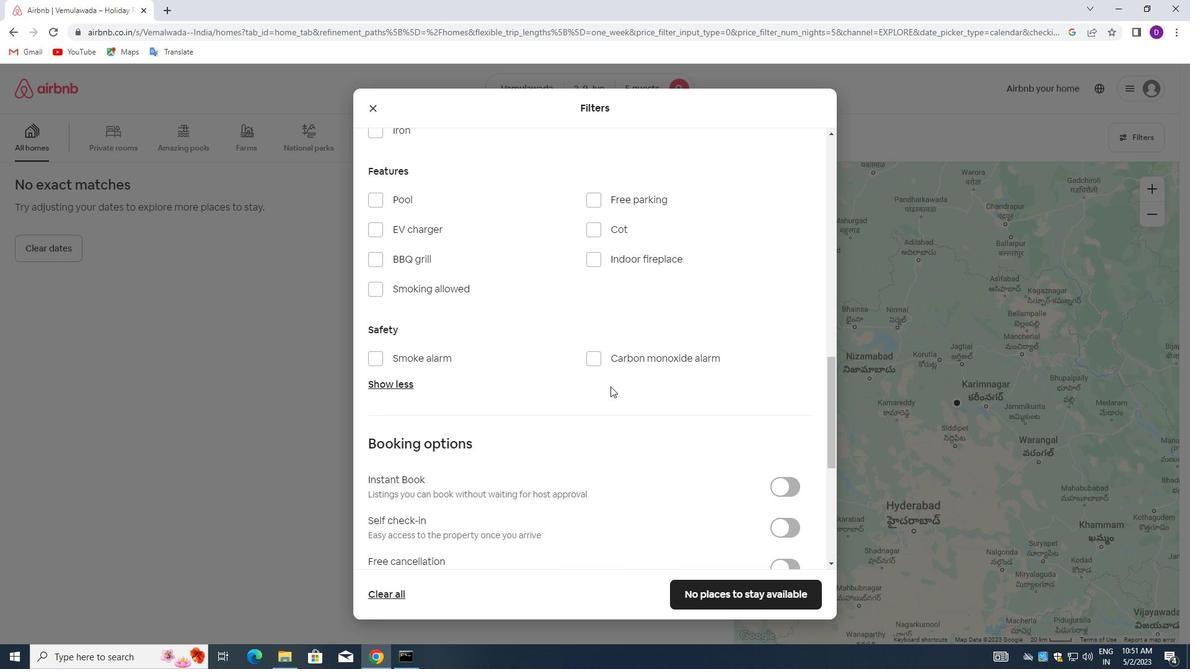 
Action: Mouse scrolled (620, 394) with delta (0, 0)
Screenshot: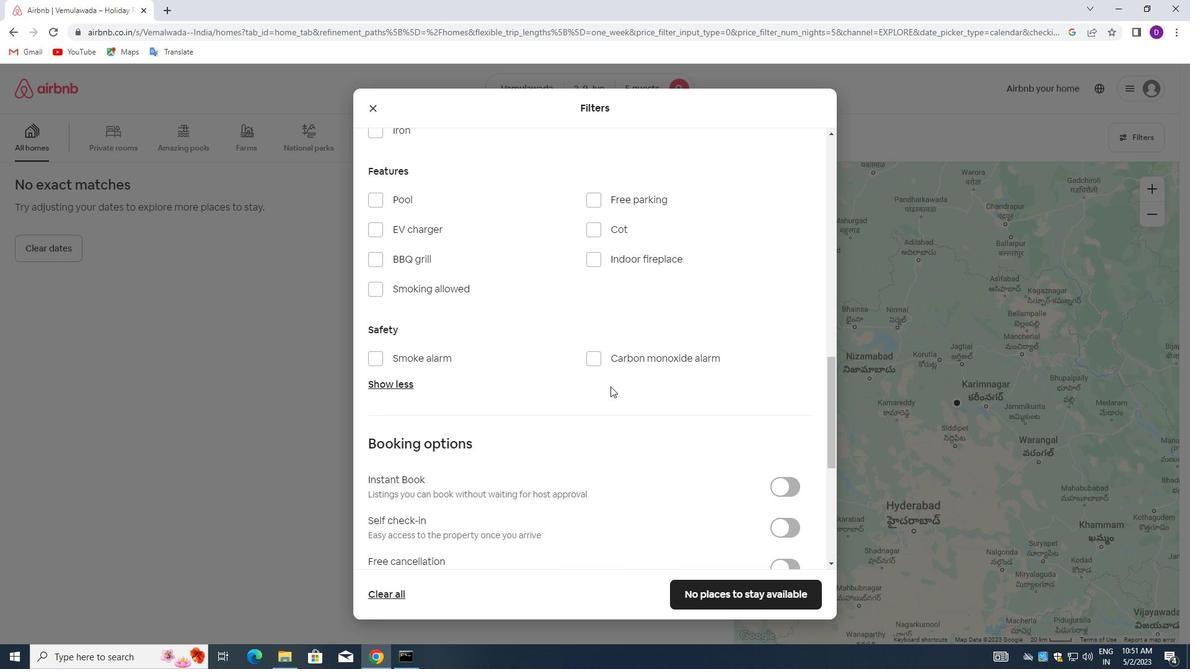 
Action: Mouse moved to (623, 399)
Screenshot: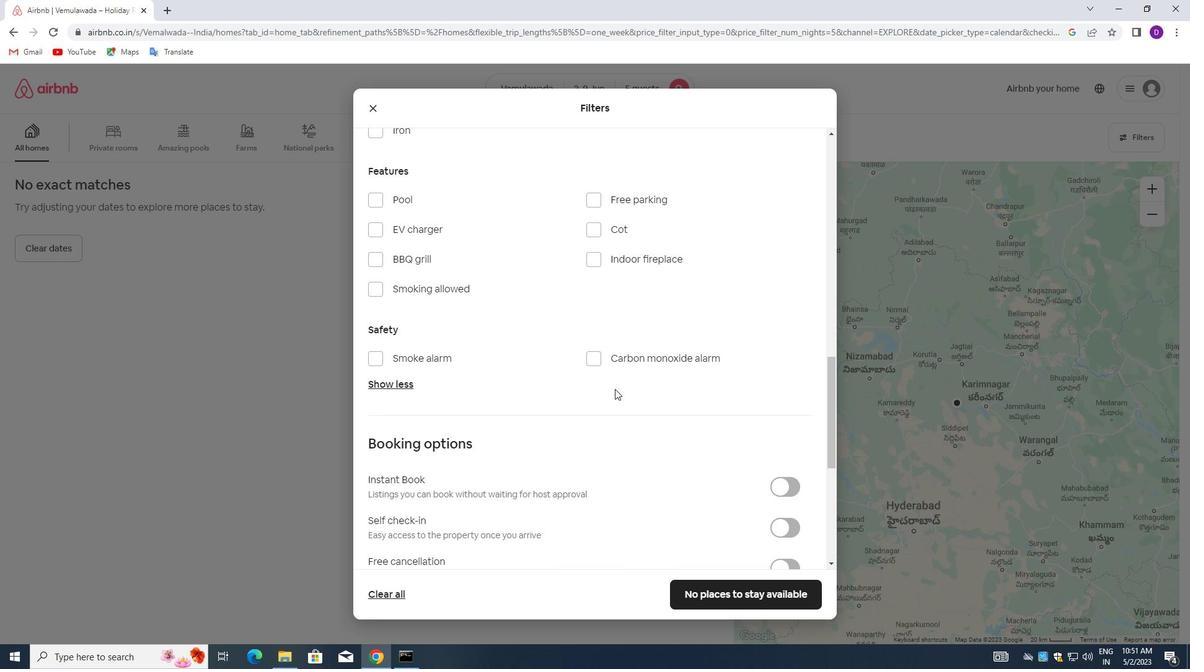 
Action: Mouse scrolled (623, 398) with delta (0, 0)
Screenshot: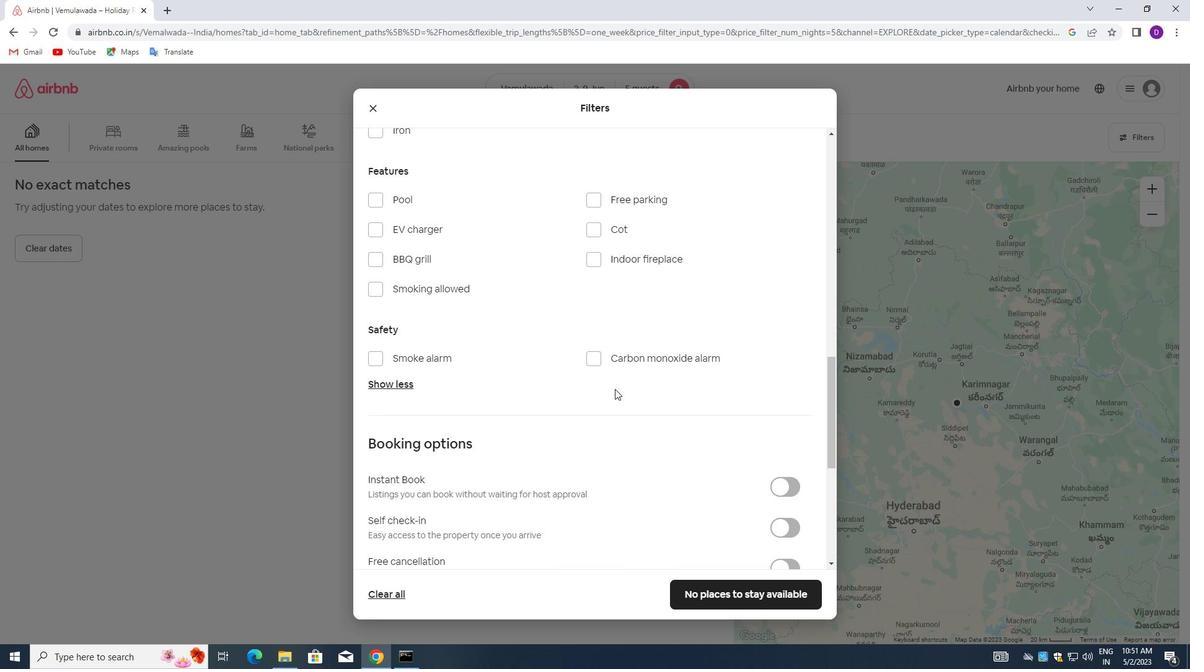 
Action: Mouse moved to (778, 342)
Screenshot: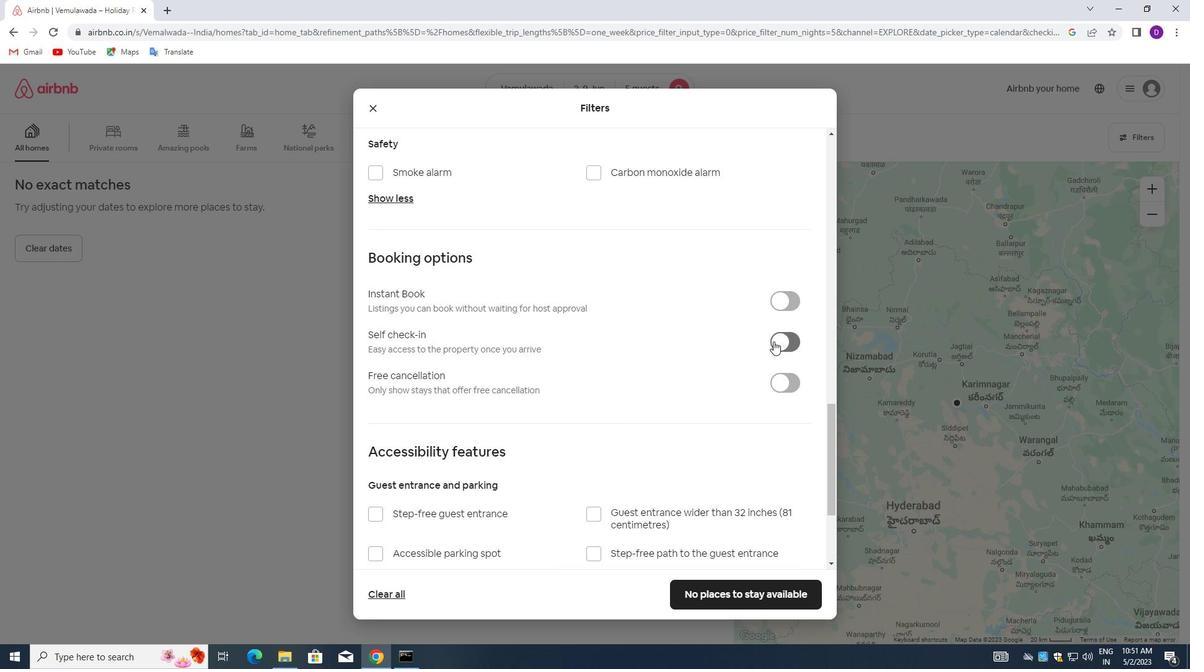
Action: Mouse pressed left at (778, 342)
Screenshot: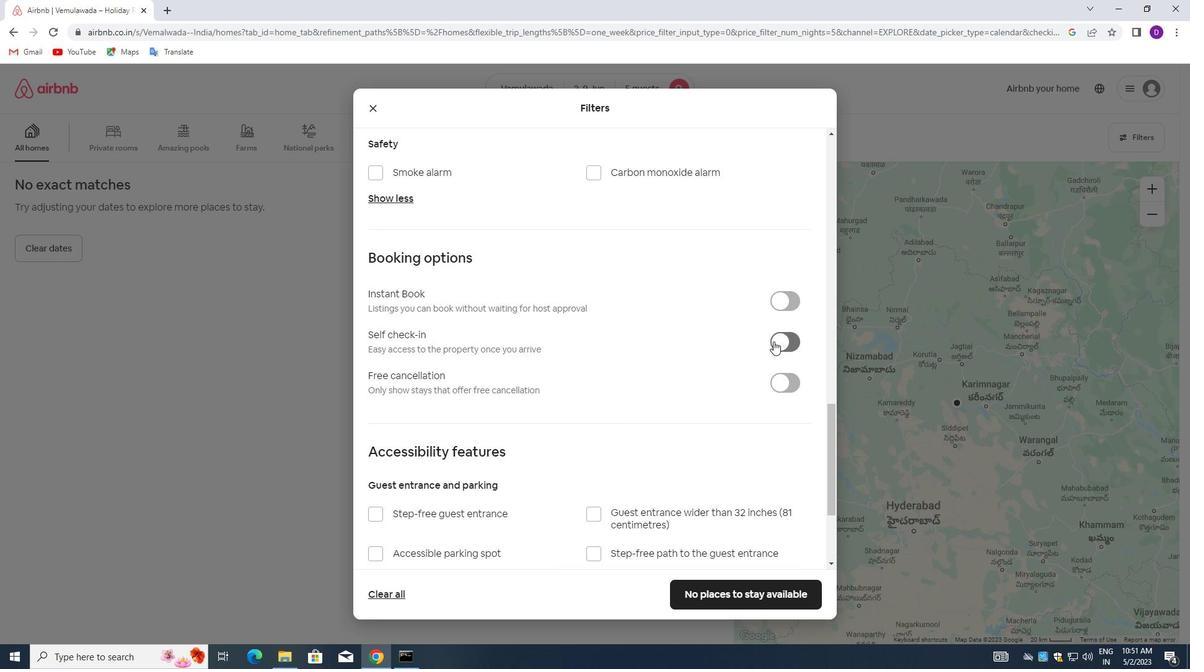 
Action: Mouse moved to (509, 446)
Screenshot: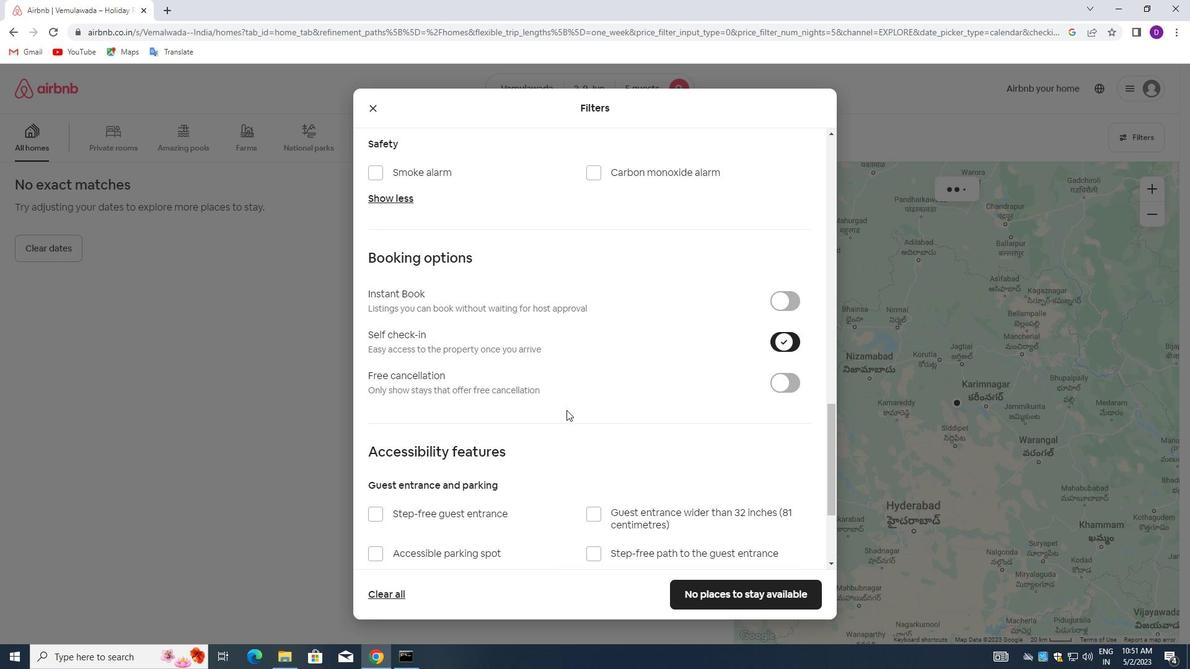 
Action: Mouse scrolled (509, 445) with delta (0, 0)
Screenshot: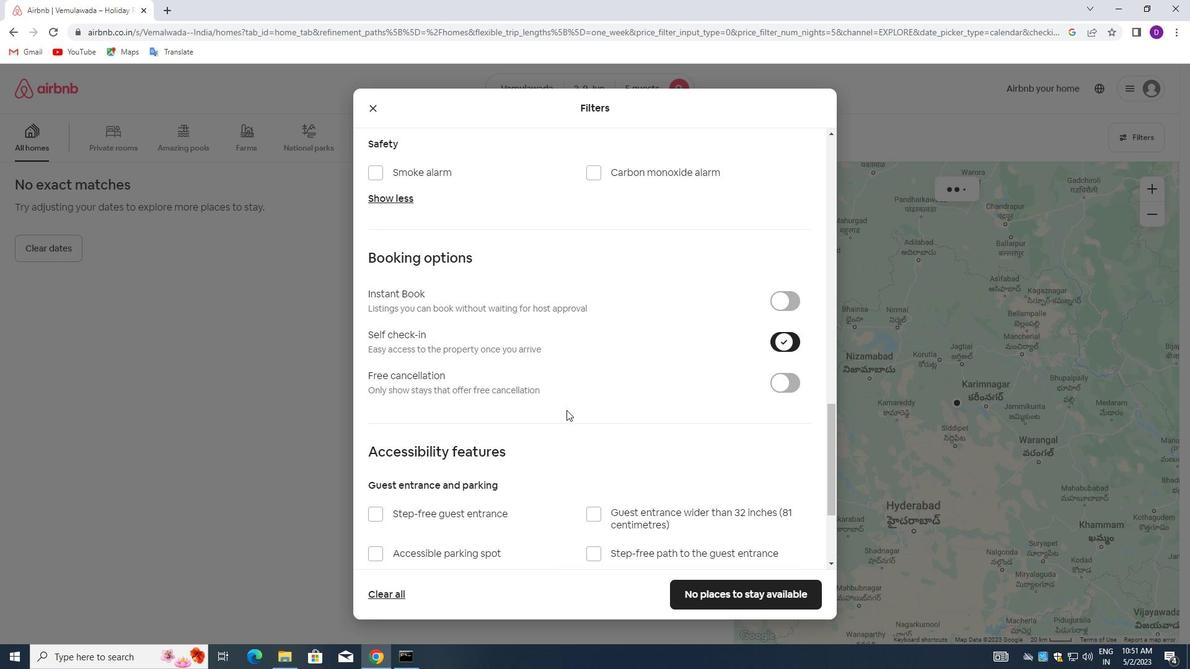 
Action: Mouse moved to (505, 451)
Screenshot: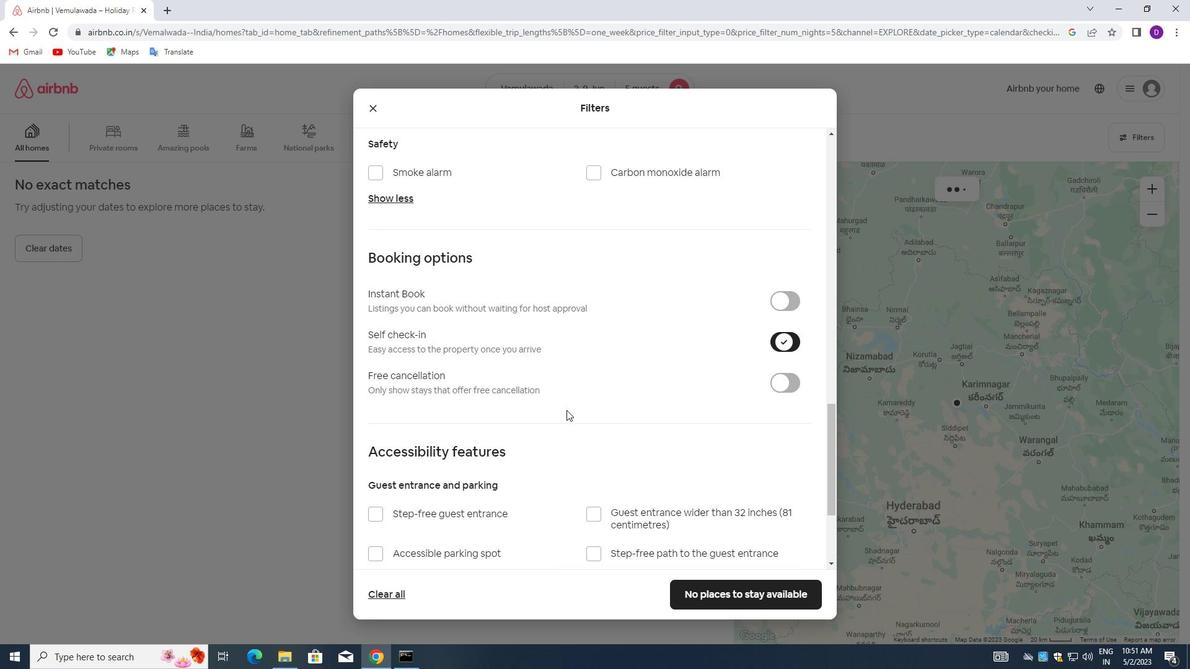 
Action: Mouse scrolled (505, 450) with delta (0, 0)
Screenshot: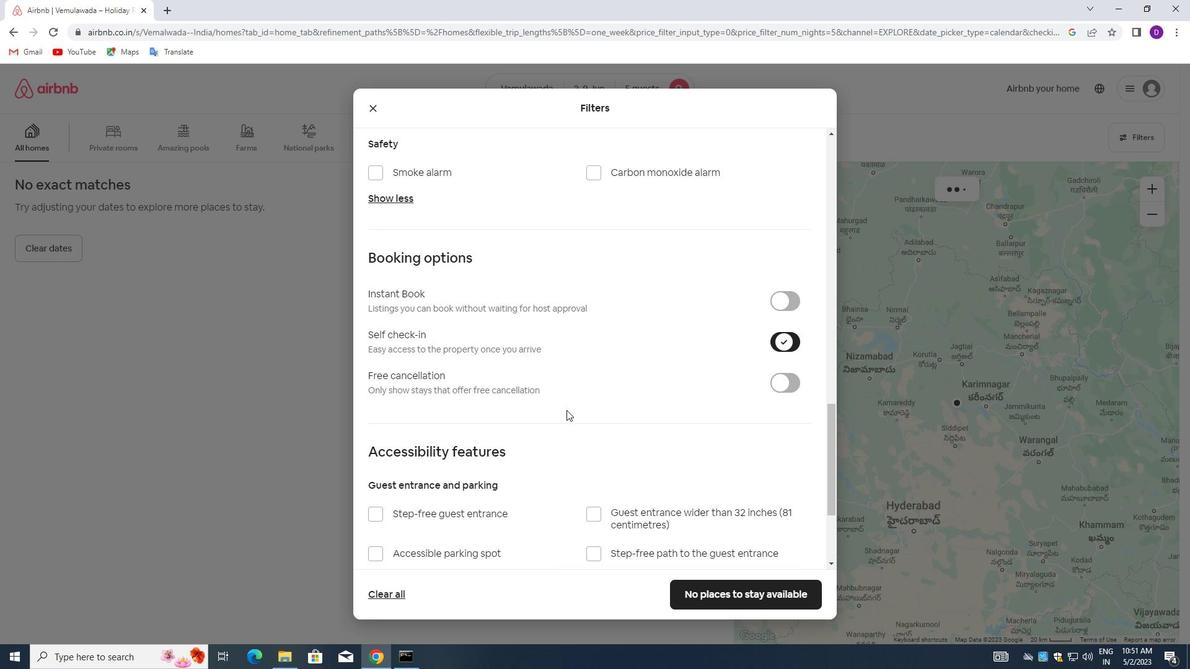 
Action: Mouse moved to (504, 451)
Screenshot: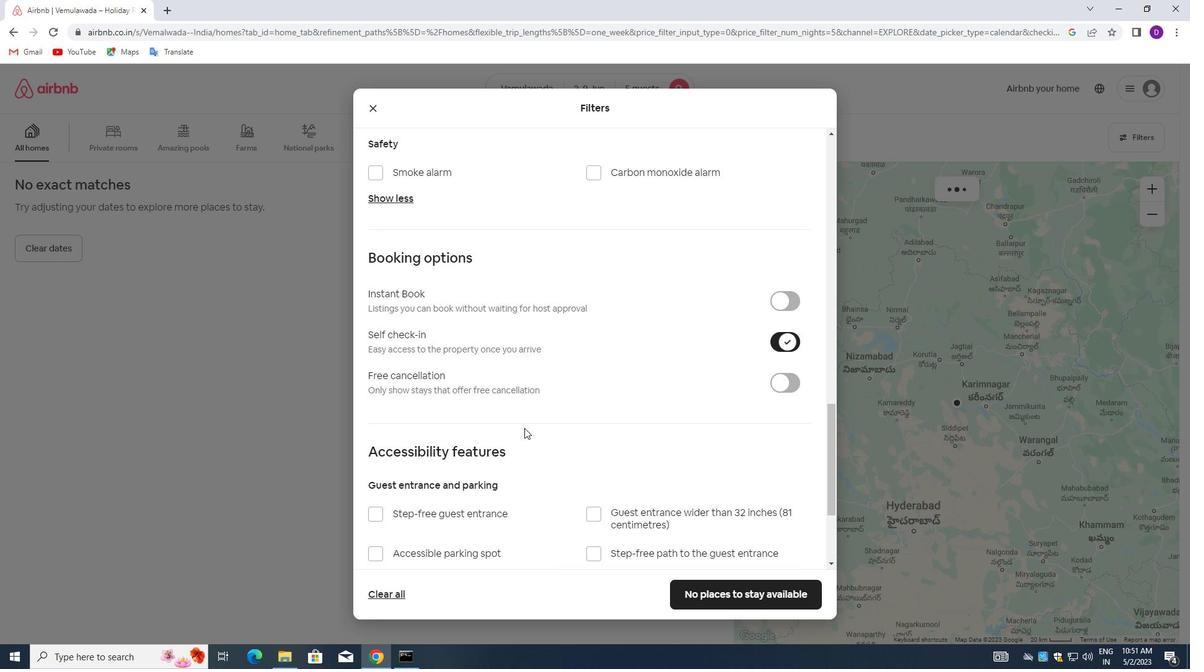 
Action: Mouse scrolled (504, 451) with delta (0, 0)
Screenshot: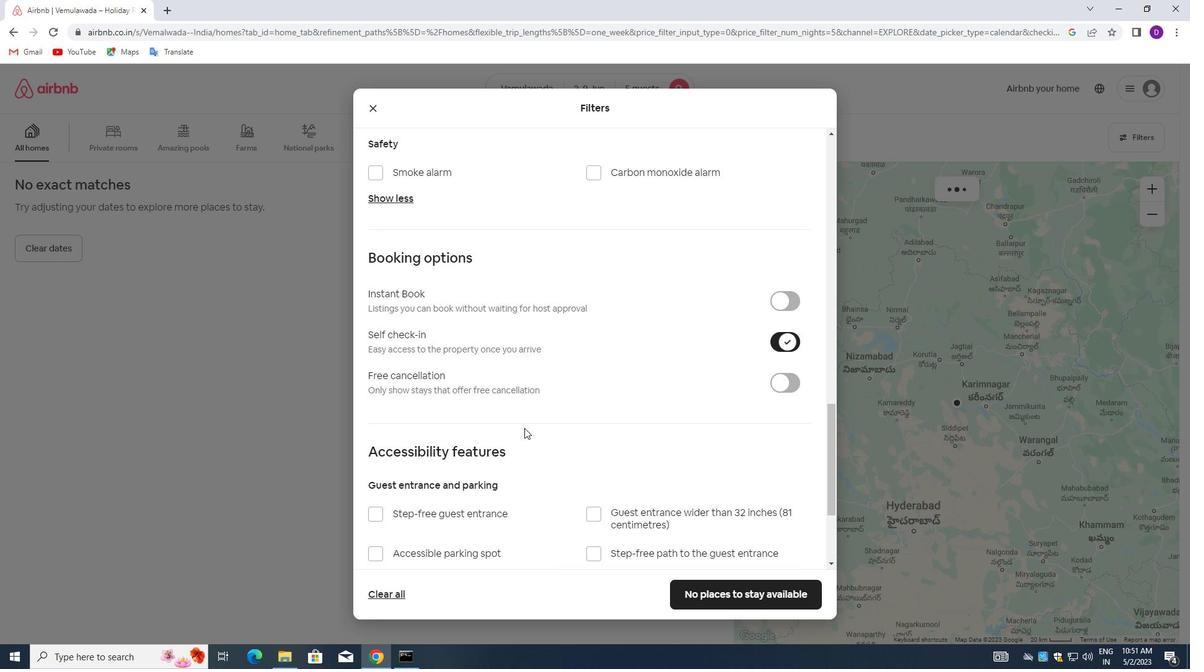 
Action: Mouse scrolled (504, 451) with delta (0, 0)
Screenshot: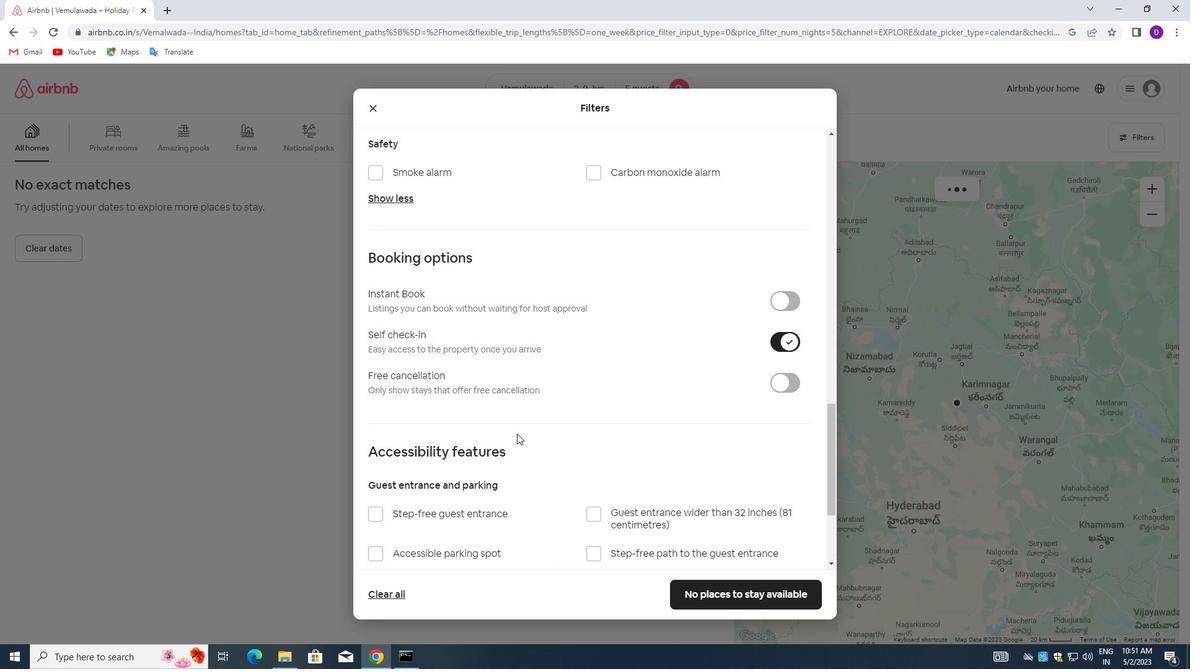
Action: Mouse moved to (504, 452)
Screenshot: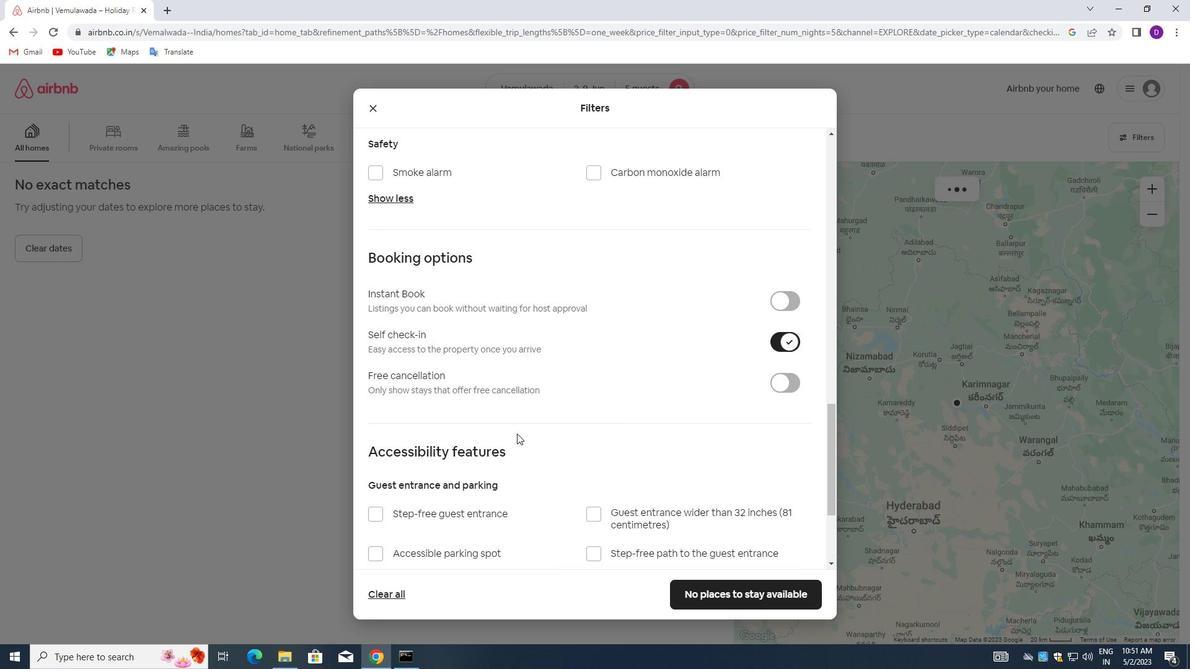 
Action: Mouse scrolled (504, 451) with delta (0, 0)
Screenshot: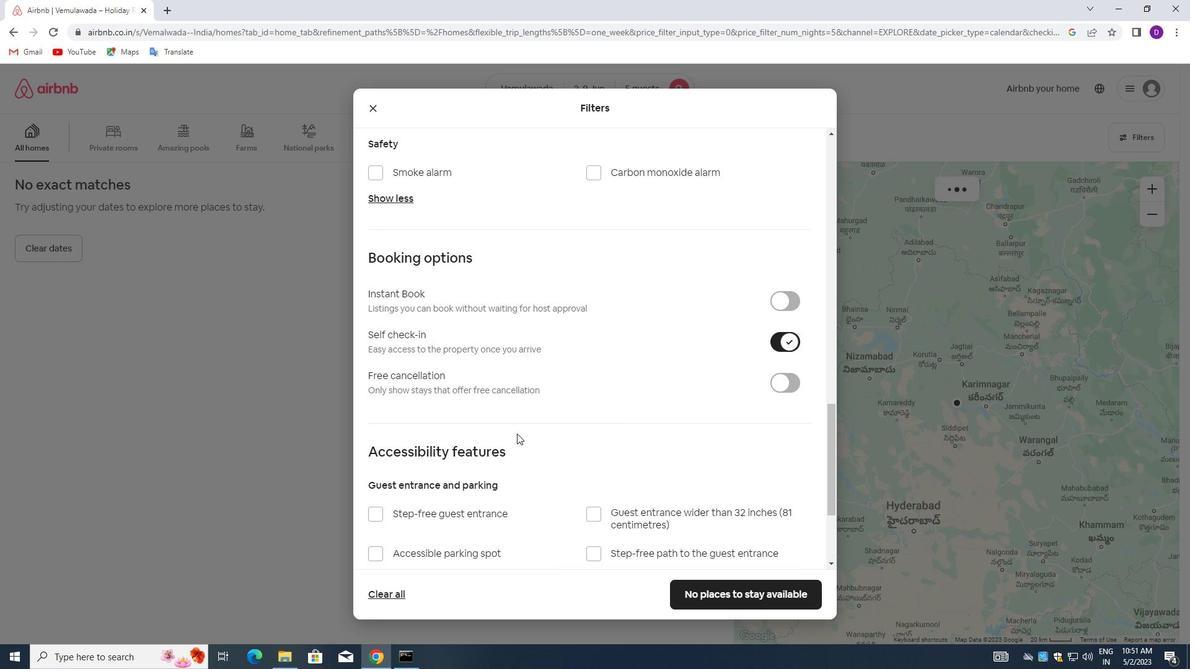 
Action: Mouse scrolled (504, 451) with delta (0, 0)
Screenshot: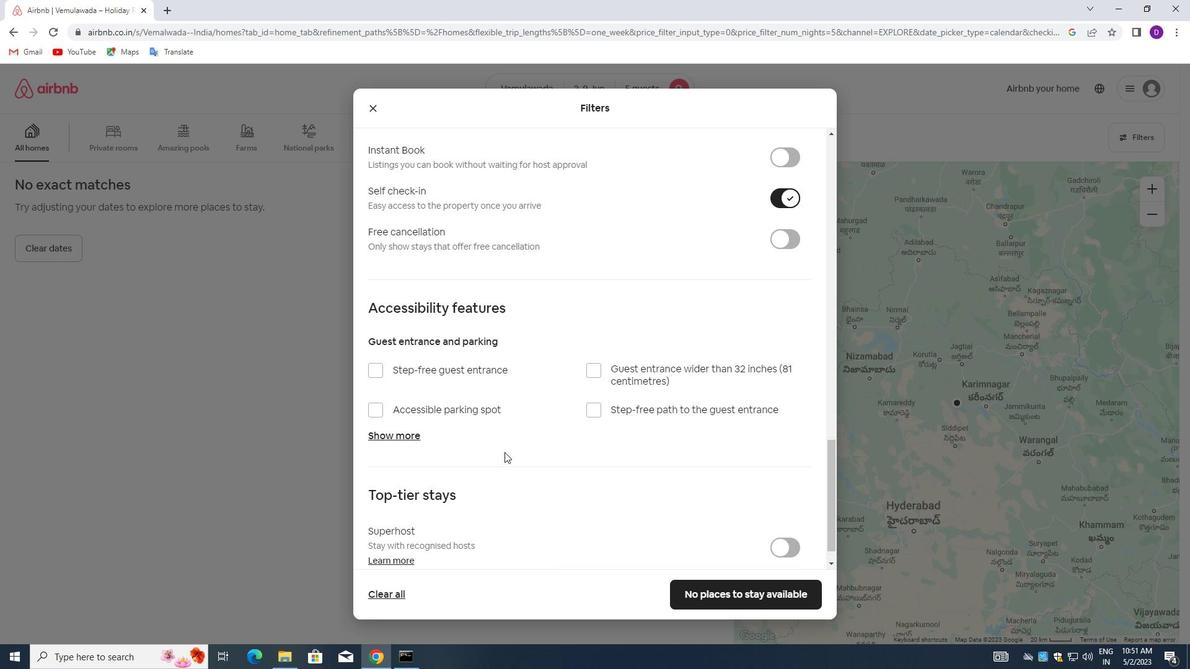 
Action: Mouse scrolled (504, 451) with delta (0, 0)
Screenshot: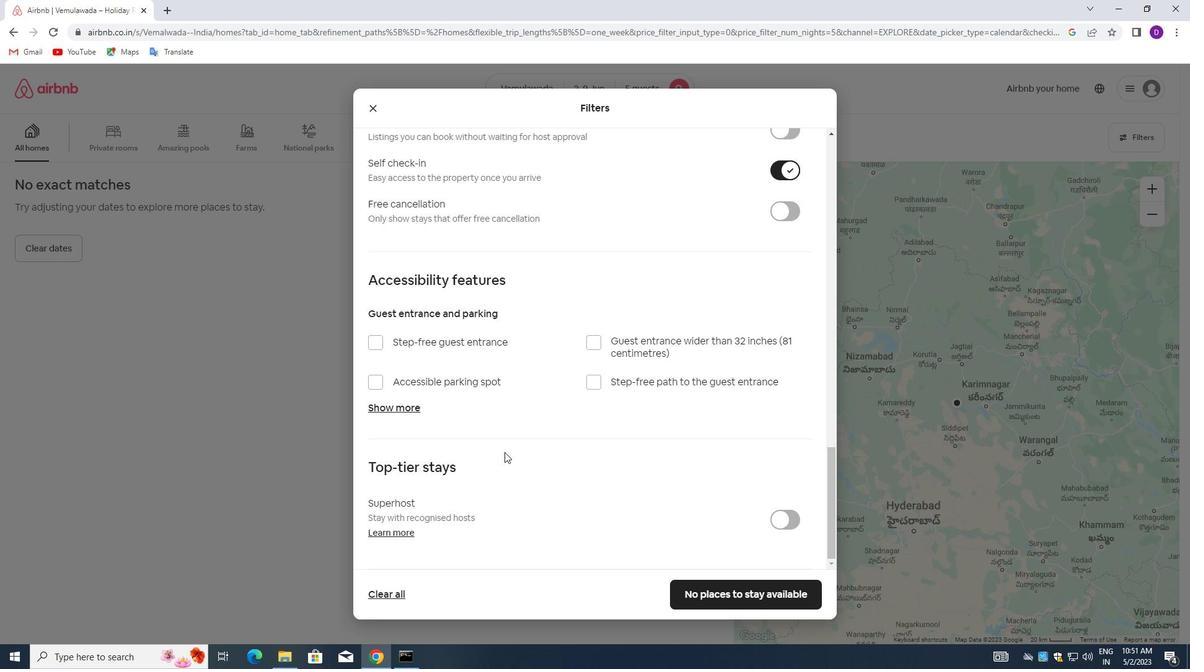 
Action: Mouse scrolled (504, 451) with delta (0, 0)
Screenshot: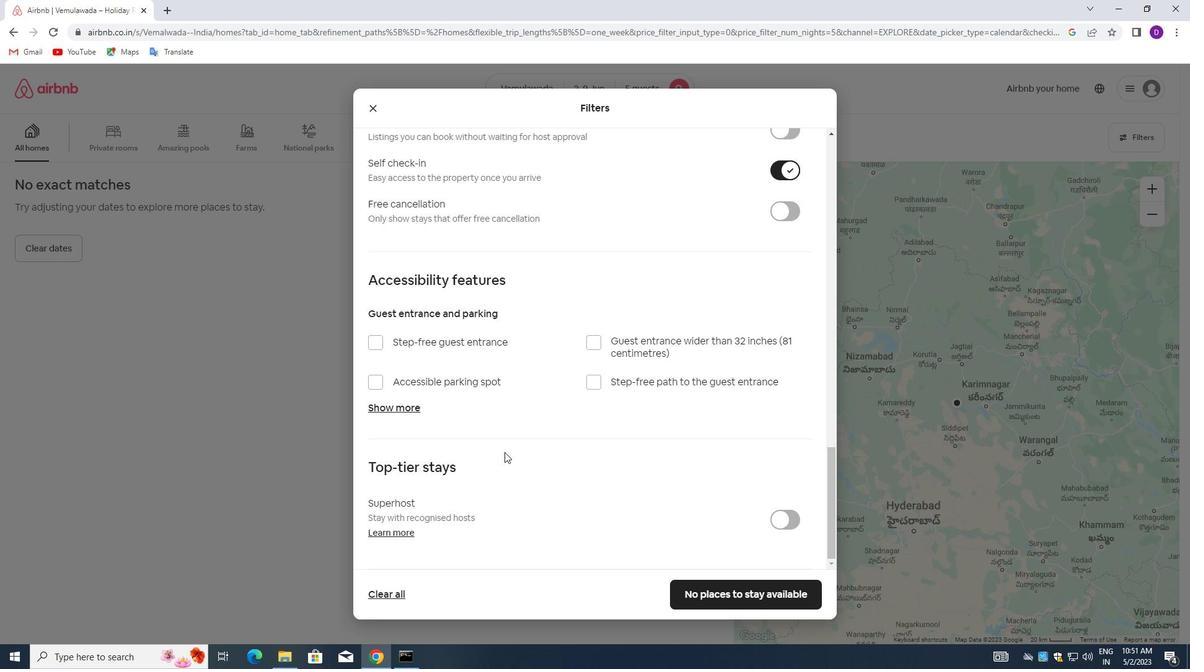 
Action: Mouse scrolled (504, 451) with delta (0, 0)
Screenshot: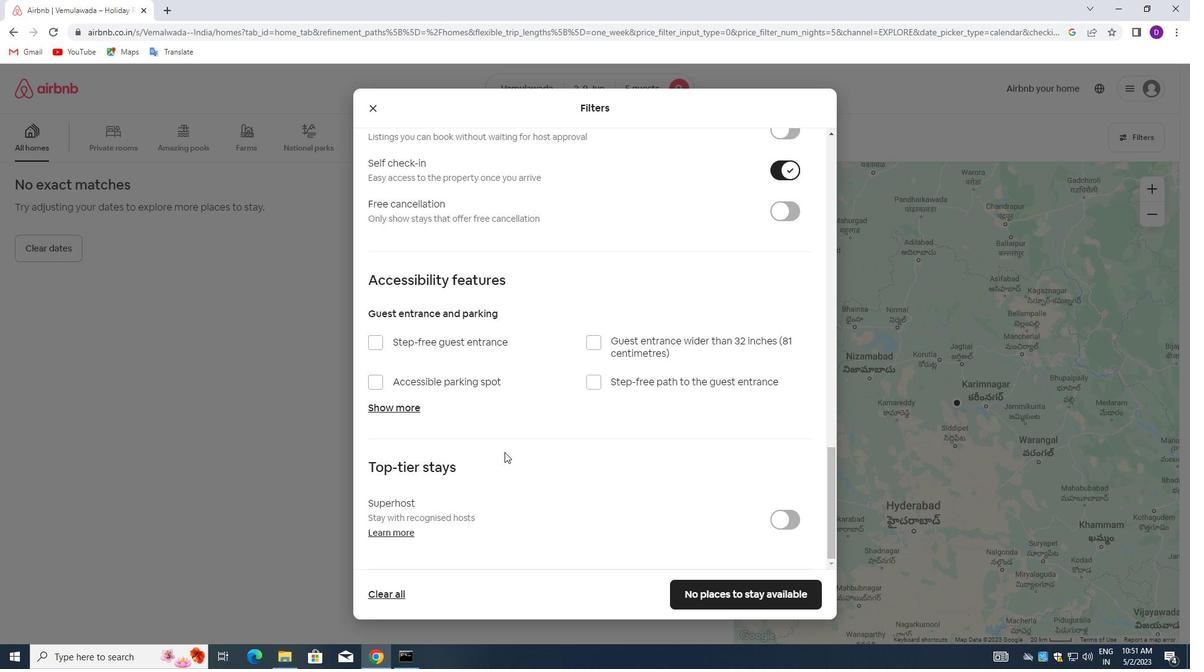 
Action: Mouse moved to (500, 455)
Screenshot: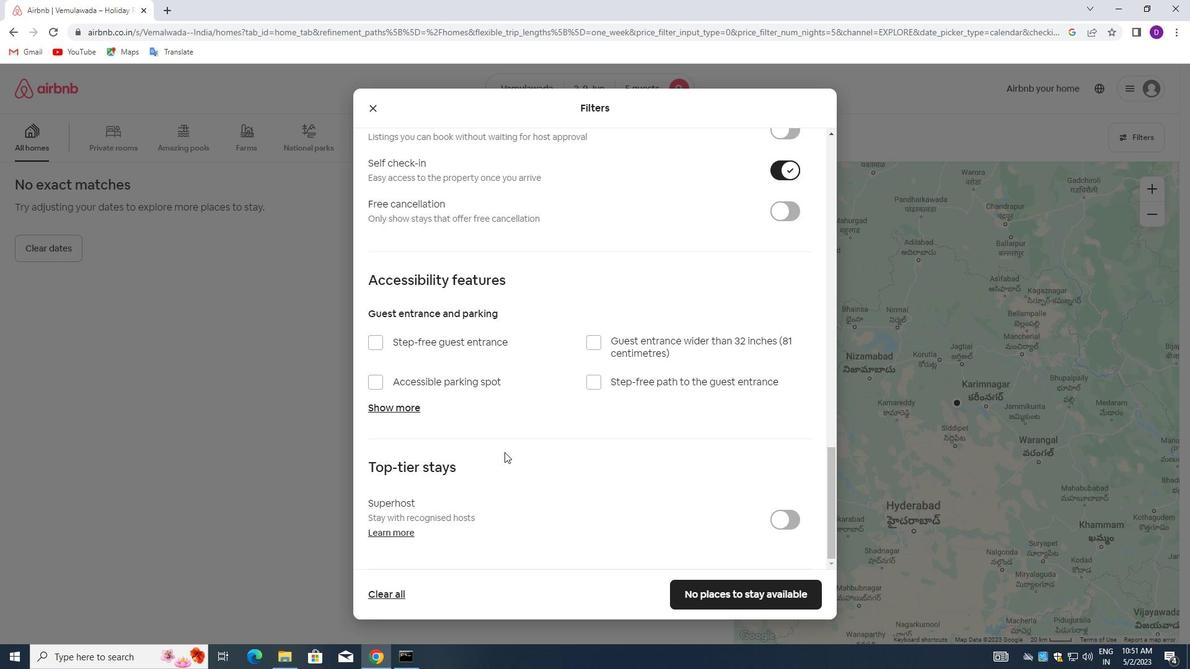 
Action: Mouse scrolled (500, 455) with delta (0, 0)
Screenshot: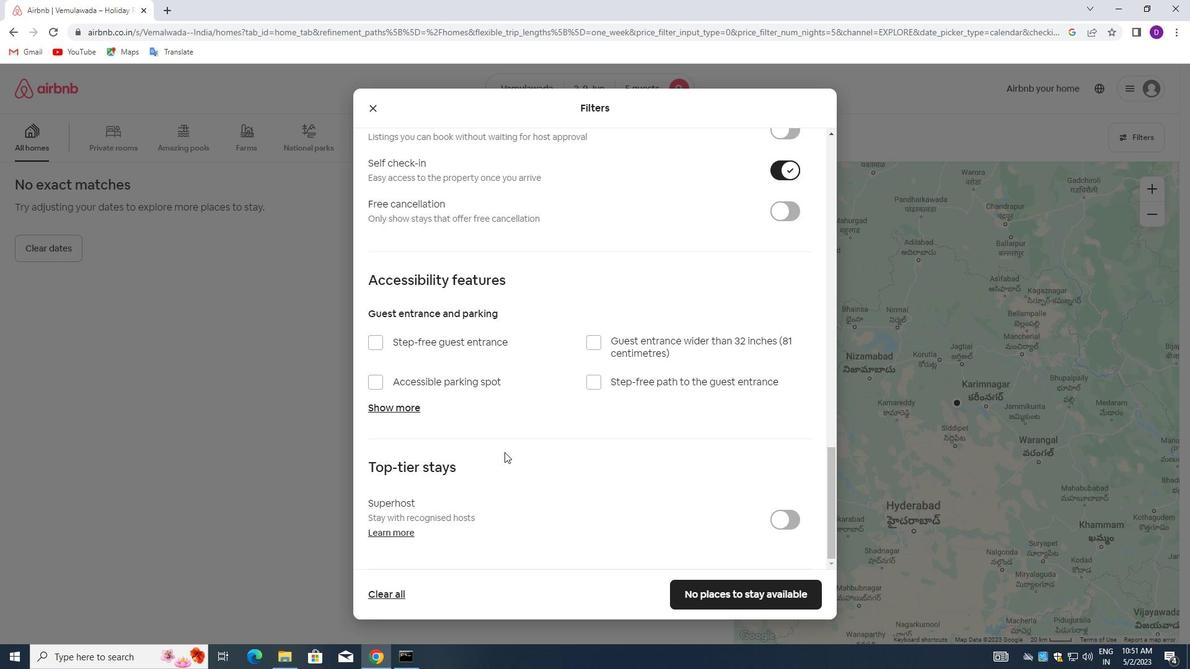 
Action: Mouse moved to (621, 470)
Screenshot: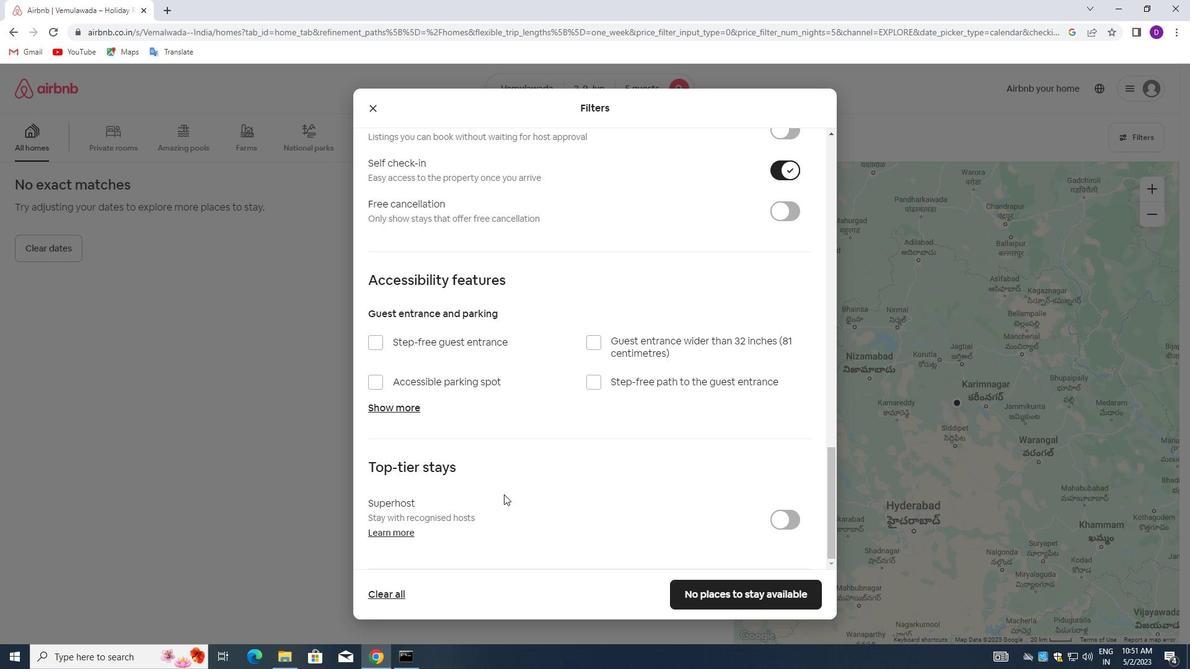 
Action: Mouse scrolled (621, 469) with delta (0, 0)
Screenshot: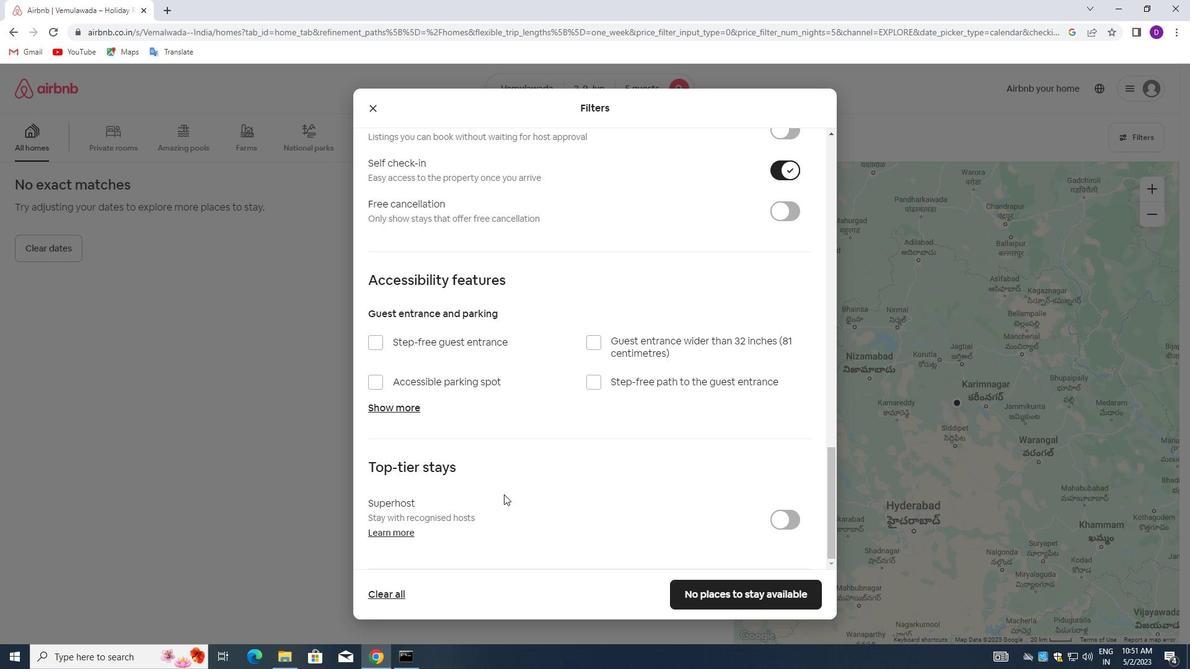 
Action: Mouse moved to (640, 482)
Screenshot: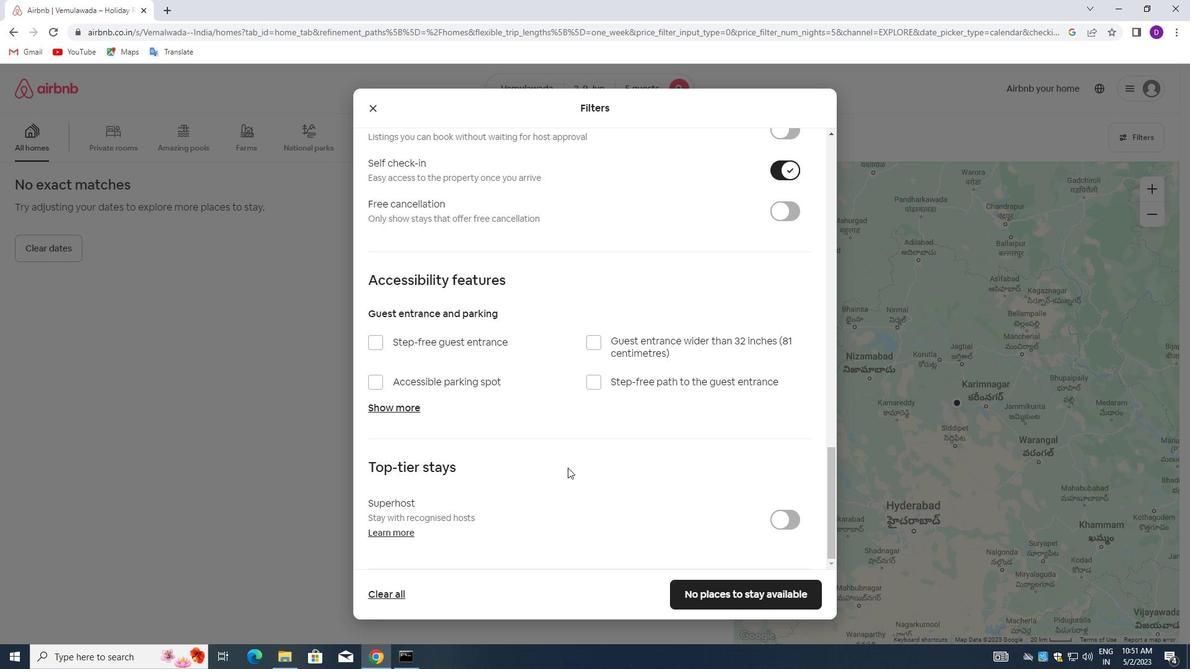 
Action: Mouse scrolled (640, 482) with delta (0, 0)
Screenshot: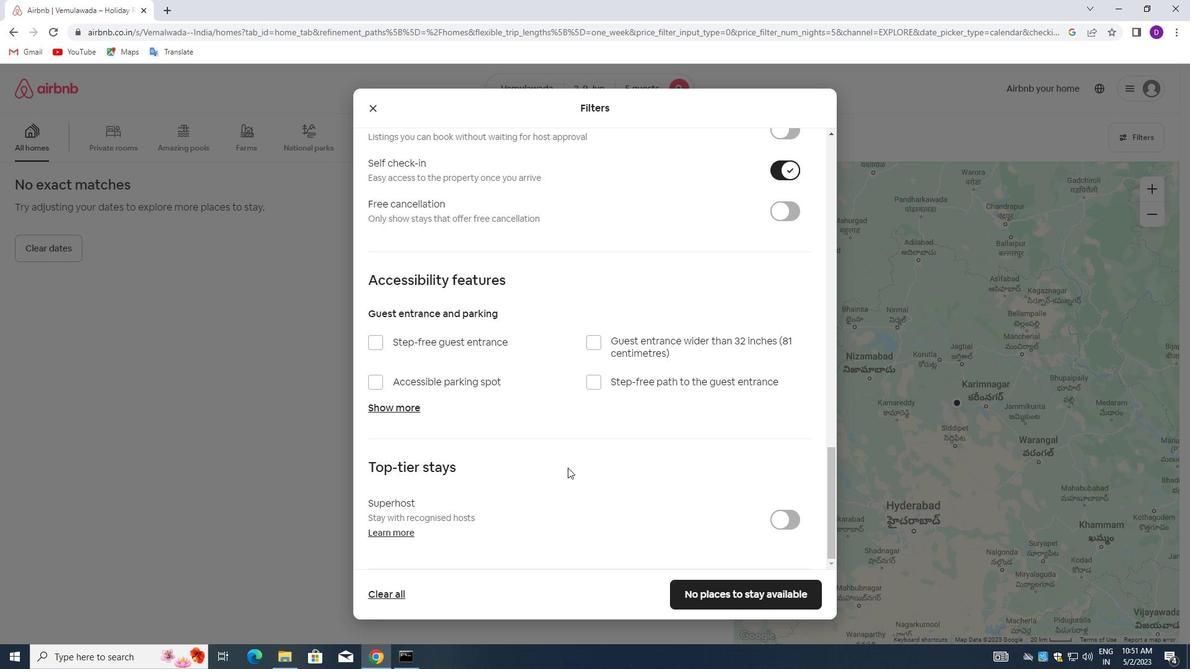 
Action: Mouse moved to (664, 500)
Screenshot: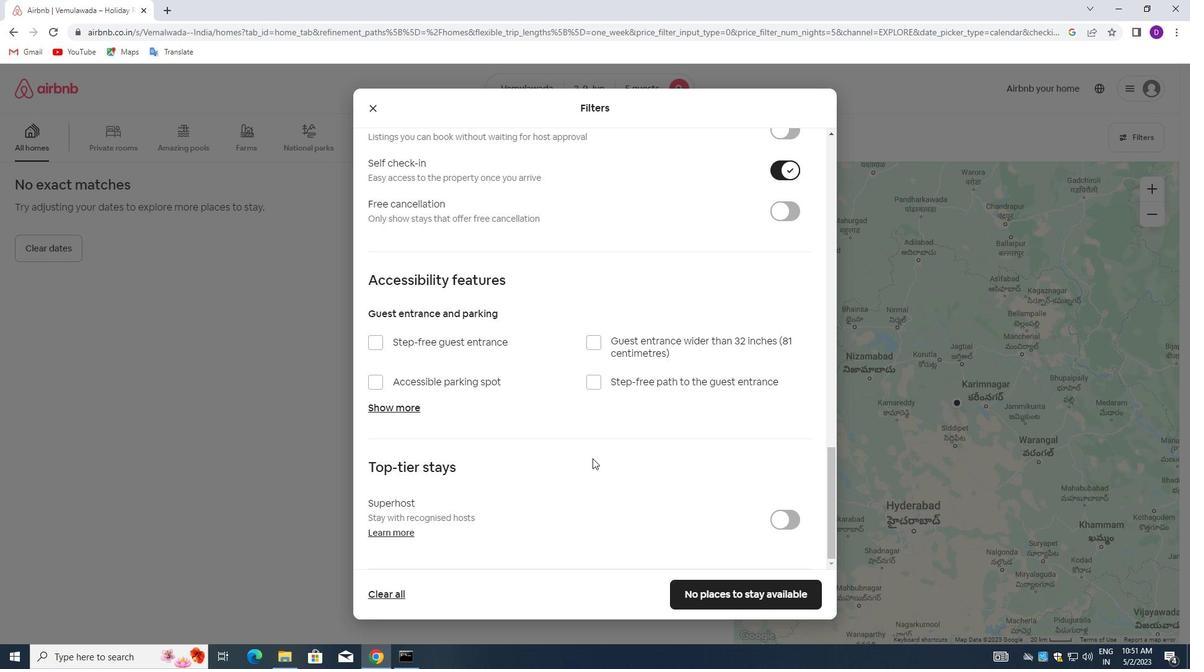 
Action: Mouse scrolled (664, 500) with delta (0, 0)
Screenshot: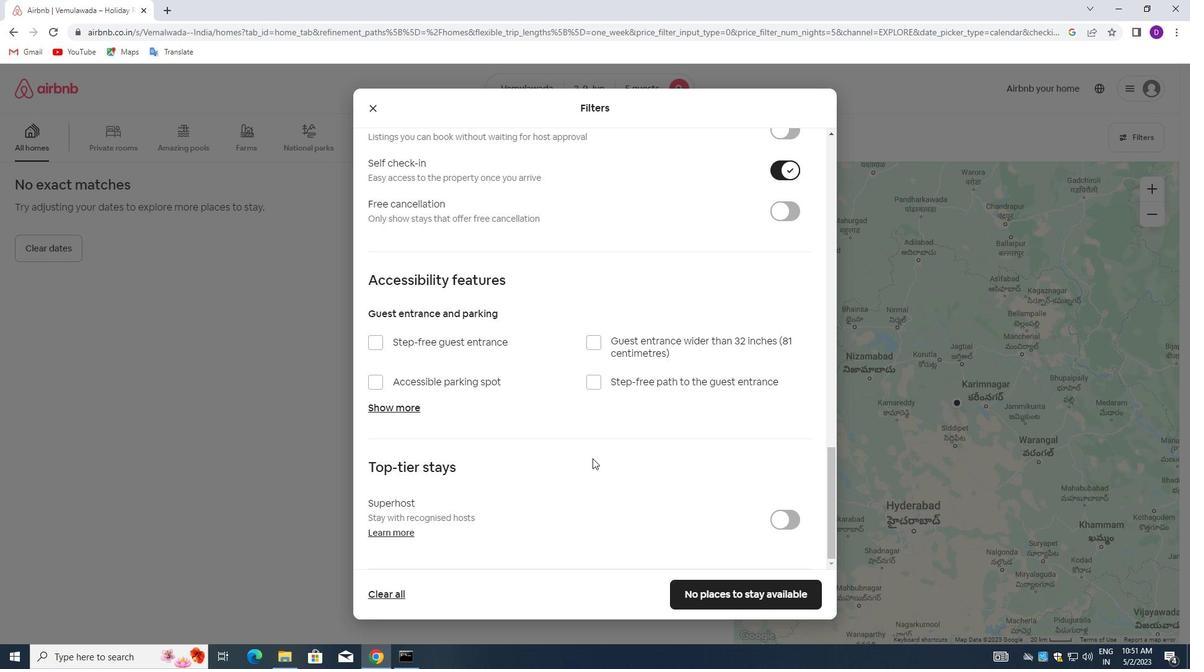 
Action: Mouse moved to (706, 587)
Screenshot: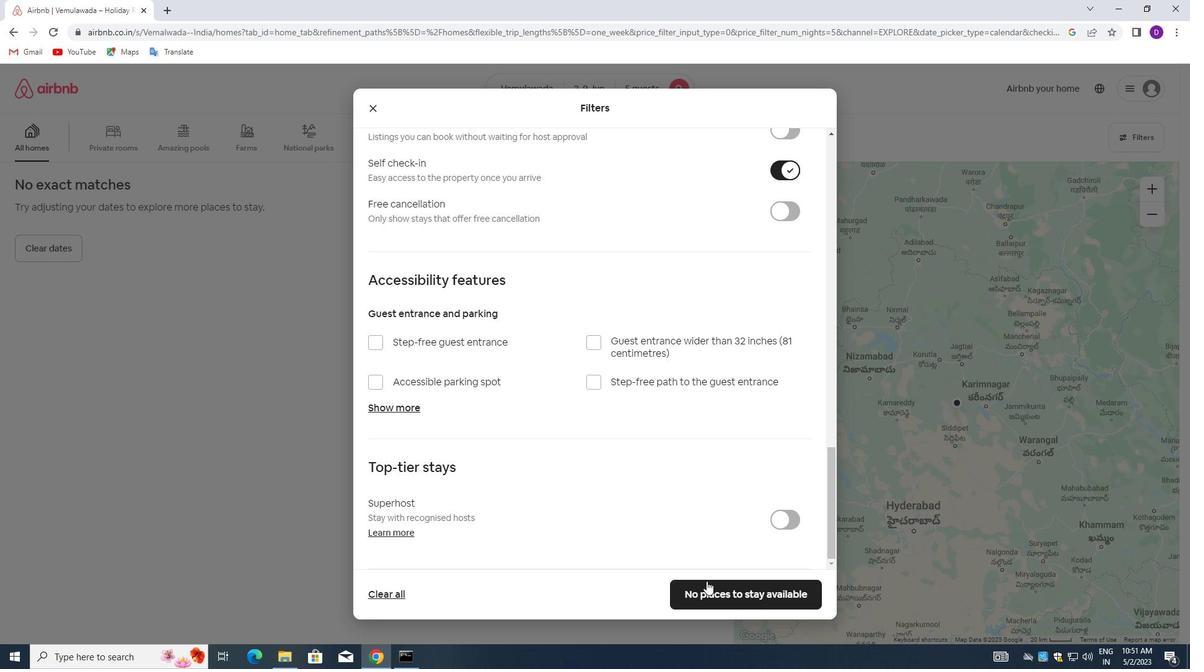 
Action: Mouse pressed left at (706, 587)
Screenshot: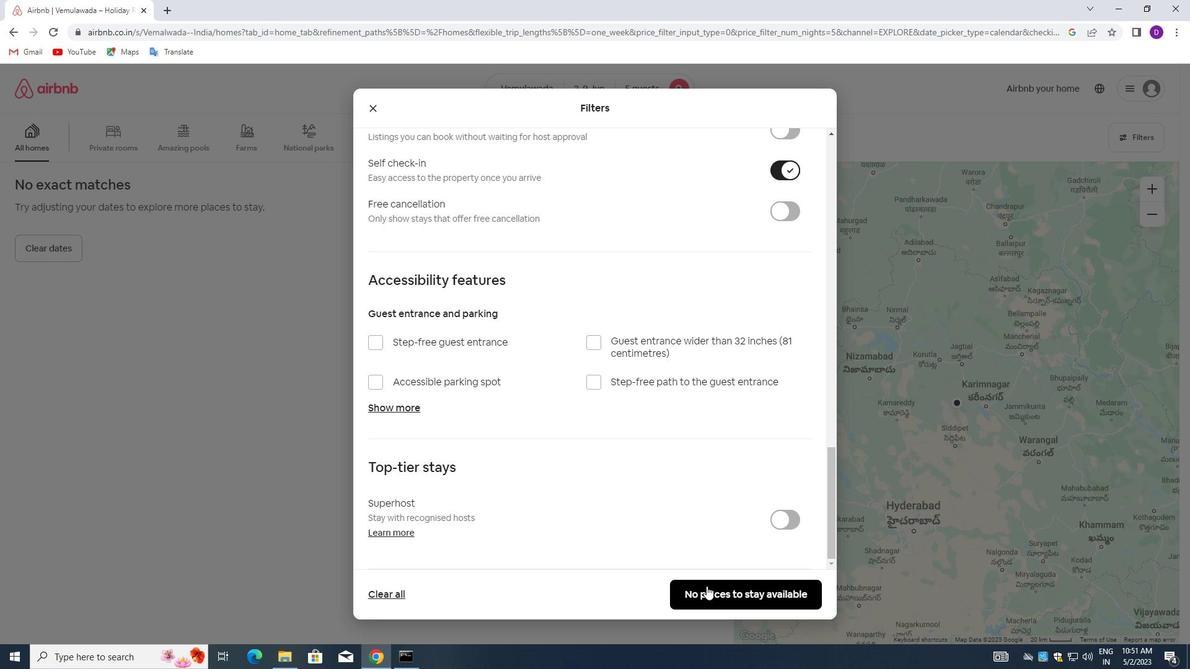 
Action: Mouse moved to (667, 494)
Screenshot: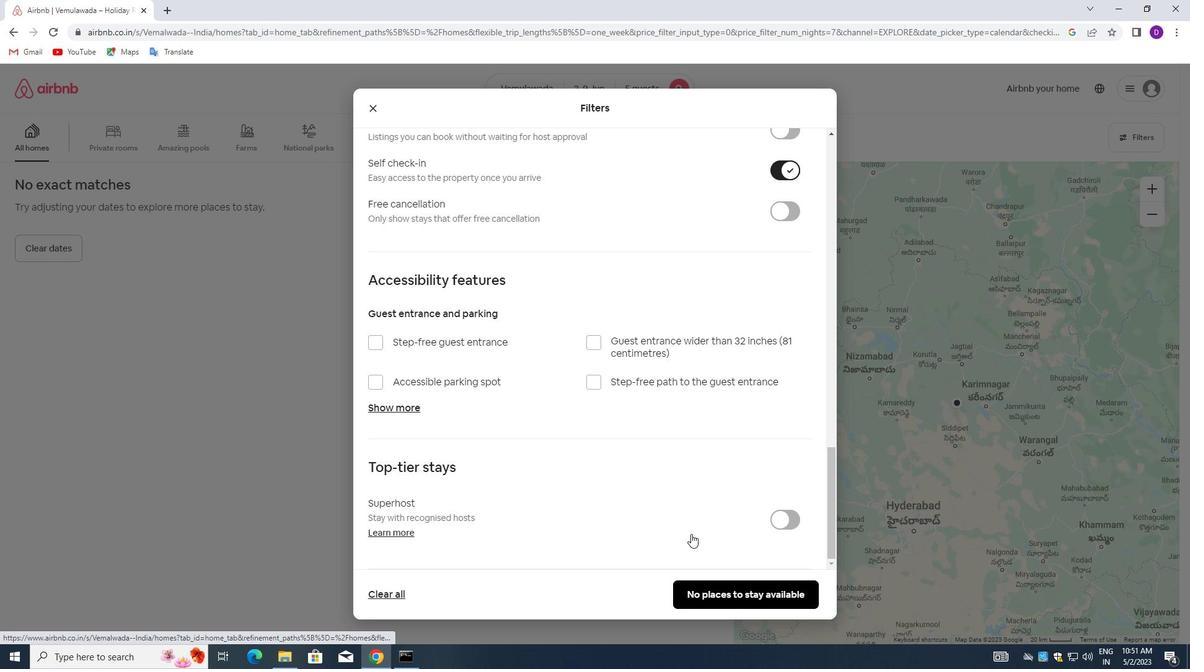 
